 Task: Find connections with filter location Crespo with filter topic #healthy with filter profile language English with filter current company Godrej Consumer Products Limited with filter school Jobs for freshers with filter industry Legal Services with filter service category Date Entry with filter keywords title Cruise Ship Attendant
Action: Mouse moved to (627, 107)
Screenshot: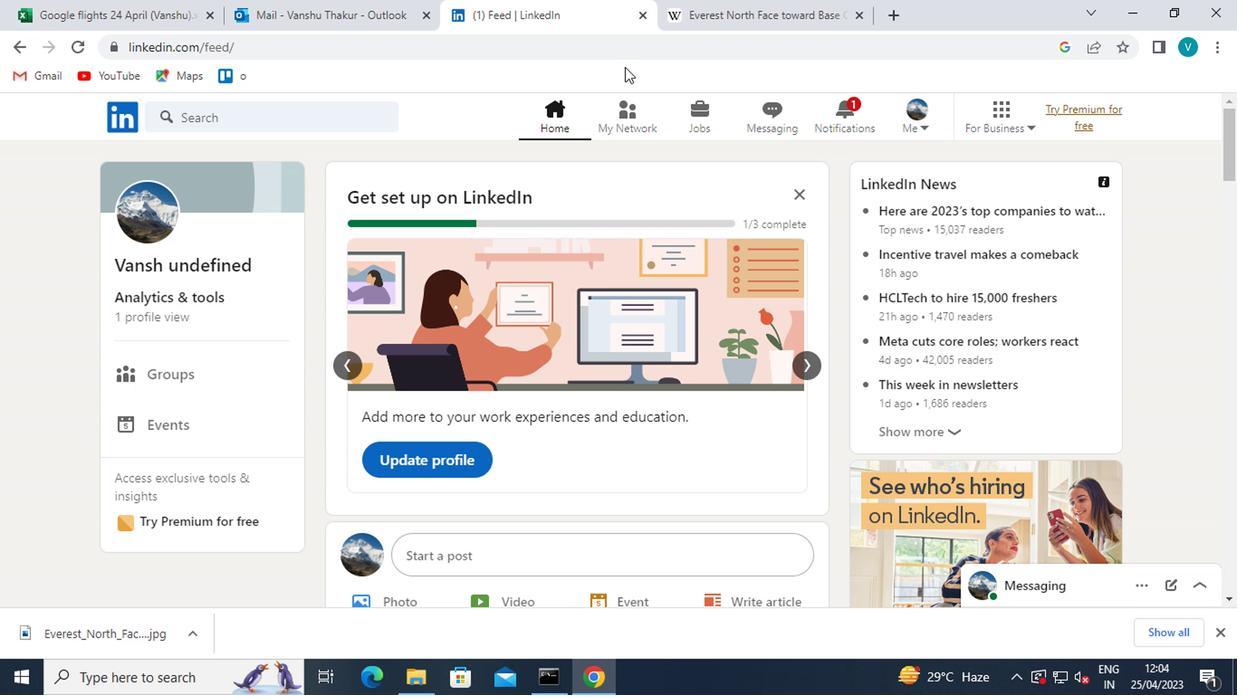 
Action: Mouse pressed left at (627, 107)
Screenshot: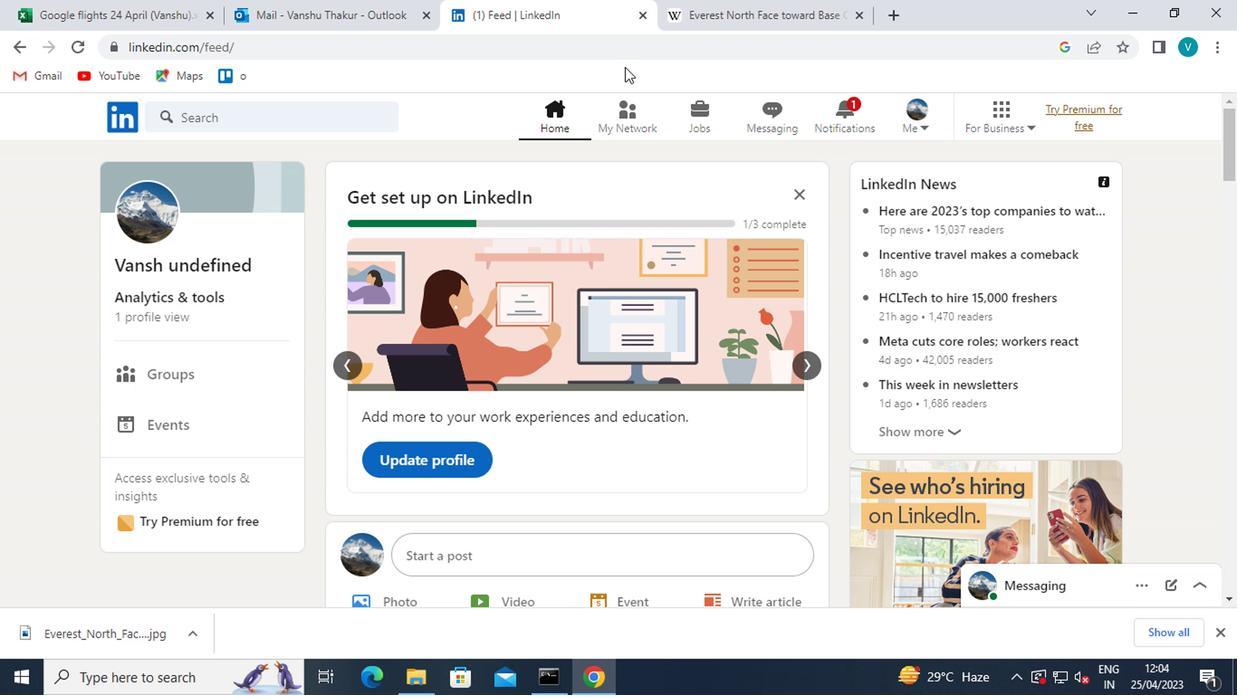
Action: Mouse moved to (221, 215)
Screenshot: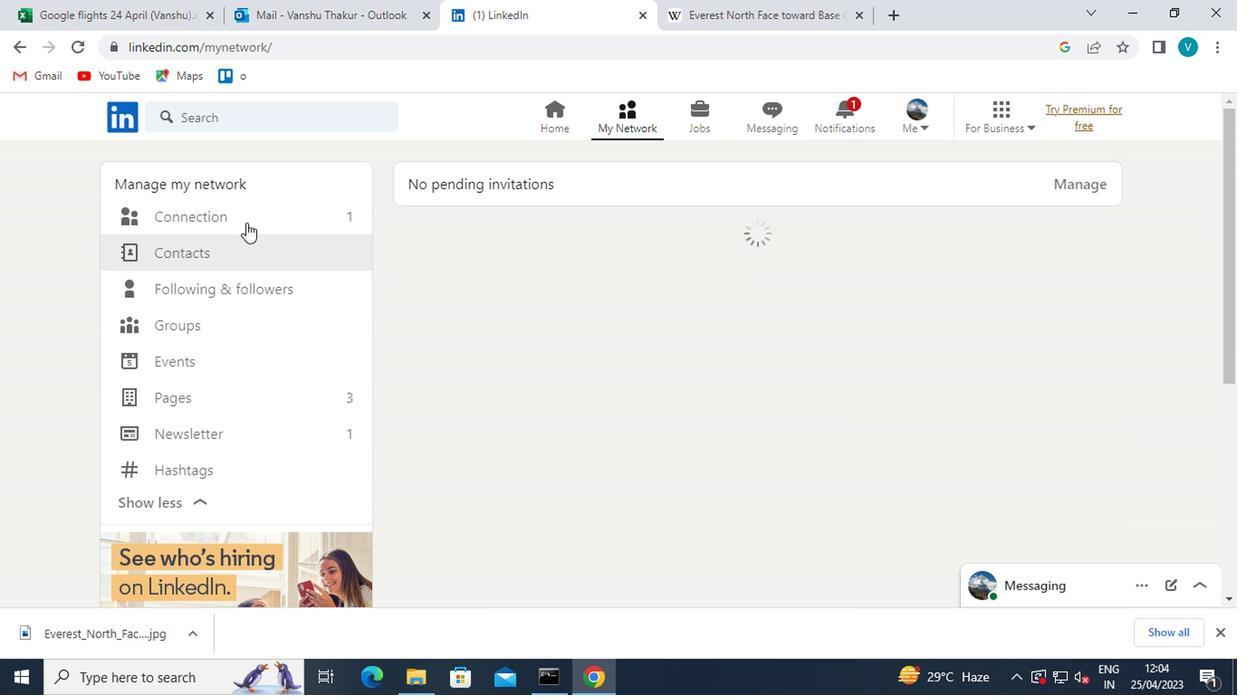 
Action: Mouse pressed left at (221, 215)
Screenshot: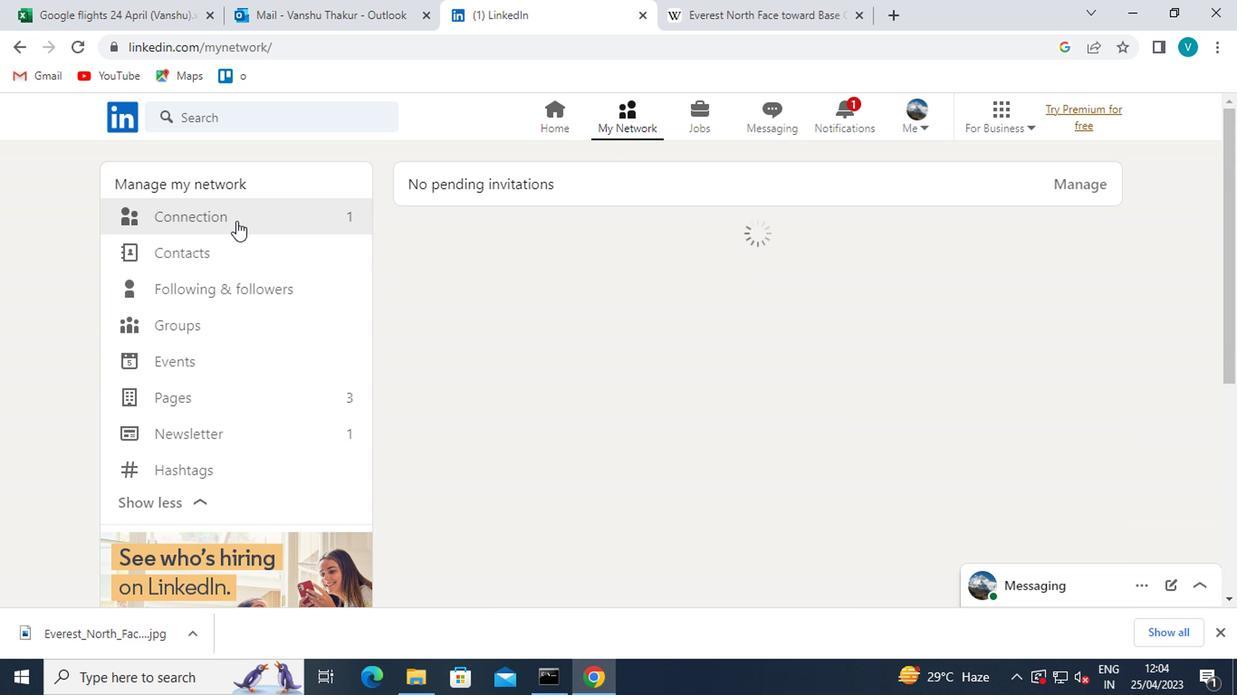 
Action: Mouse moved to (719, 221)
Screenshot: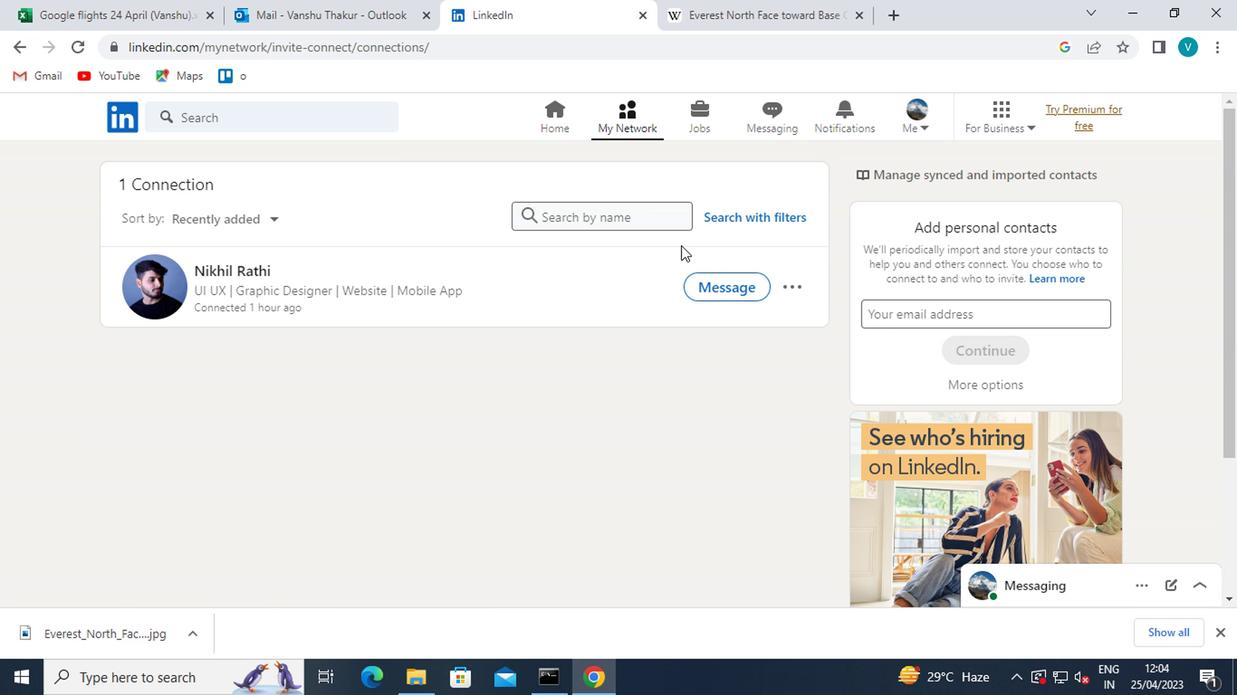 
Action: Mouse pressed left at (719, 221)
Screenshot: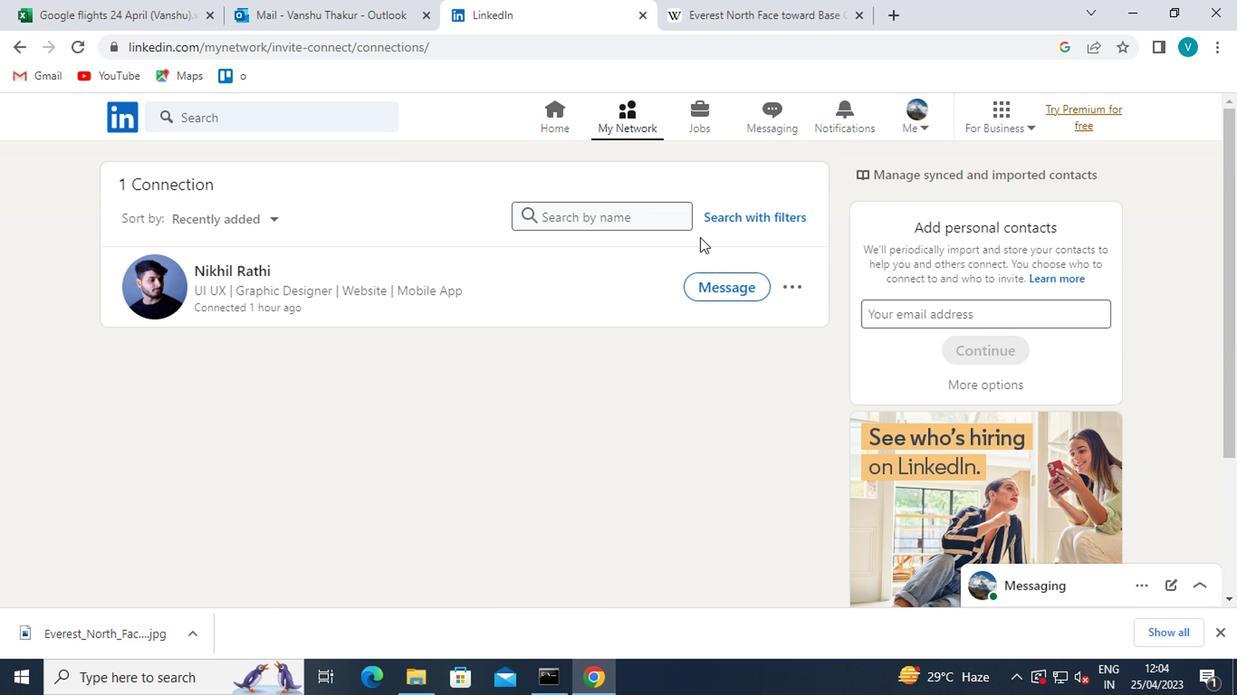 
Action: Mouse moved to (598, 175)
Screenshot: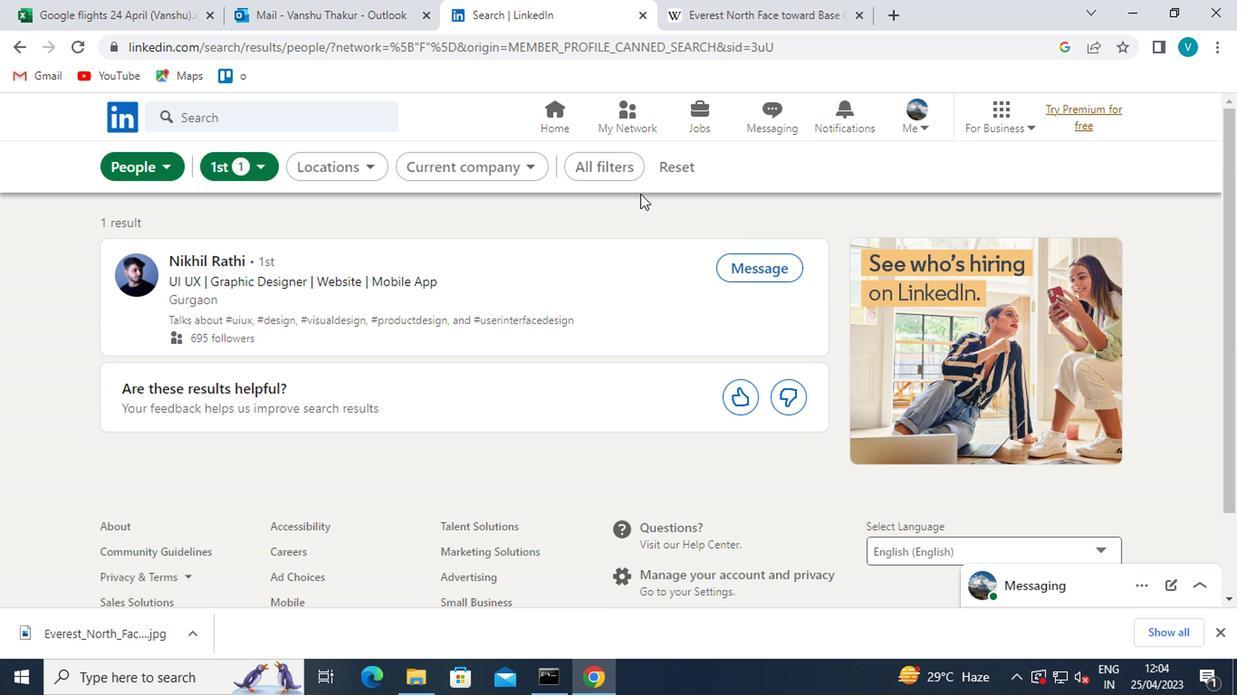 
Action: Mouse pressed left at (598, 175)
Screenshot: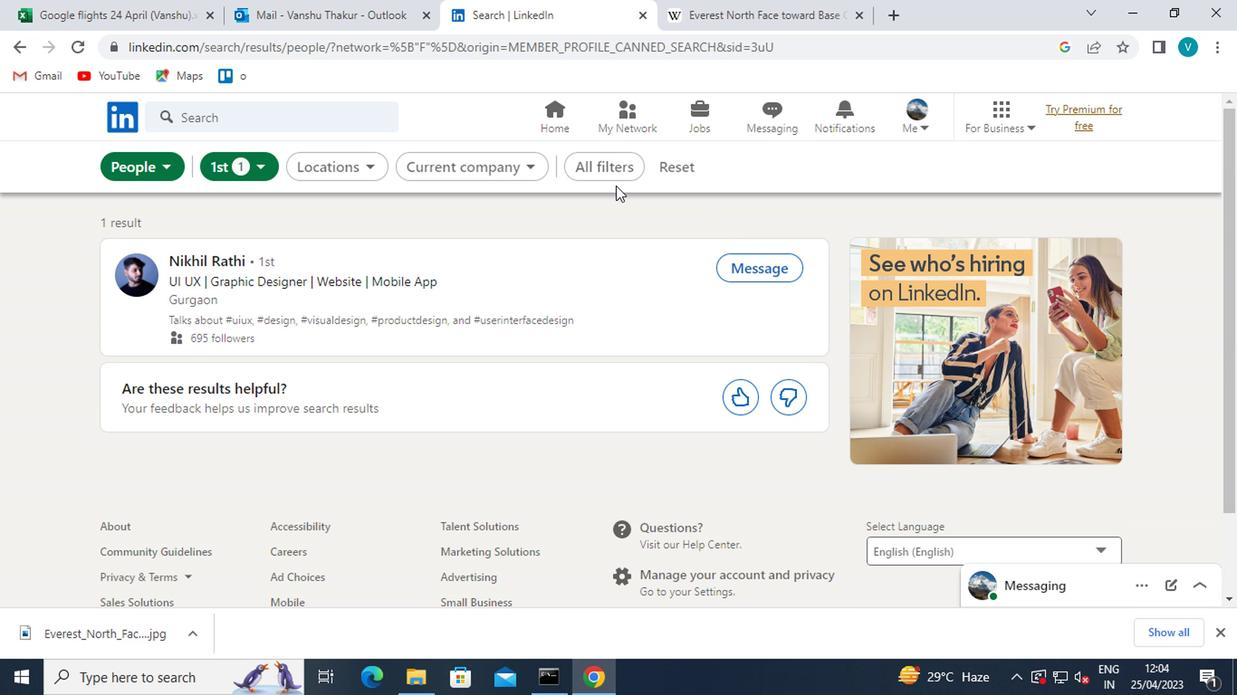 
Action: Mouse moved to (815, 319)
Screenshot: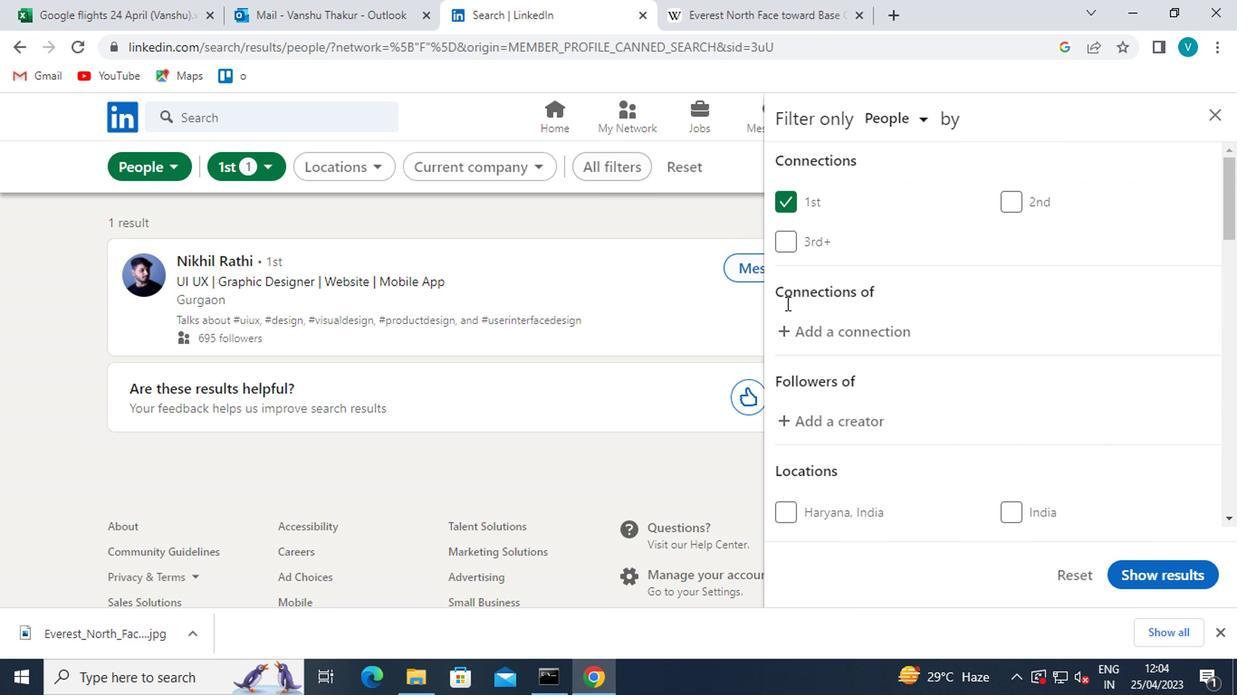 
Action: Mouse scrolled (815, 318) with delta (0, 0)
Screenshot: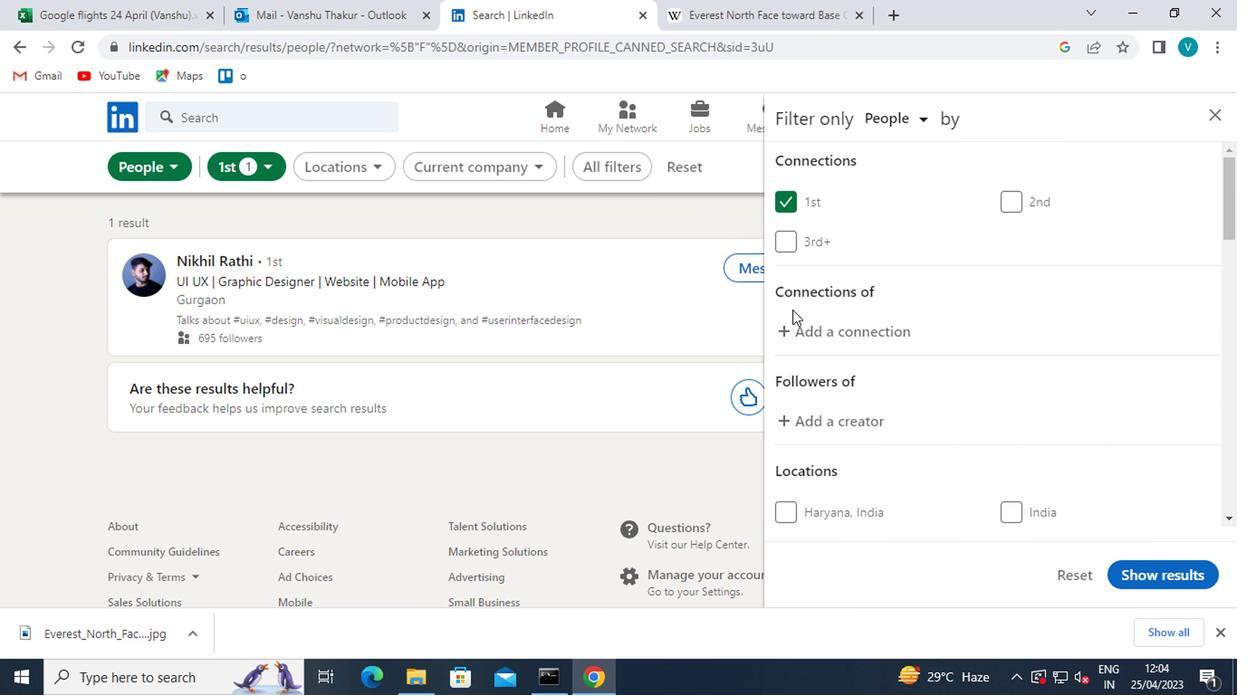 
Action: Mouse scrolled (815, 318) with delta (0, 0)
Screenshot: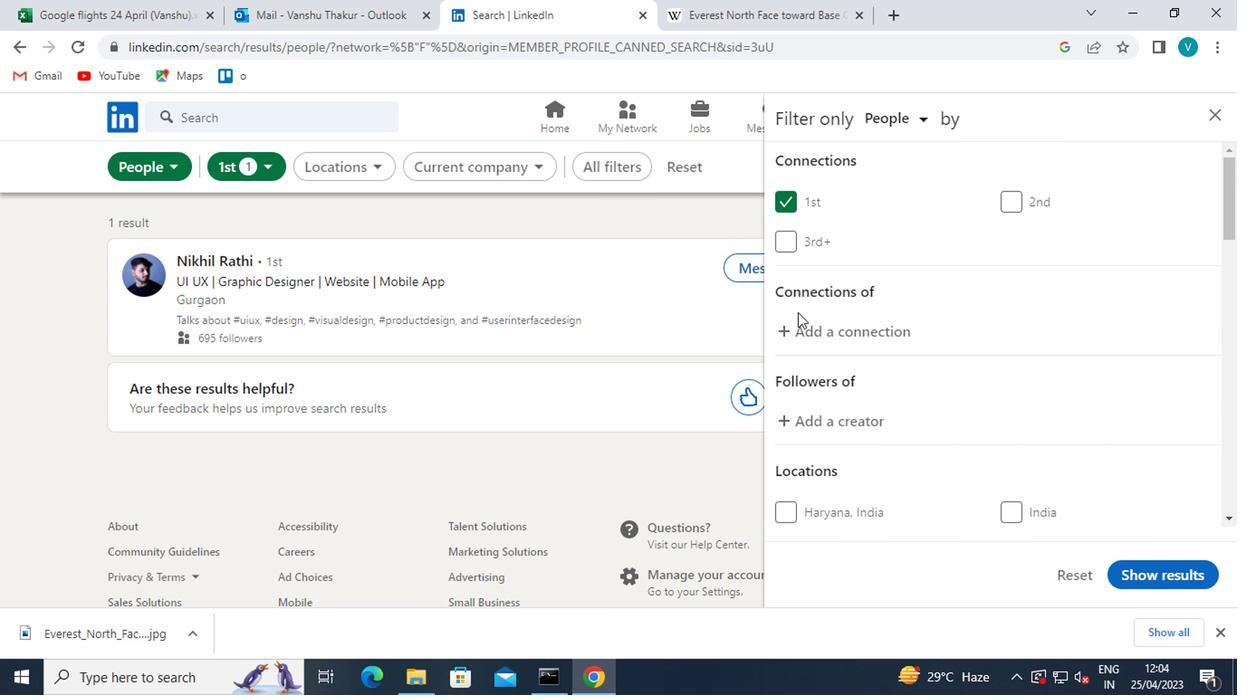 
Action: Mouse moved to (829, 416)
Screenshot: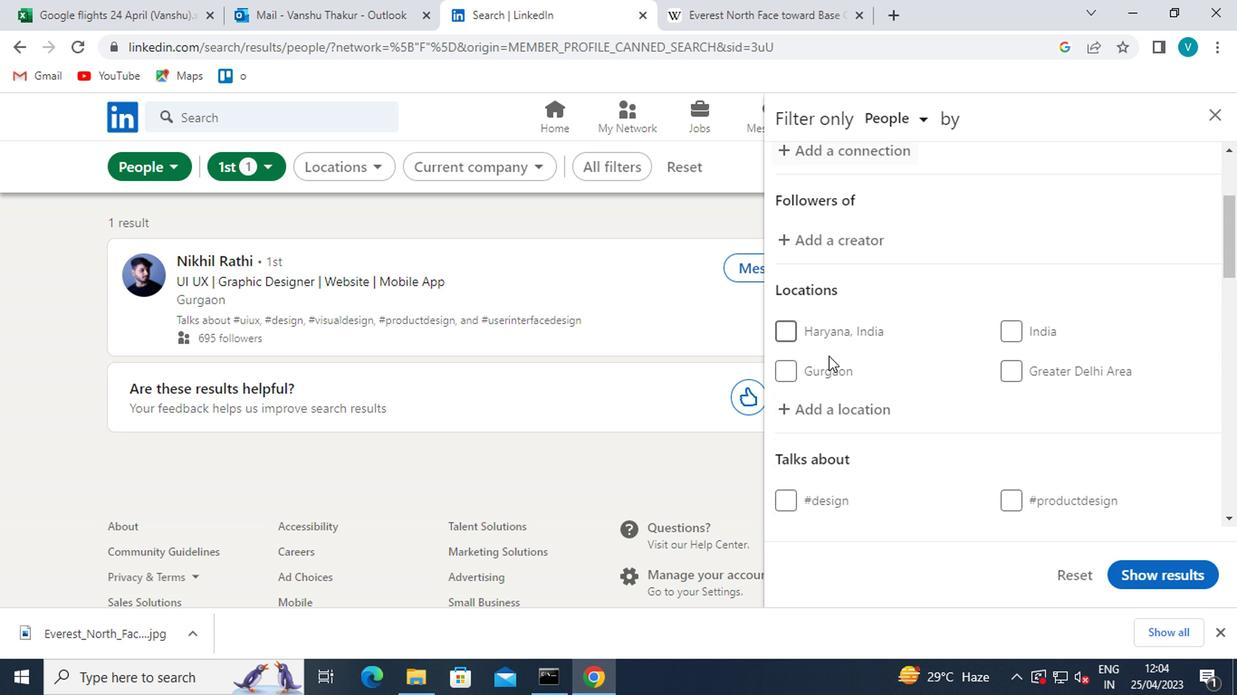
Action: Mouse pressed left at (829, 416)
Screenshot: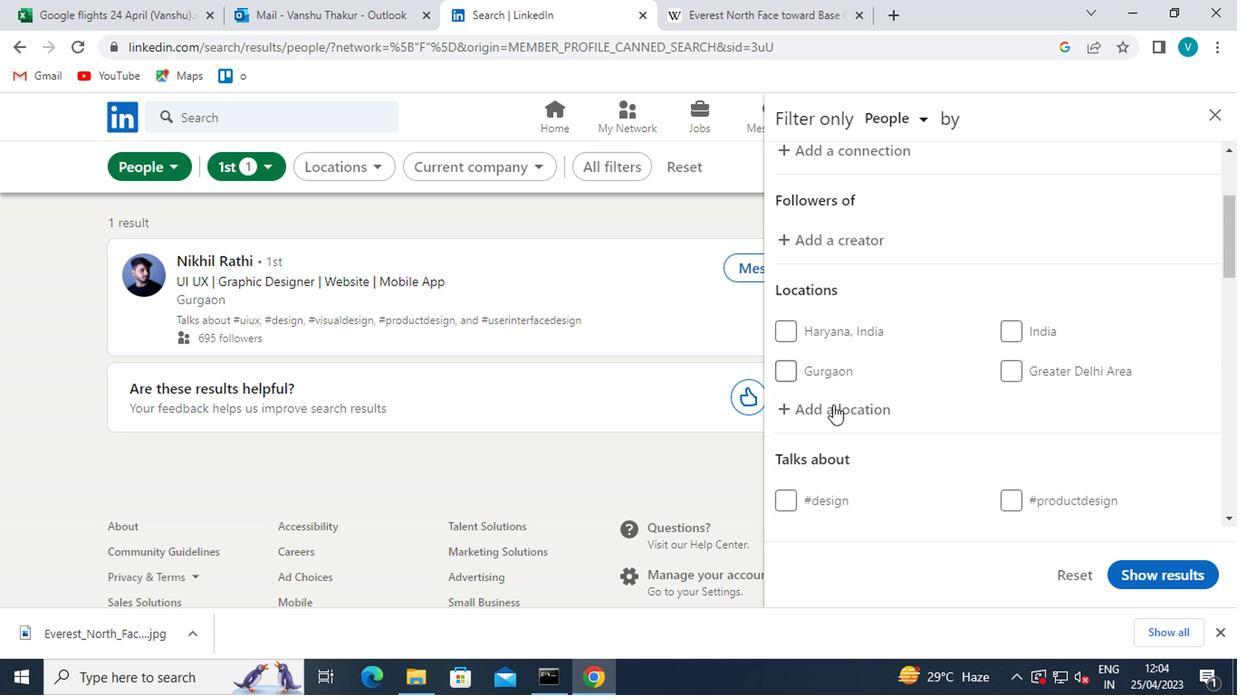 
Action: Key pressed <Key.shift>CRESPO
Screenshot: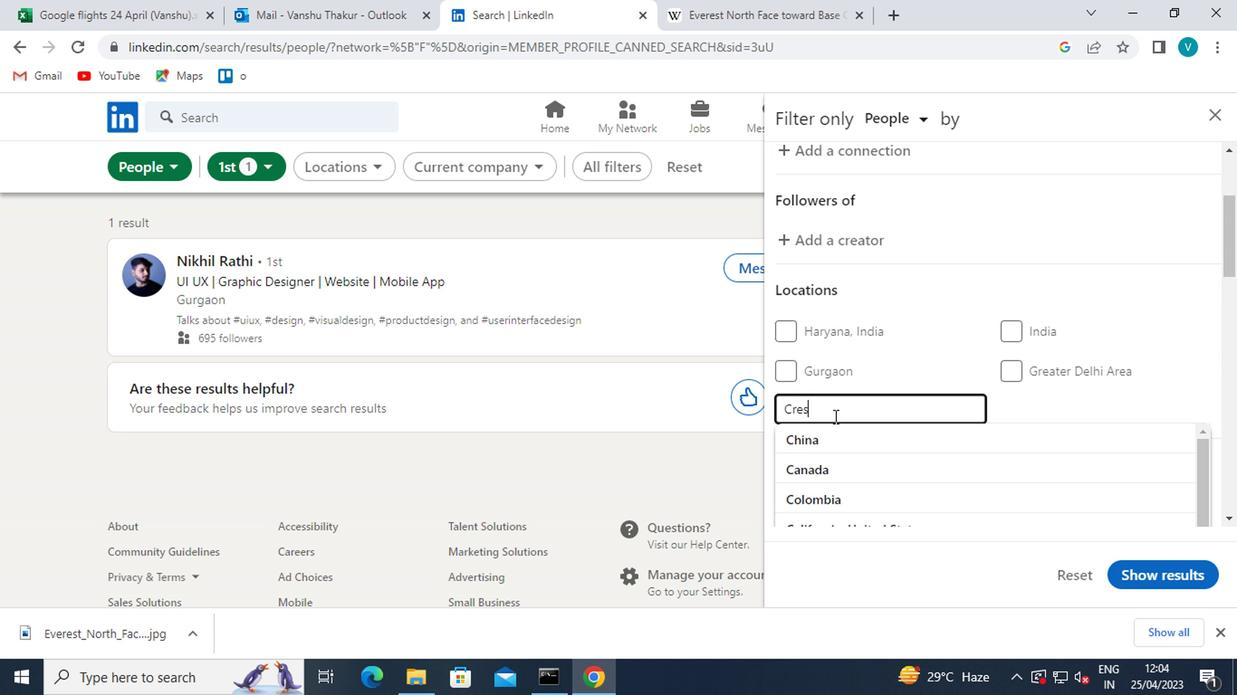 
Action: Mouse moved to (867, 440)
Screenshot: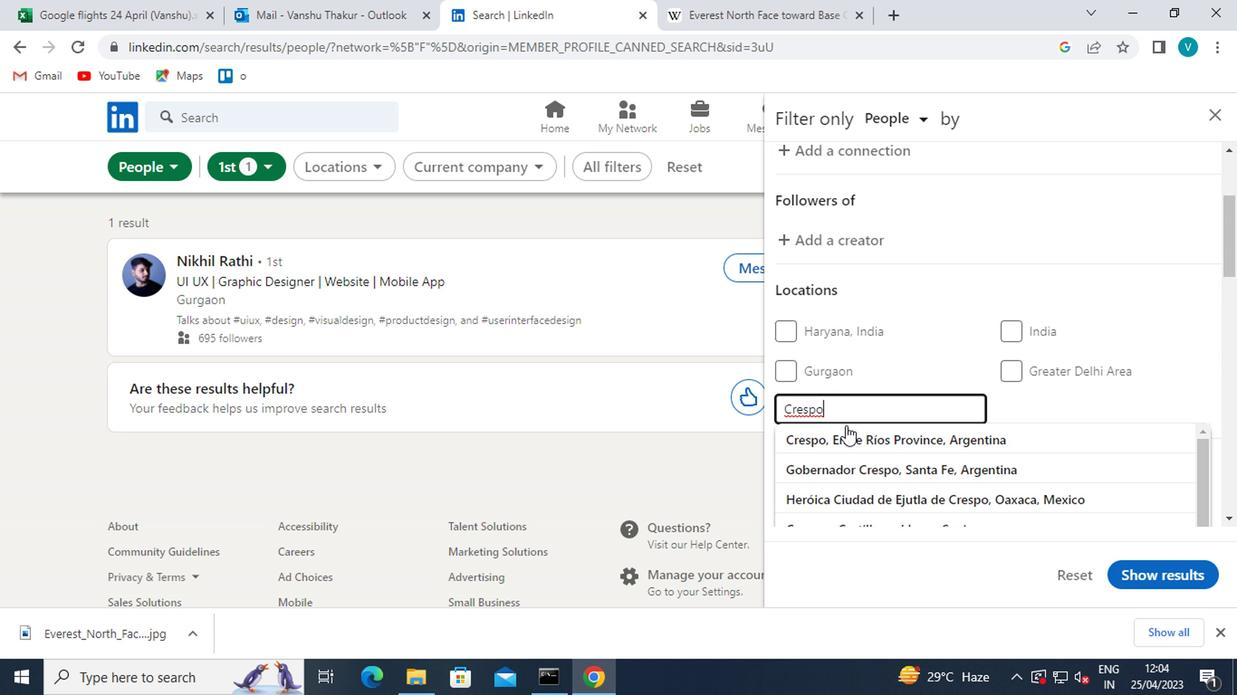 
Action: Mouse pressed left at (867, 440)
Screenshot: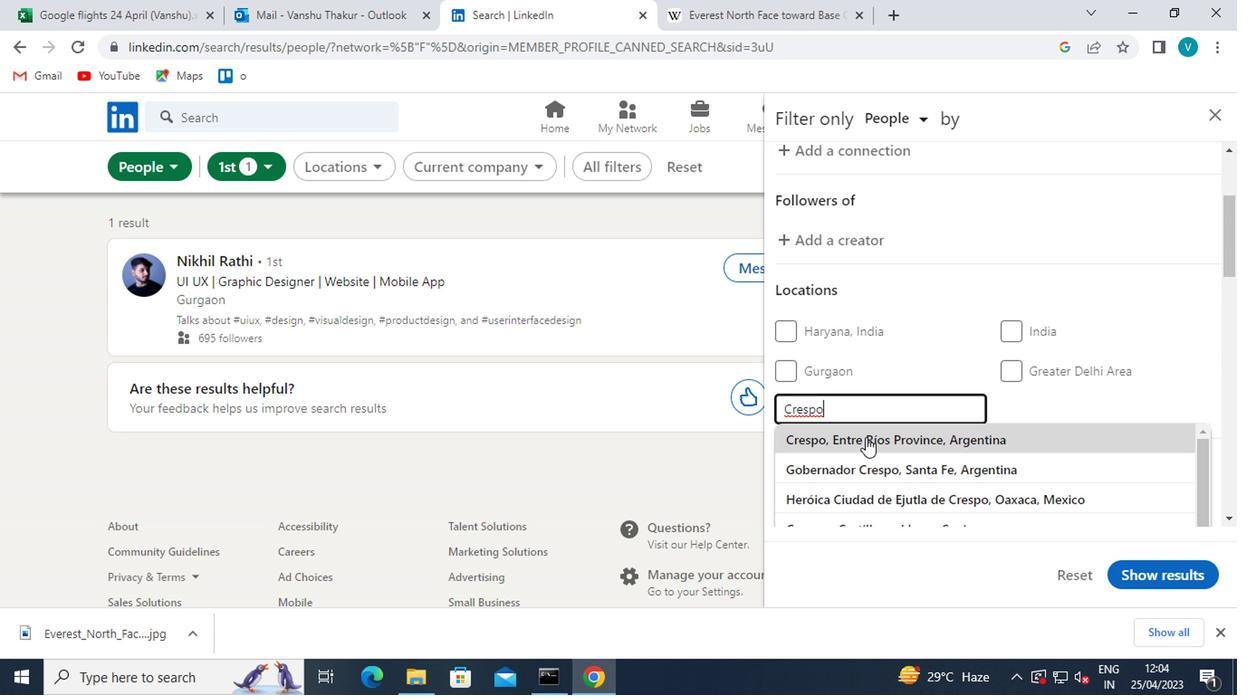 
Action: Mouse moved to (871, 442)
Screenshot: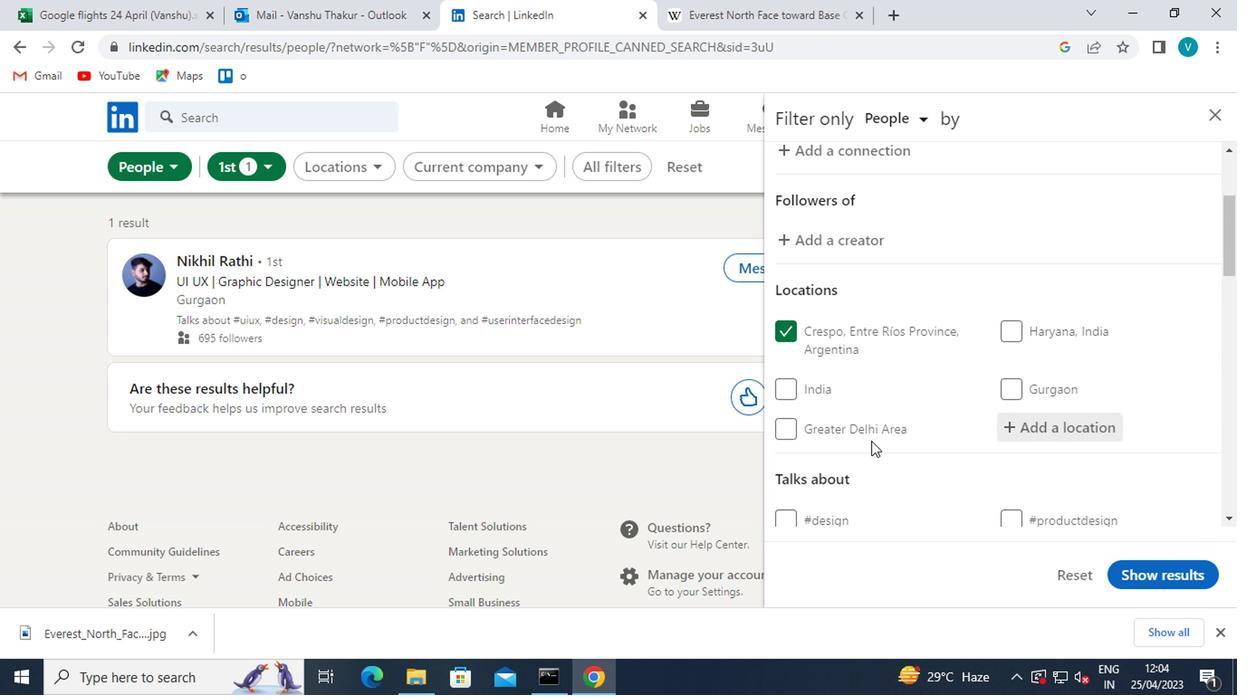 
Action: Mouse scrolled (871, 441) with delta (0, 0)
Screenshot: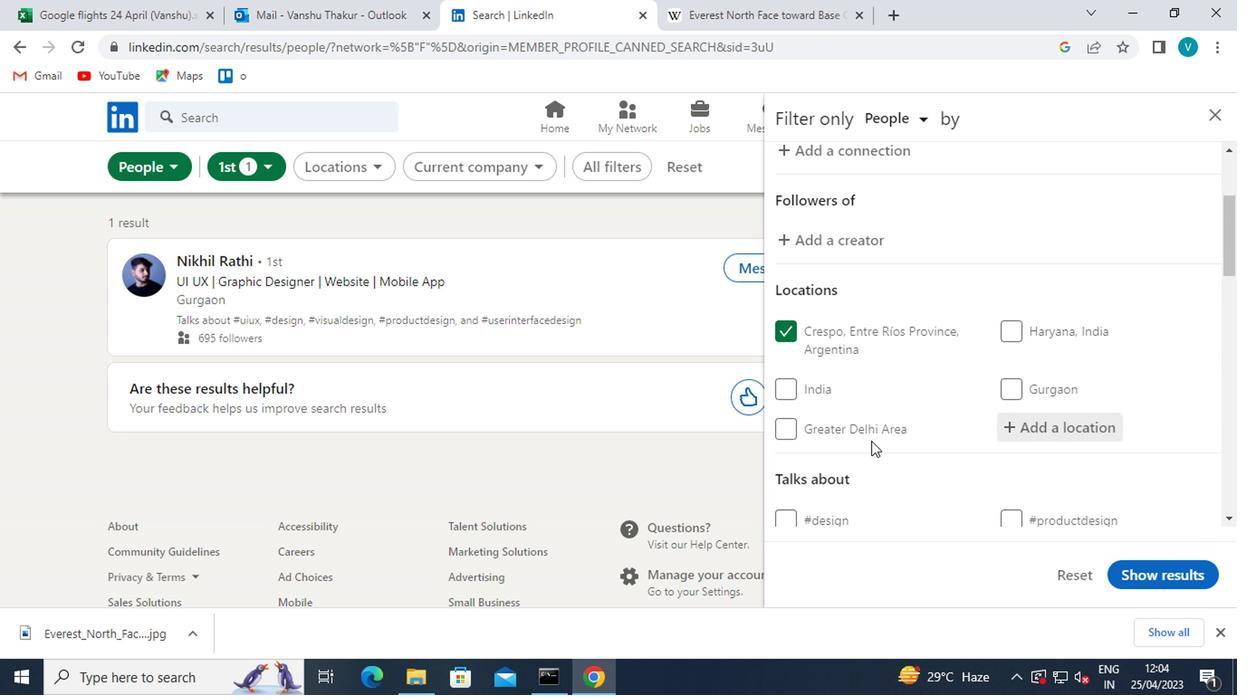 
Action: Mouse moved to (875, 443)
Screenshot: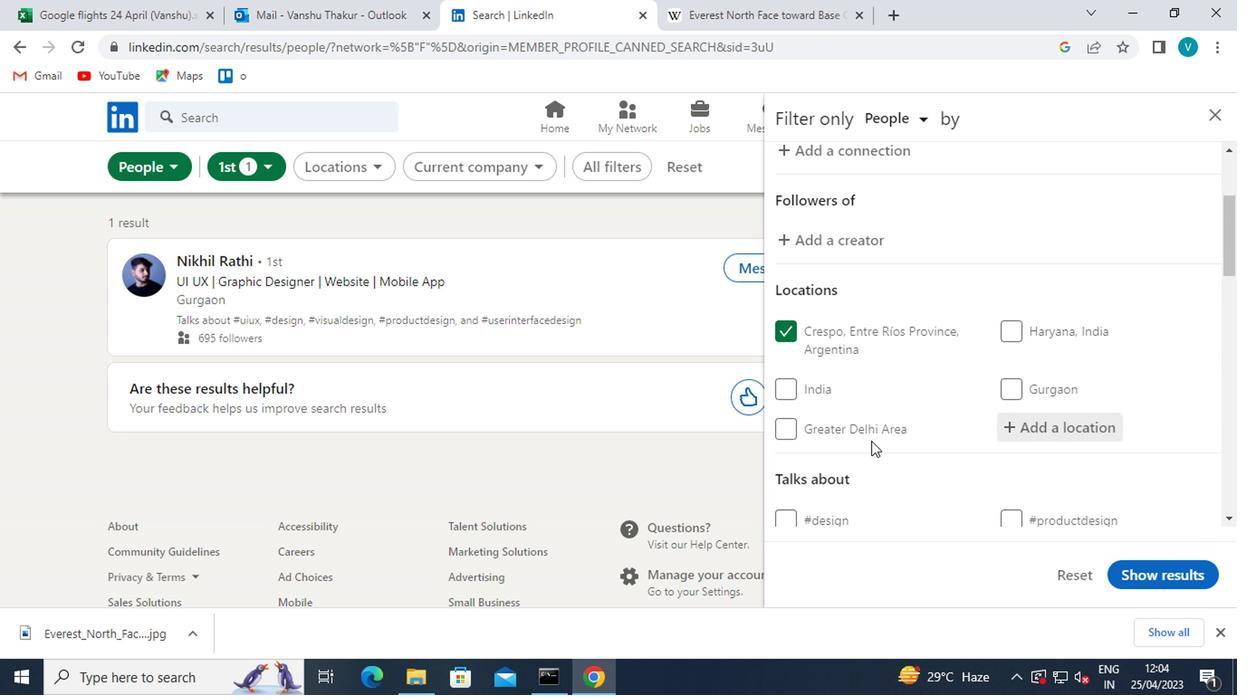 
Action: Mouse scrolled (875, 443) with delta (0, 0)
Screenshot: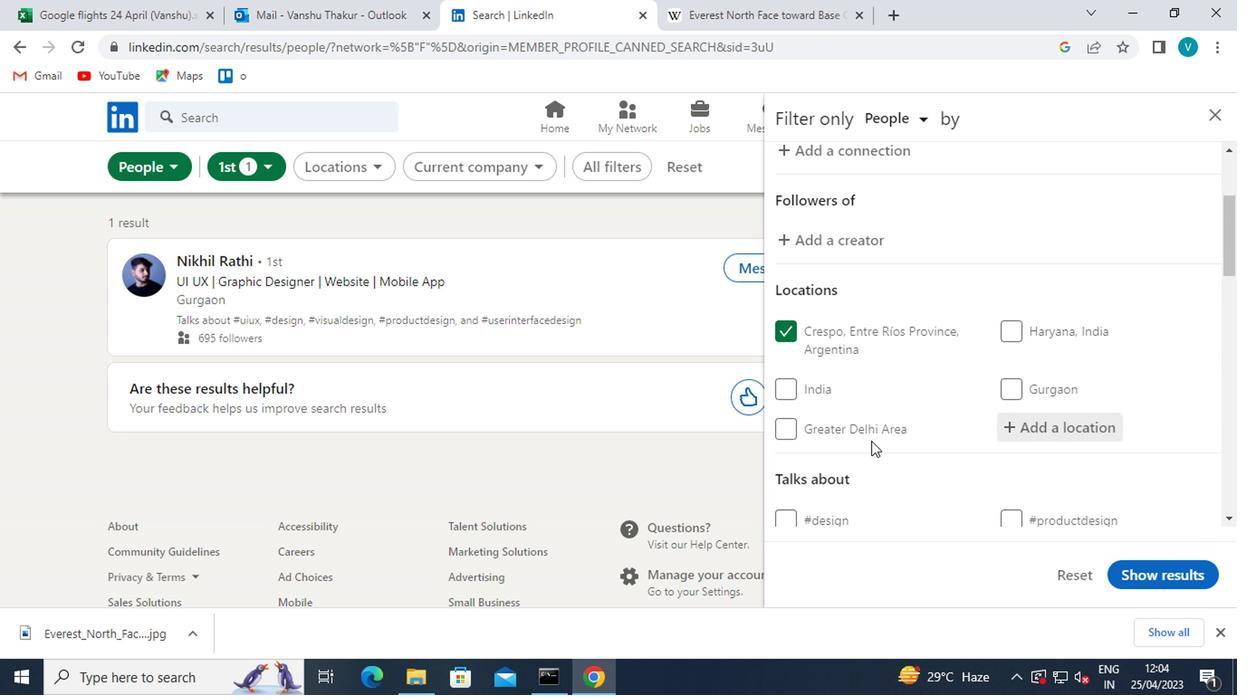 
Action: Mouse moved to (1040, 430)
Screenshot: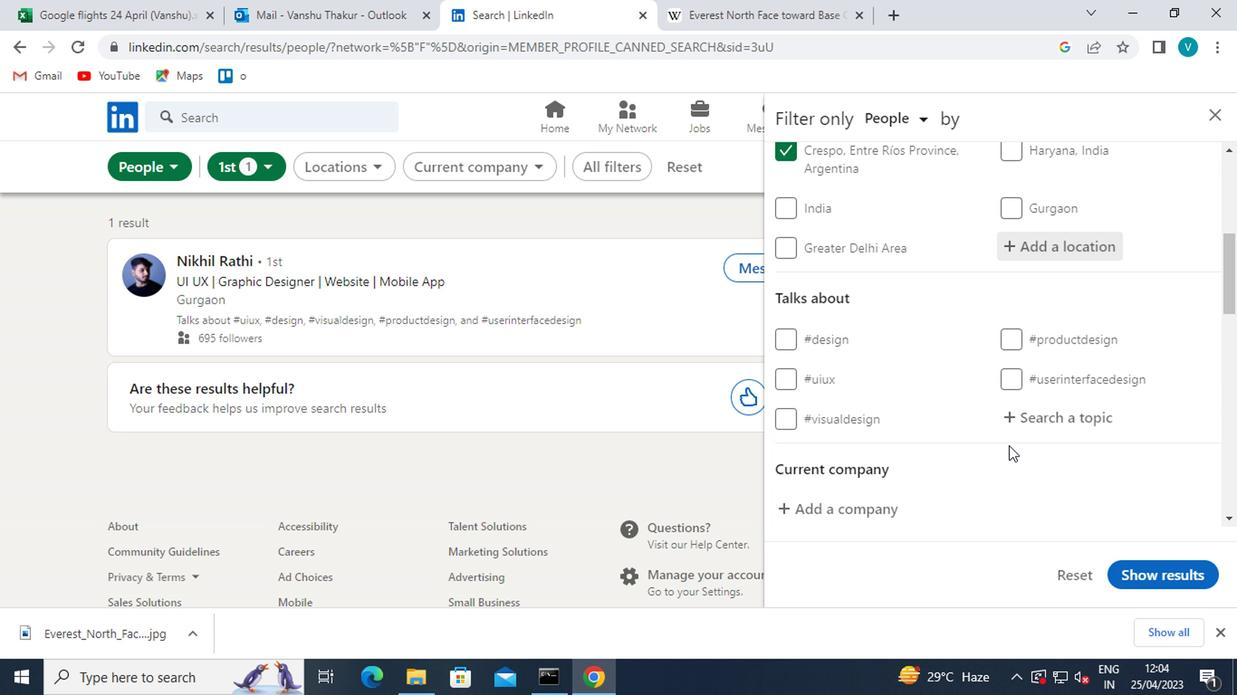 
Action: Mouse pressed left at (1040, 430)
Screenshot: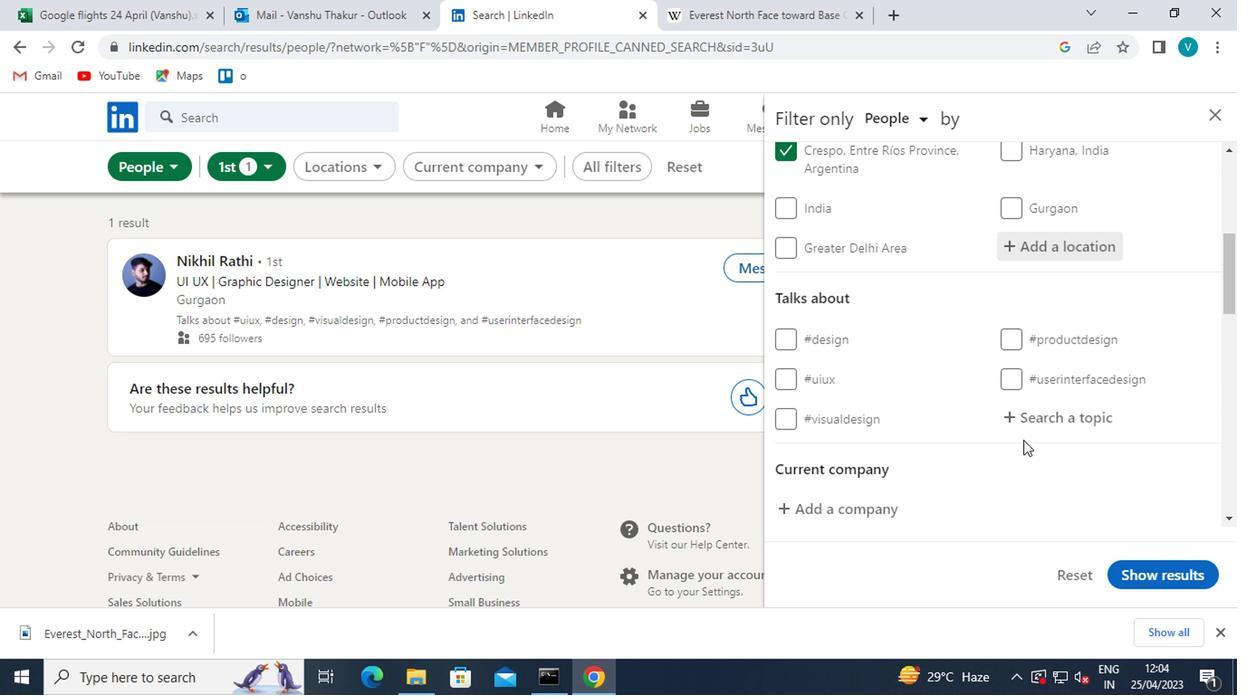 
Action: Mouse moved to (990, 395)
Screenshot: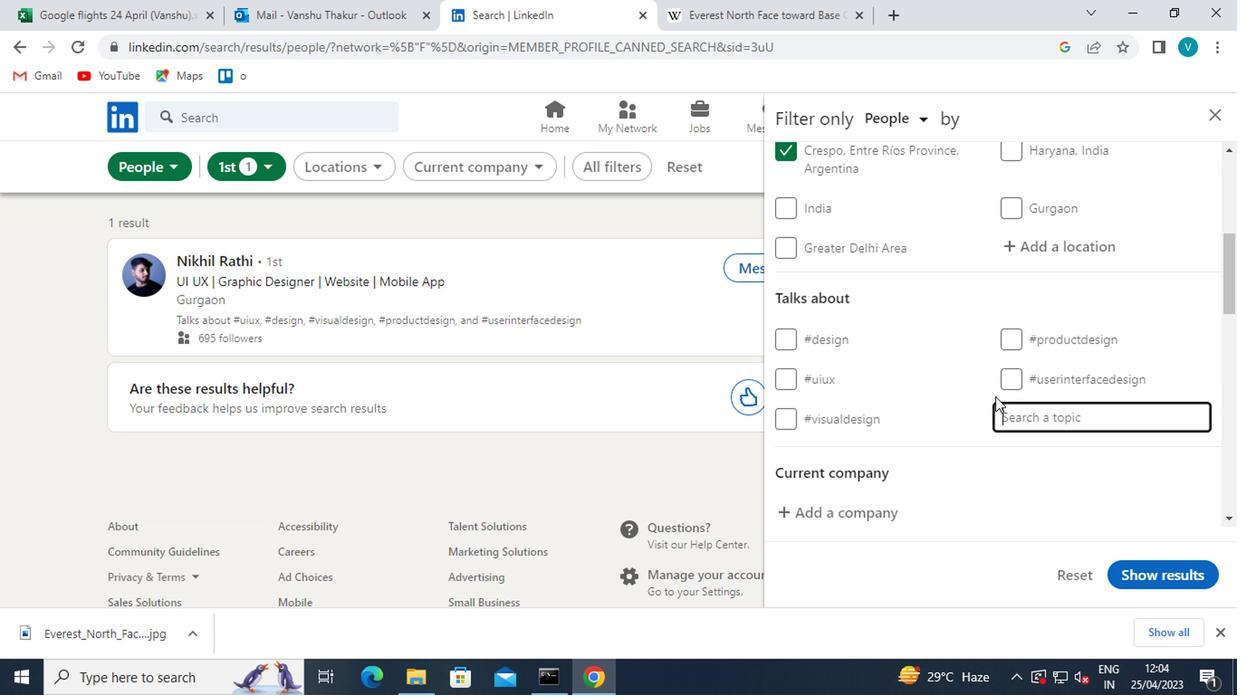 
Action: Key pressed <Key.shift>#HR<Key.backspace>EALTHY
Screenshot: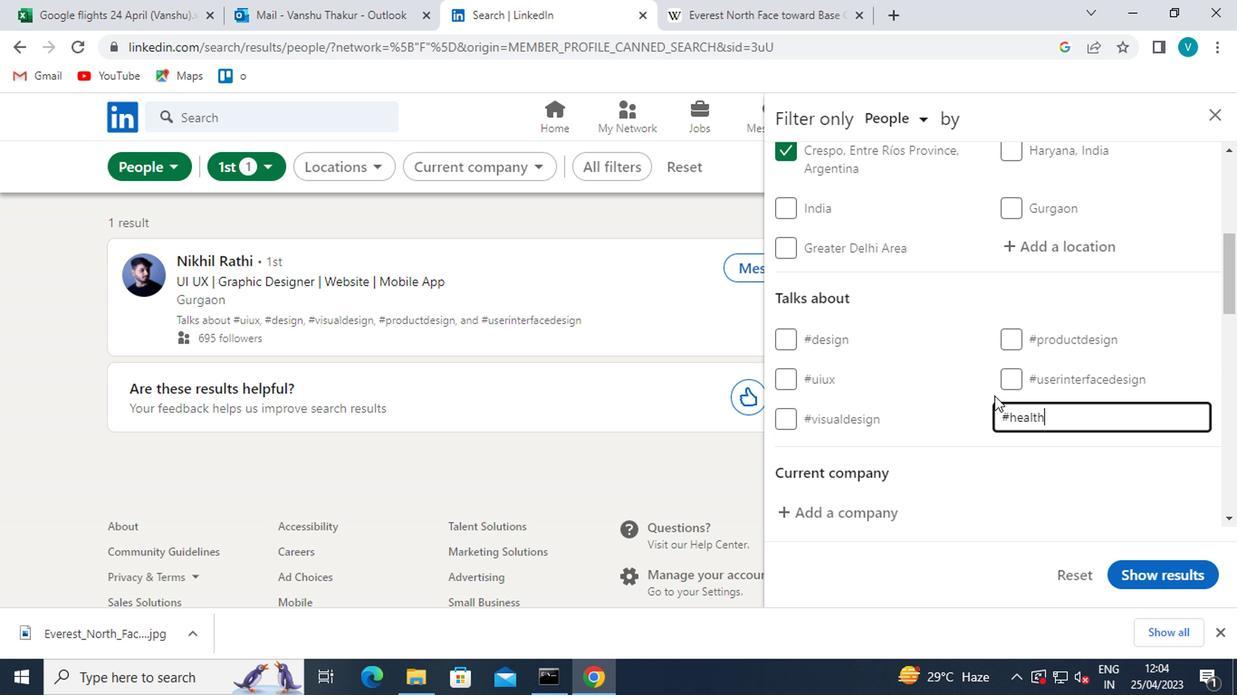 
Action: Mouse moved to (1038, 490)
Screenshot: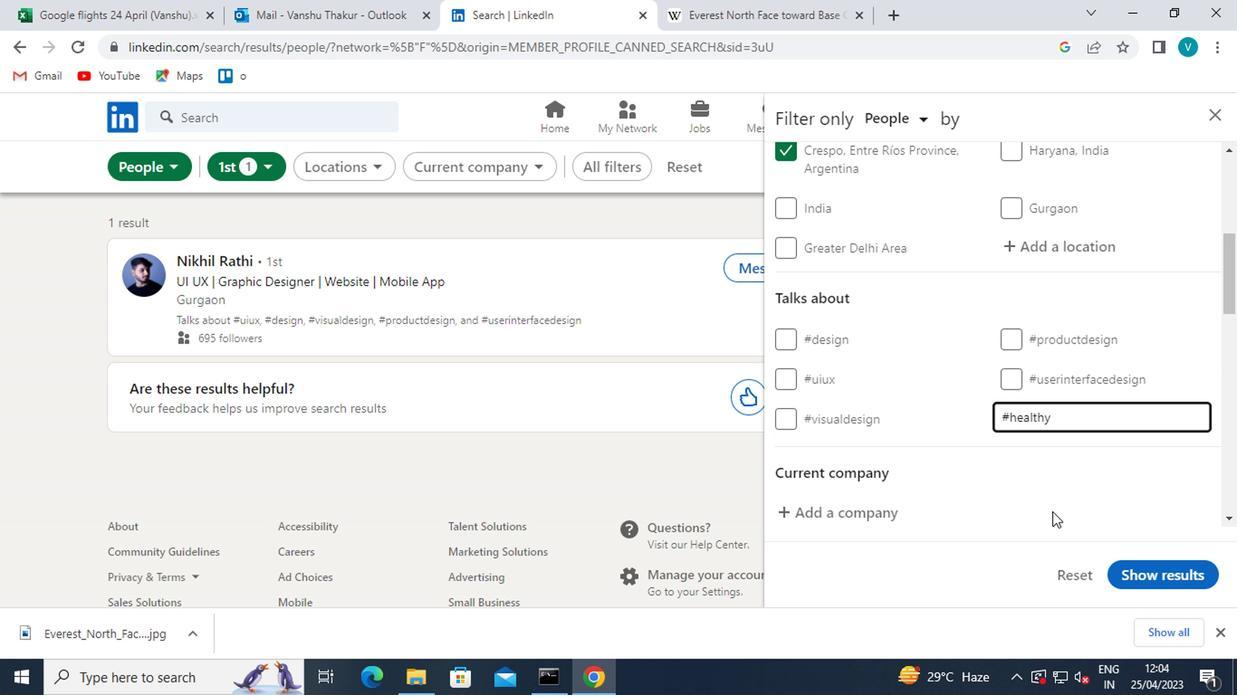 
Action: Mouse pressed left at (1038, 490)
Screenshot: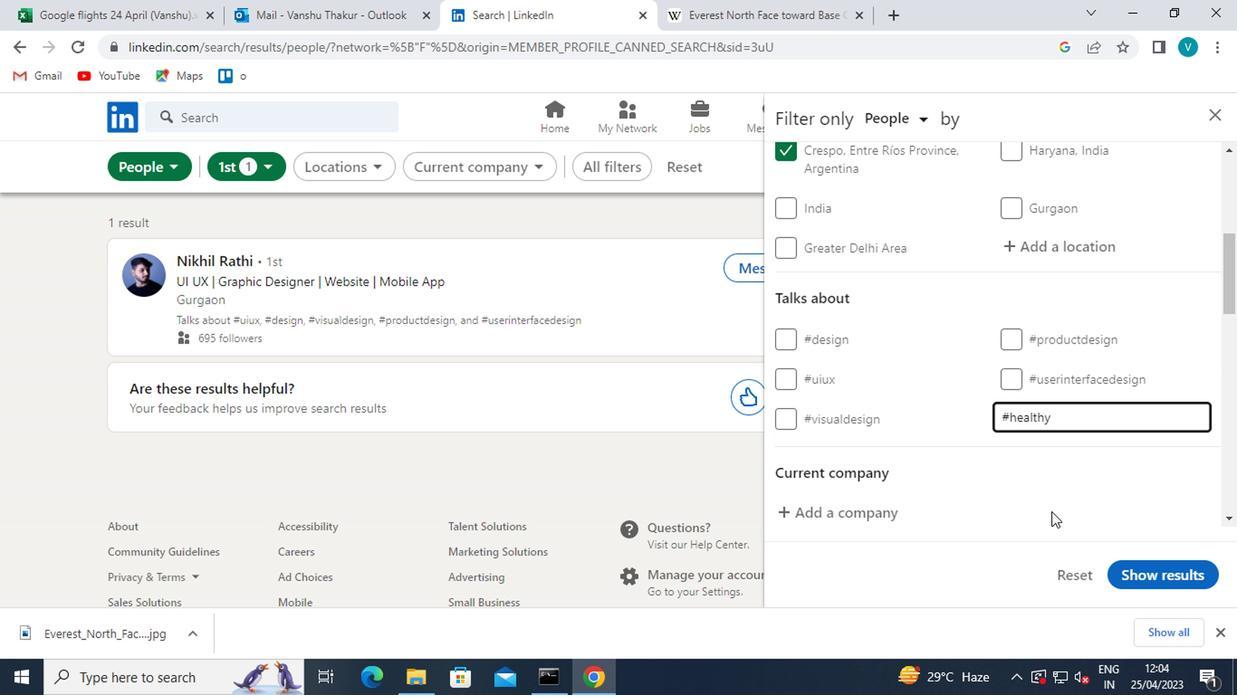 
Action: Mouse moved to (1019, 467)
Screenshot: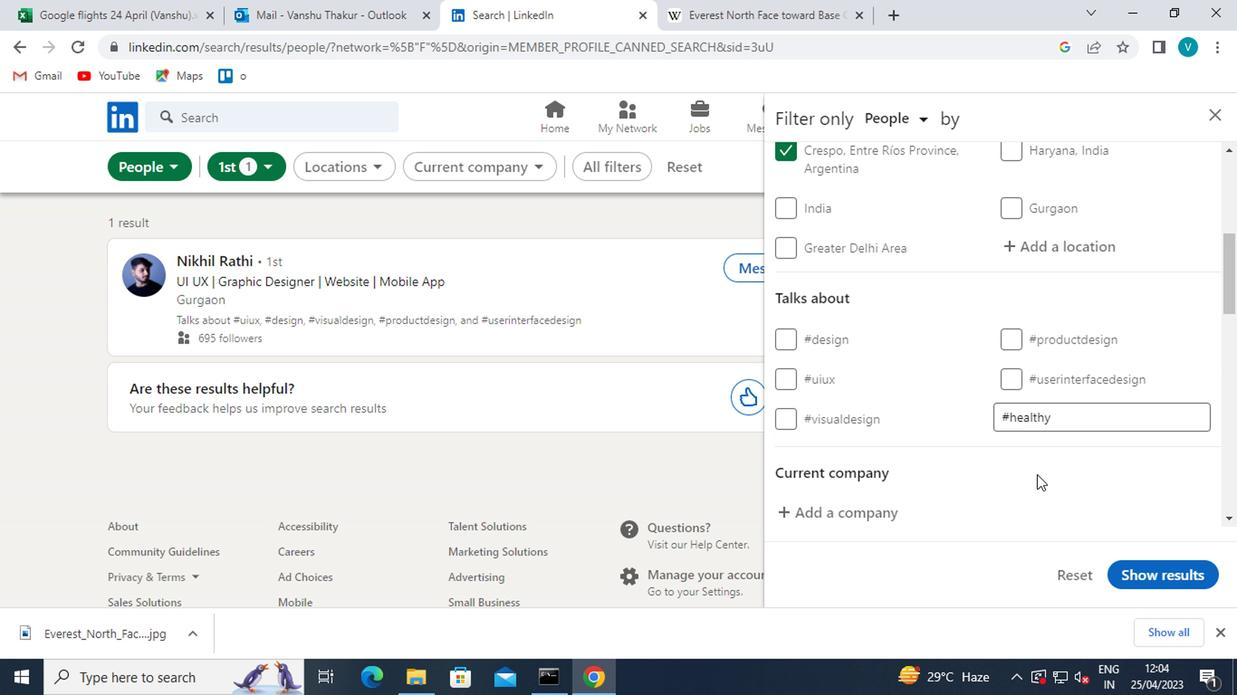 
Action: Mouse scrolled (1019, 466) with delta (0, -1)
Screenshot: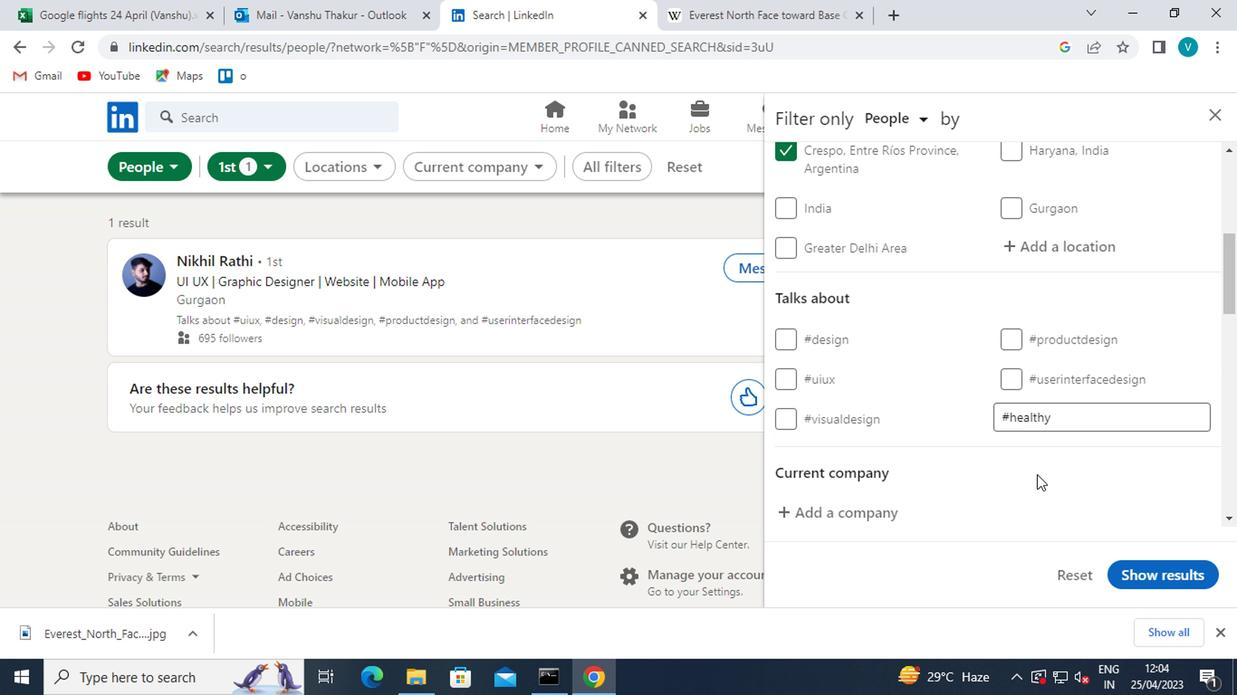 
Action: Mouse moved to (1013, 465)
Screenshot: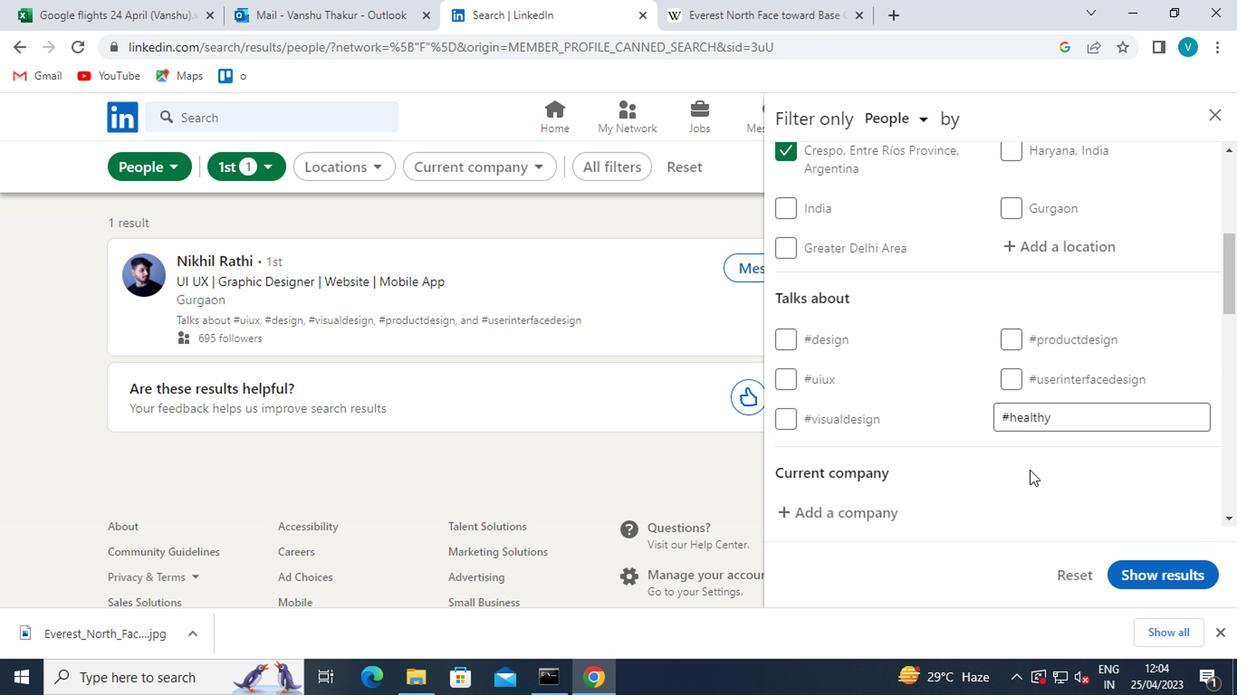 
Action: Mouse scrolled (1013, 463) with delta (0, -1)
Screenshot: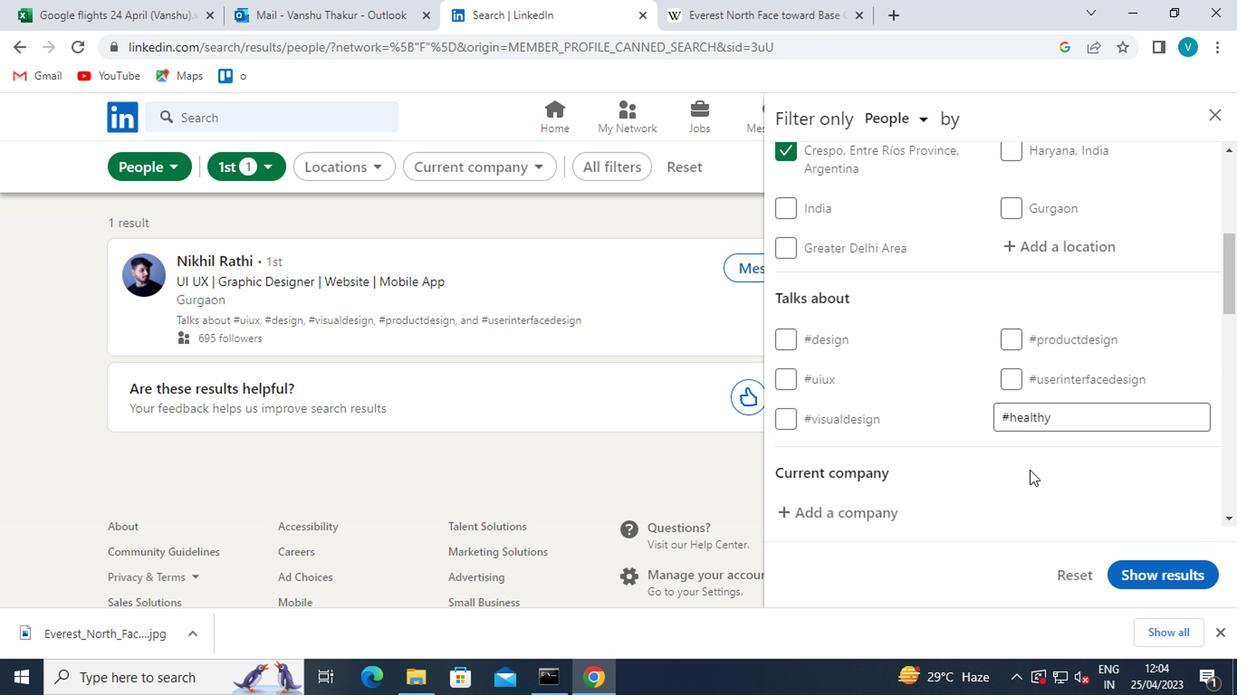 
Action: Mouse moved to (1008, 463)
Screenshot: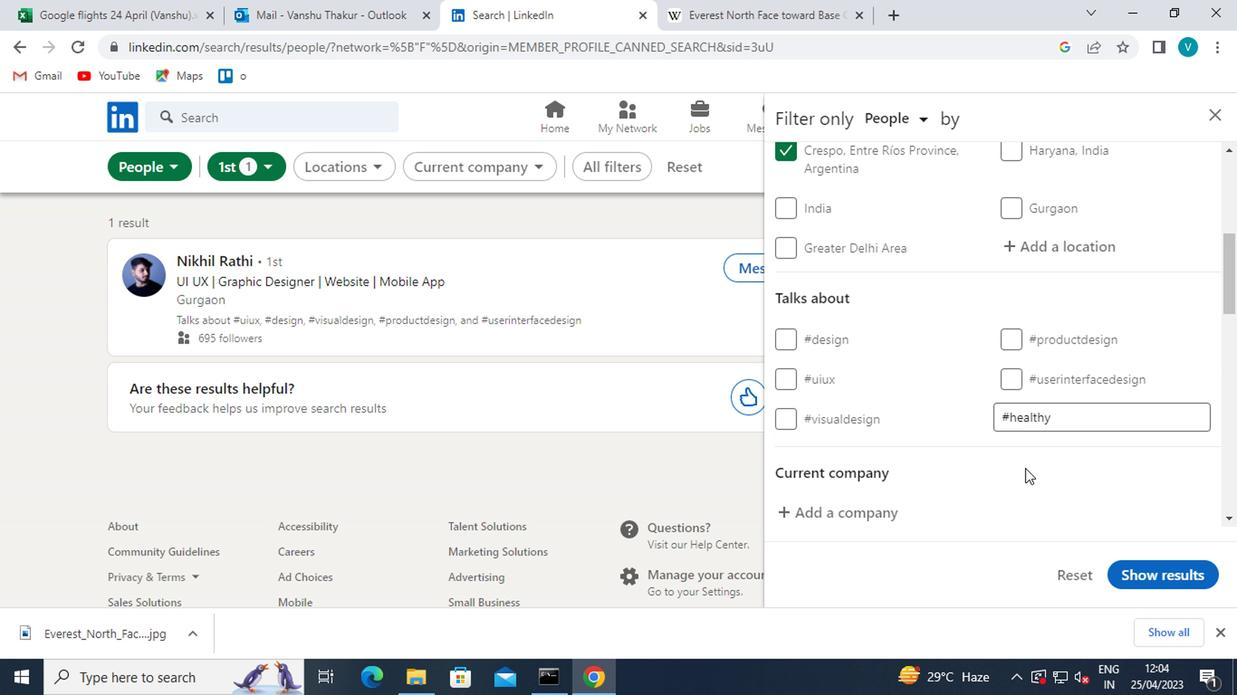 
Action: Mouse scrolled (1008, 463) with delta (0, 0)
Screenshot: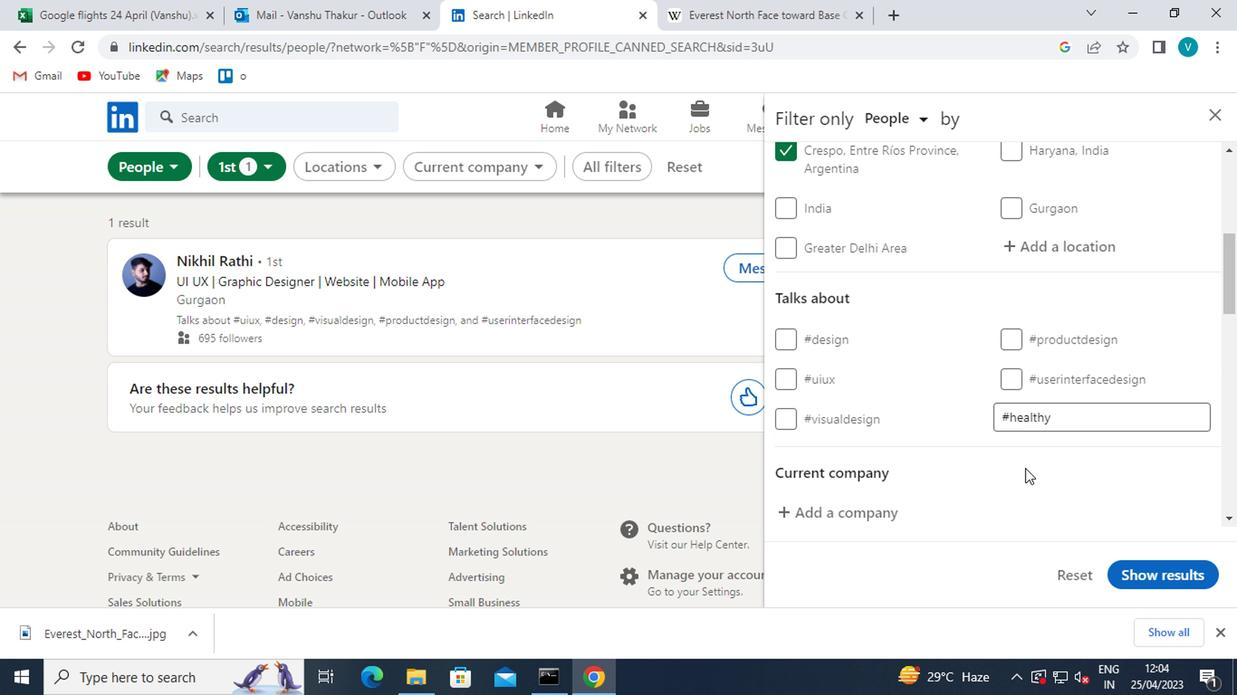 
Action: Mouse moved to (1001, 460)
Screenshot: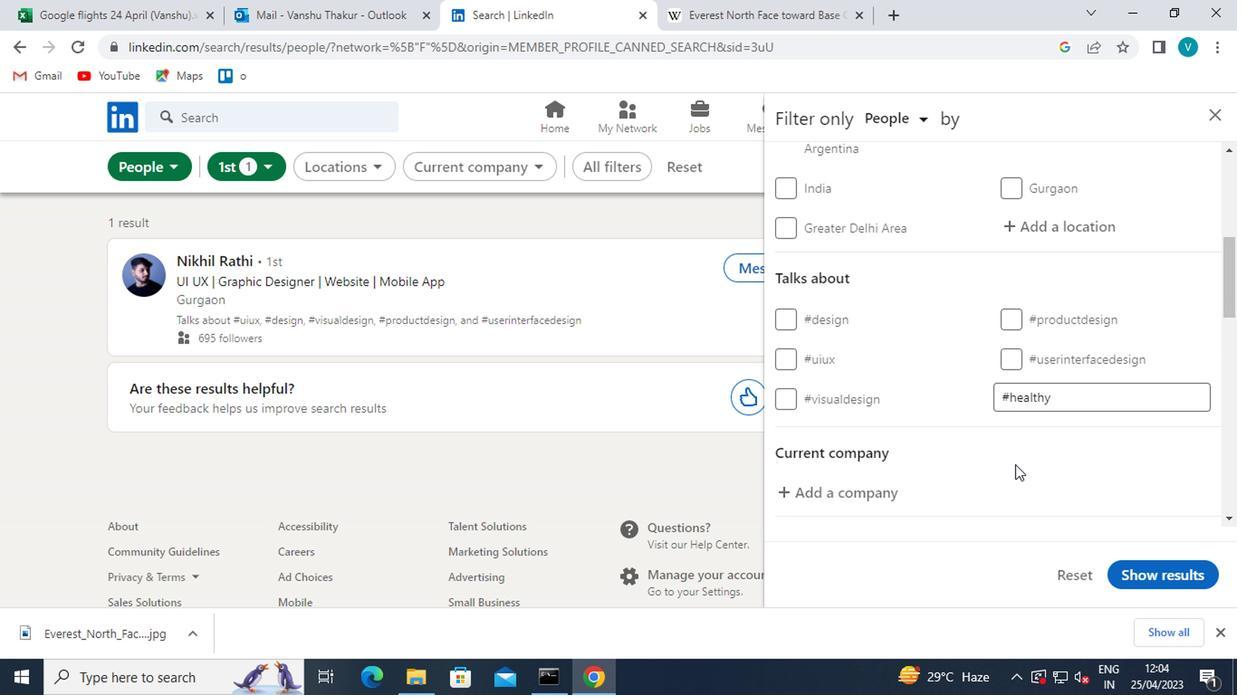 
Action: Mouse scrolled (1001, 459) with delta (0, -1)
Screenshot: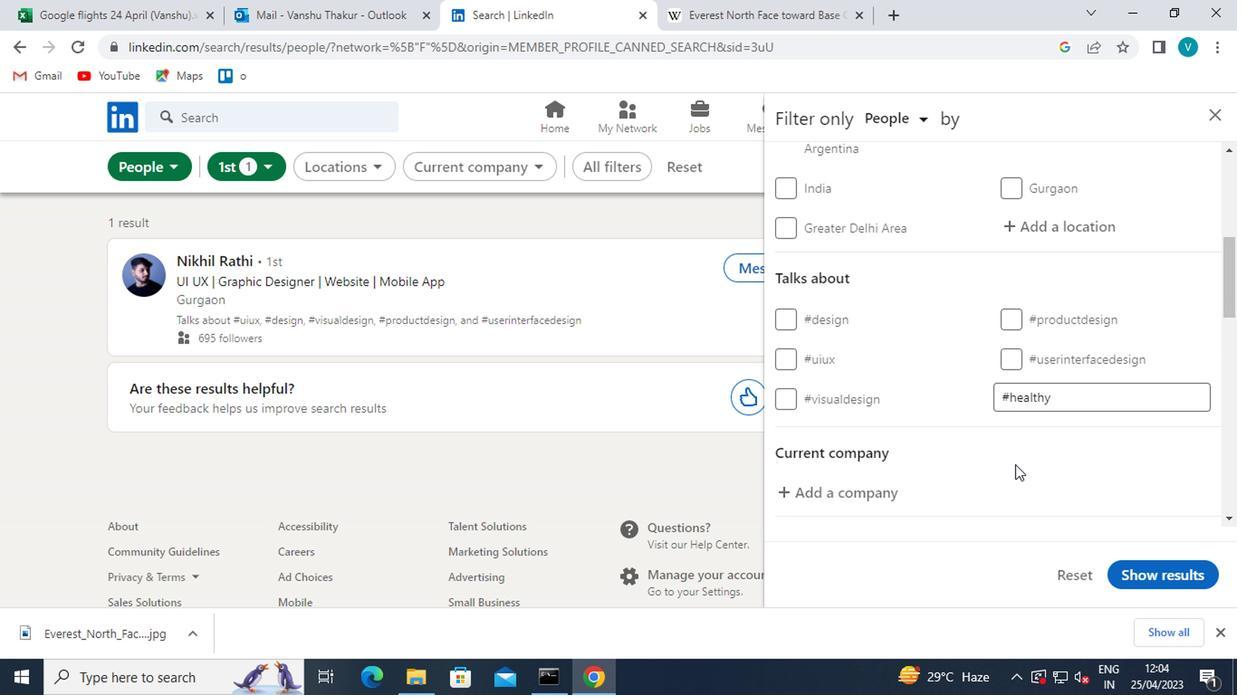 
Action: Mouse moved to (988, 454)
Screenshot: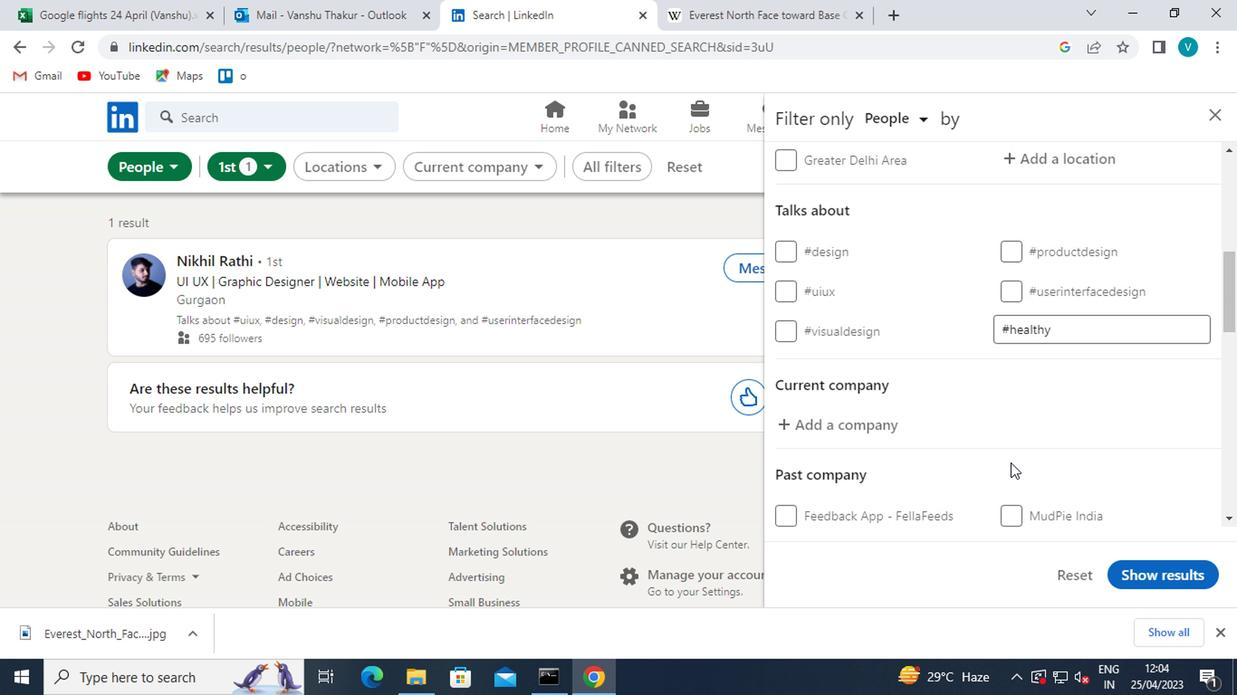 
Action: Mouse scrolled (988, 454) with delta (0, 0)
Screenshot: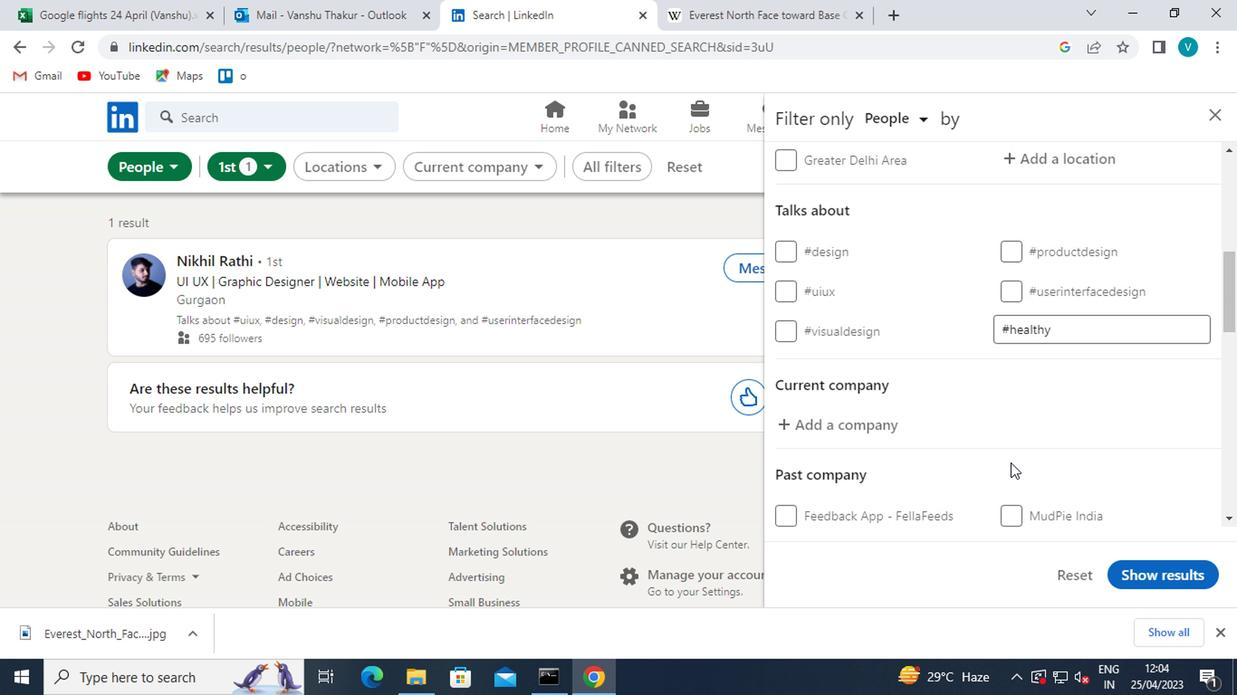 
Action: Mouse moved to (801, 347)
Screenshot: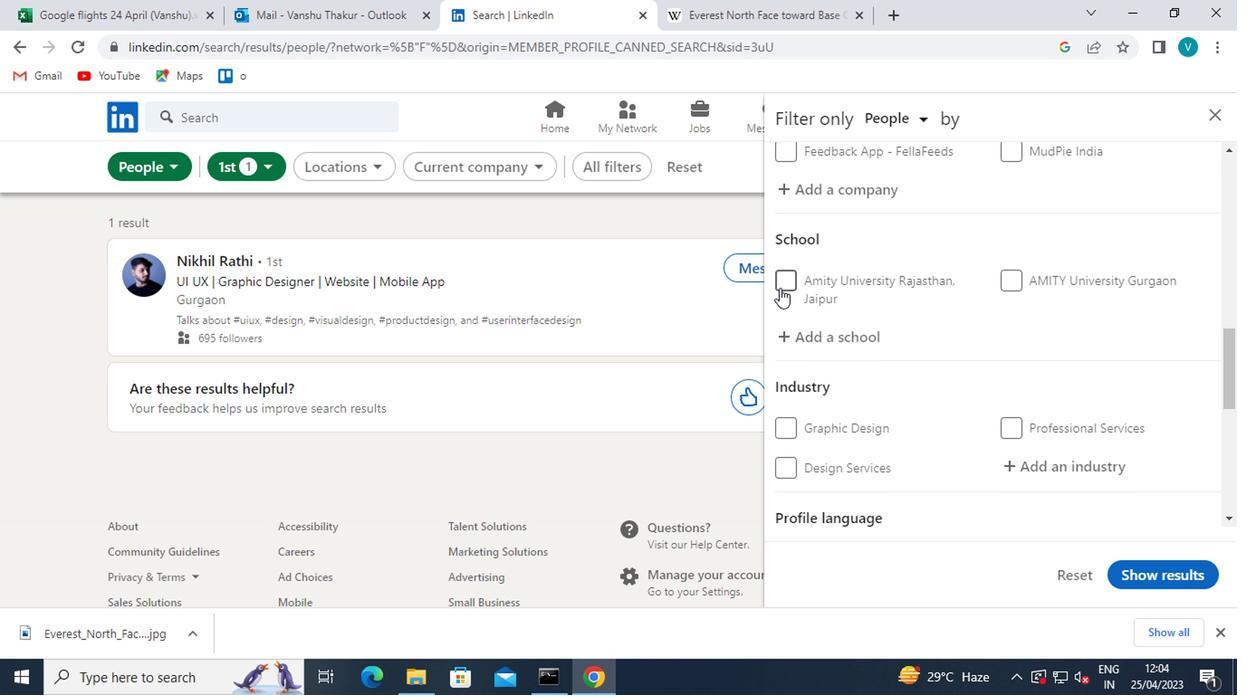 
Action: Mouse scrolled (801, 346) with delta (0, -1)
Screenshot: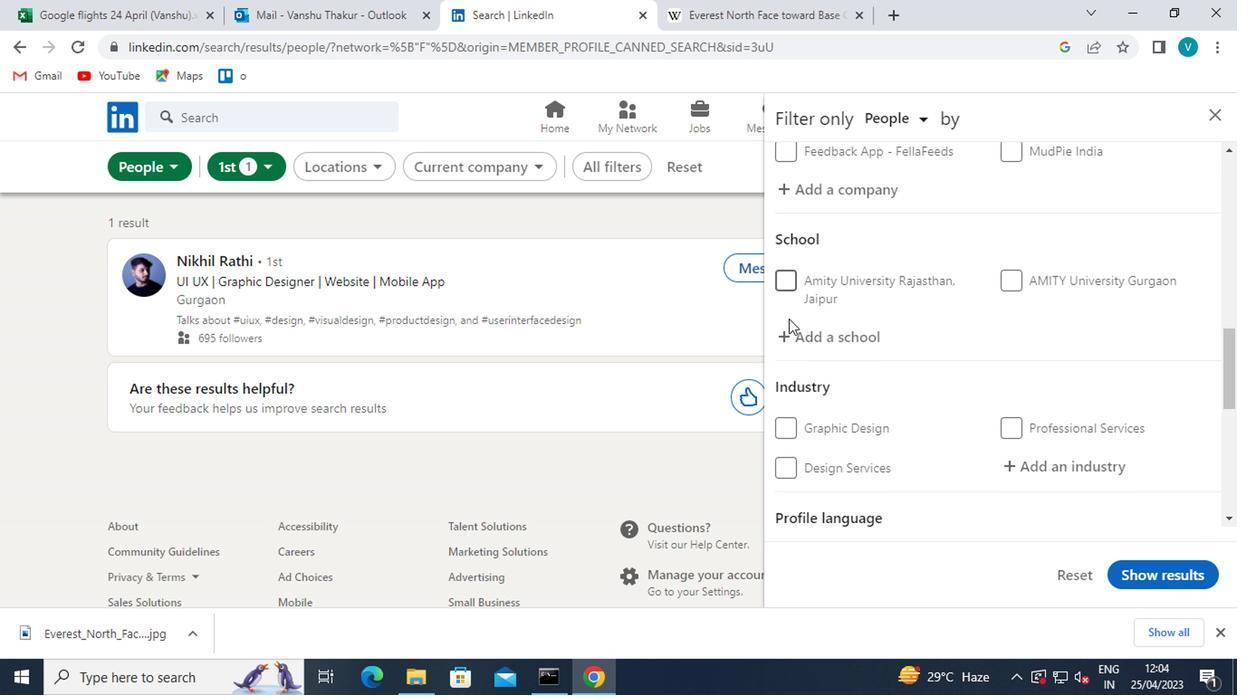 
Action: Mouse moved to (790, 465)
Screenshot: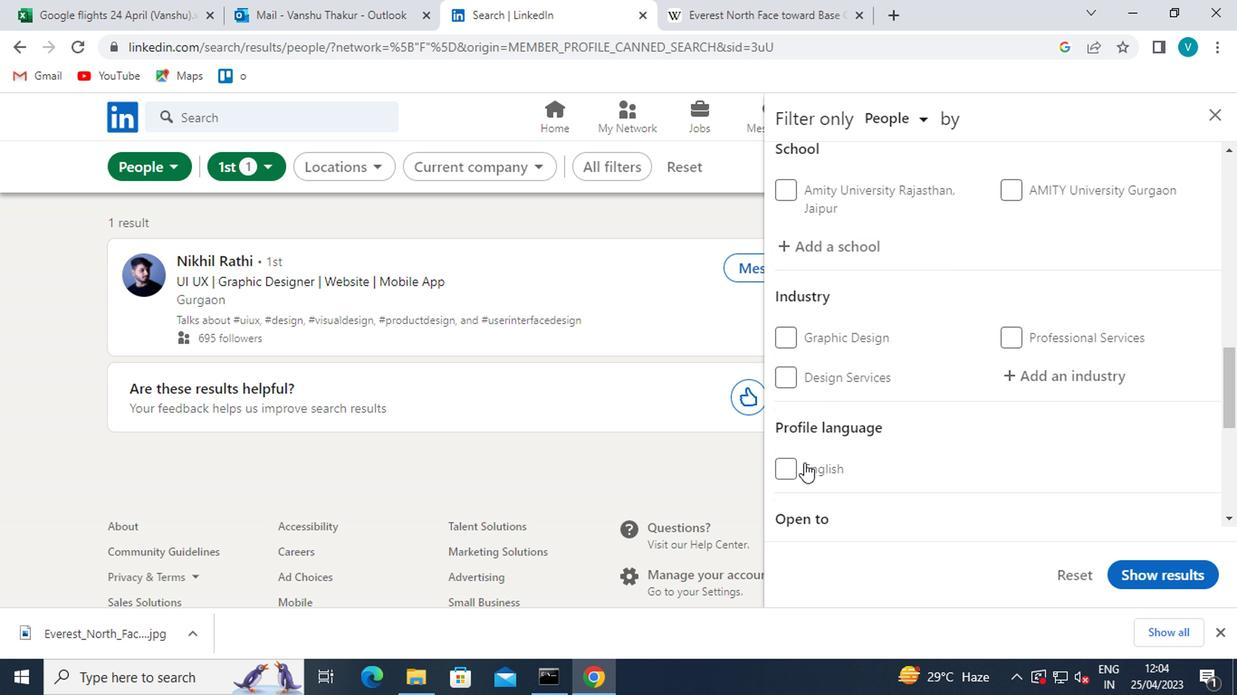 
Action: Mouse pressed left at (790, 465)
Screenshot: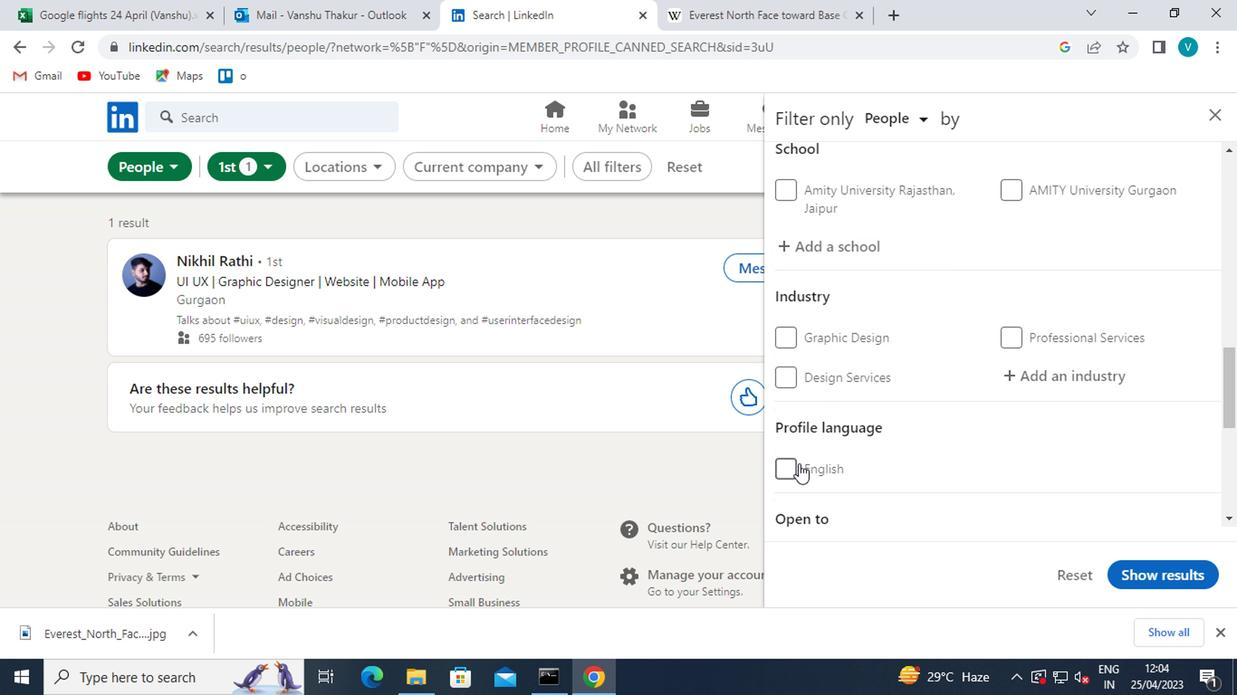 
Action: Mouse moved to (874, 433)
Screenshot: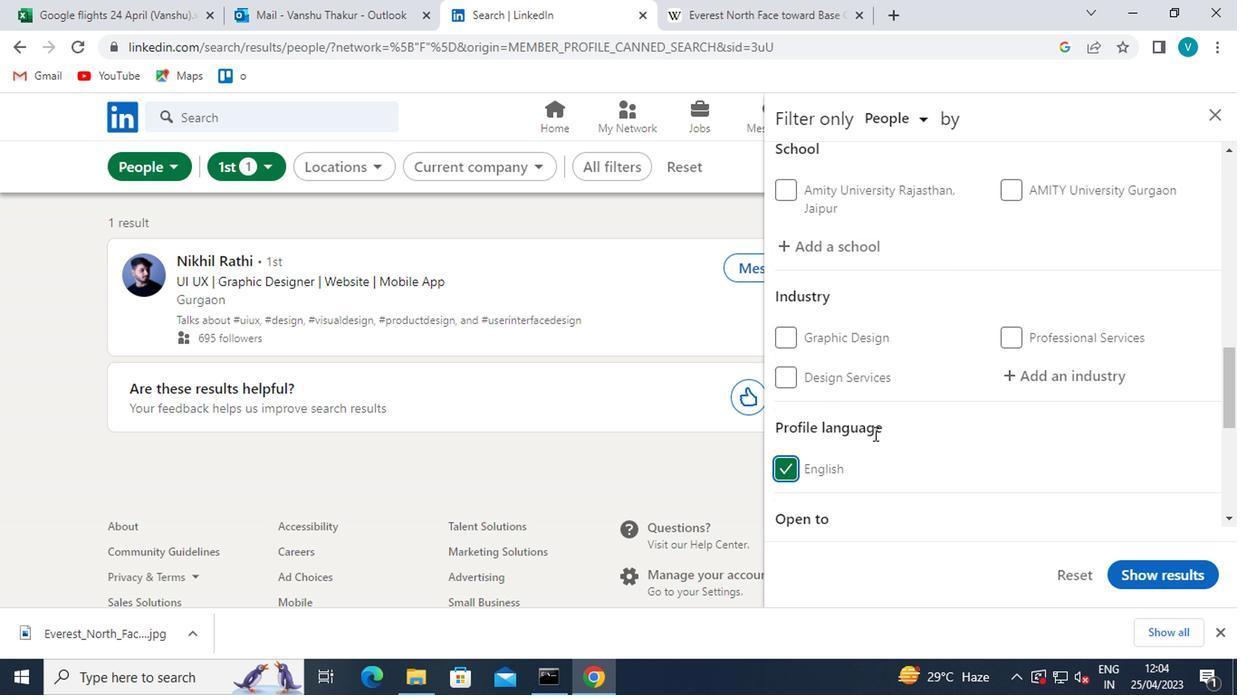 
Action: Mouse scrolled (874, 432) with delta (0, 0)
Screenshot: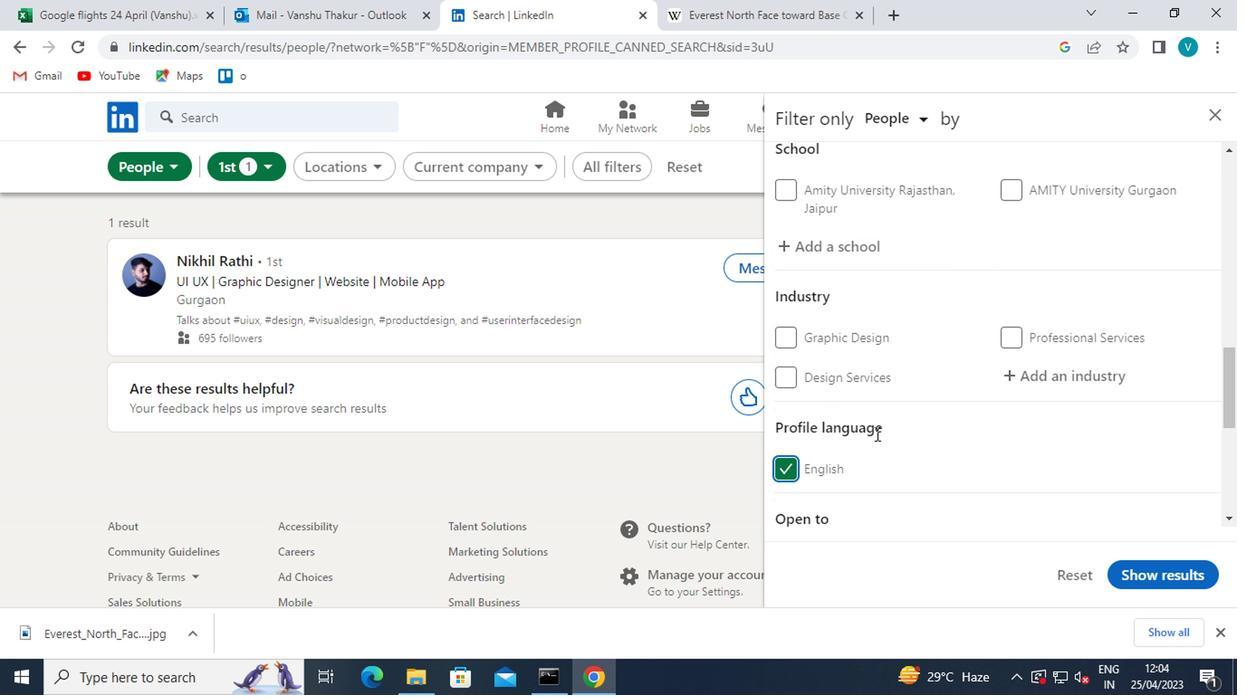 
Action: Mouse moved to (876, 434)
Screenshot: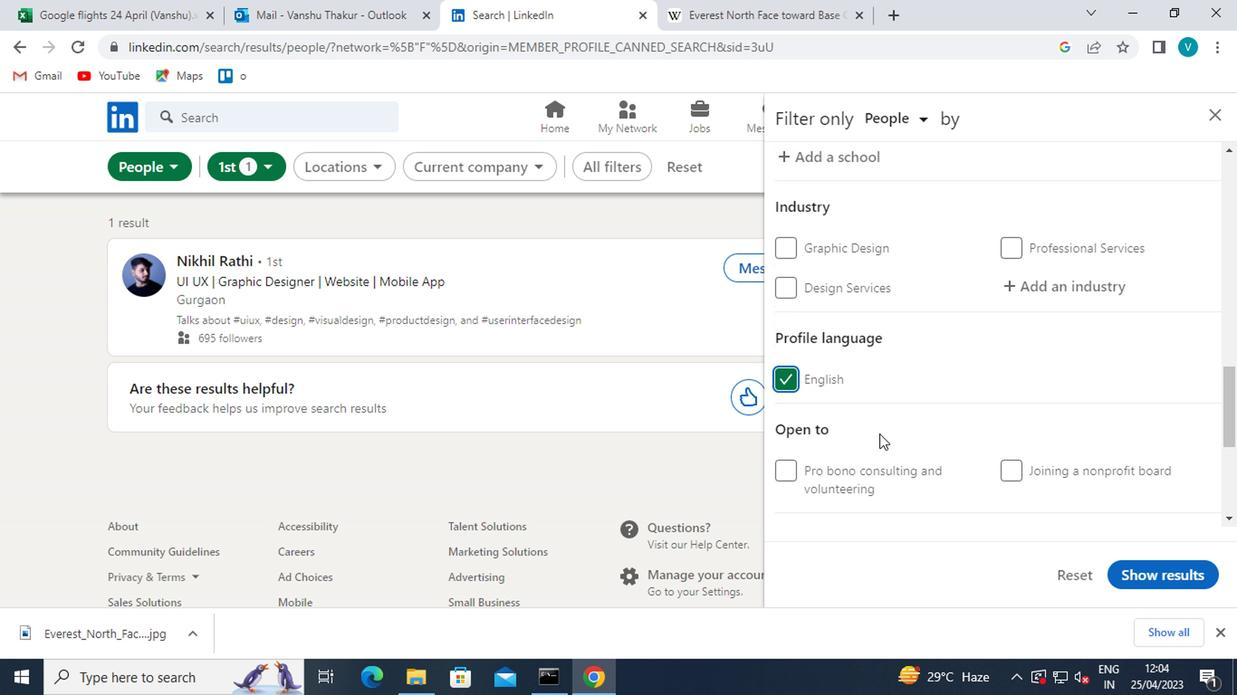 
Action: Mouse scrolled (876, 436) with delta (0, 1)
Screenshot: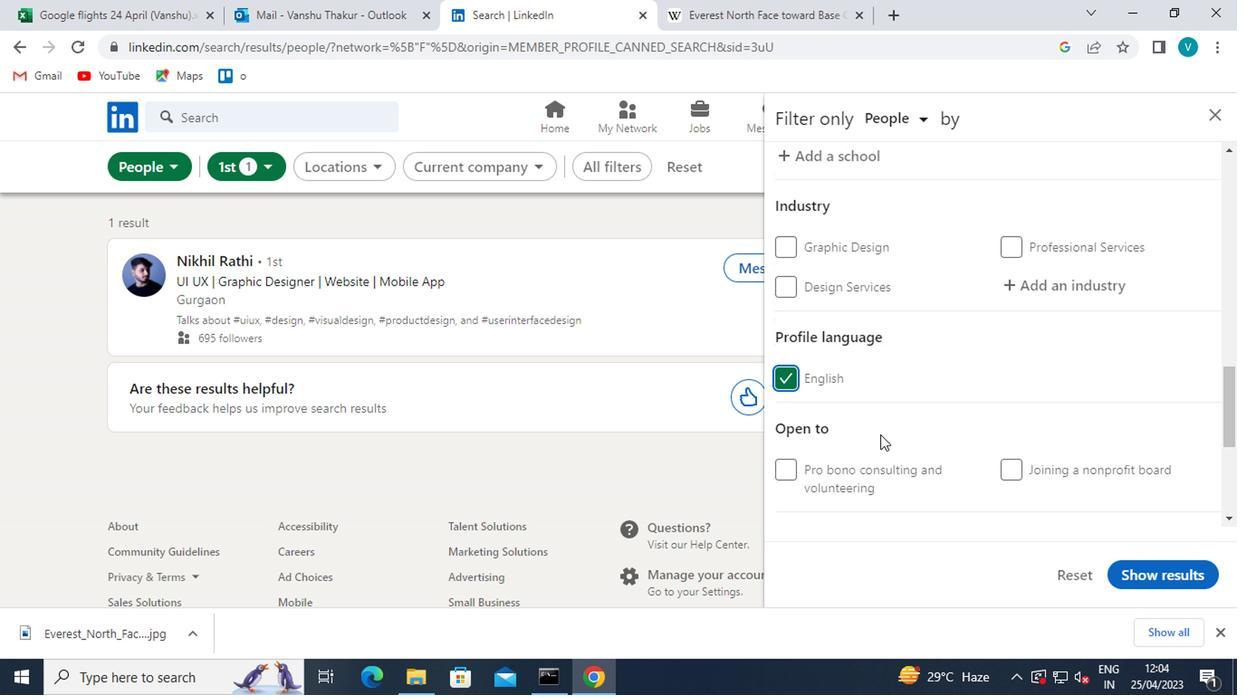 
Action: Mouse scrolled (876, 436) with delta (0, 1)
Screenshot: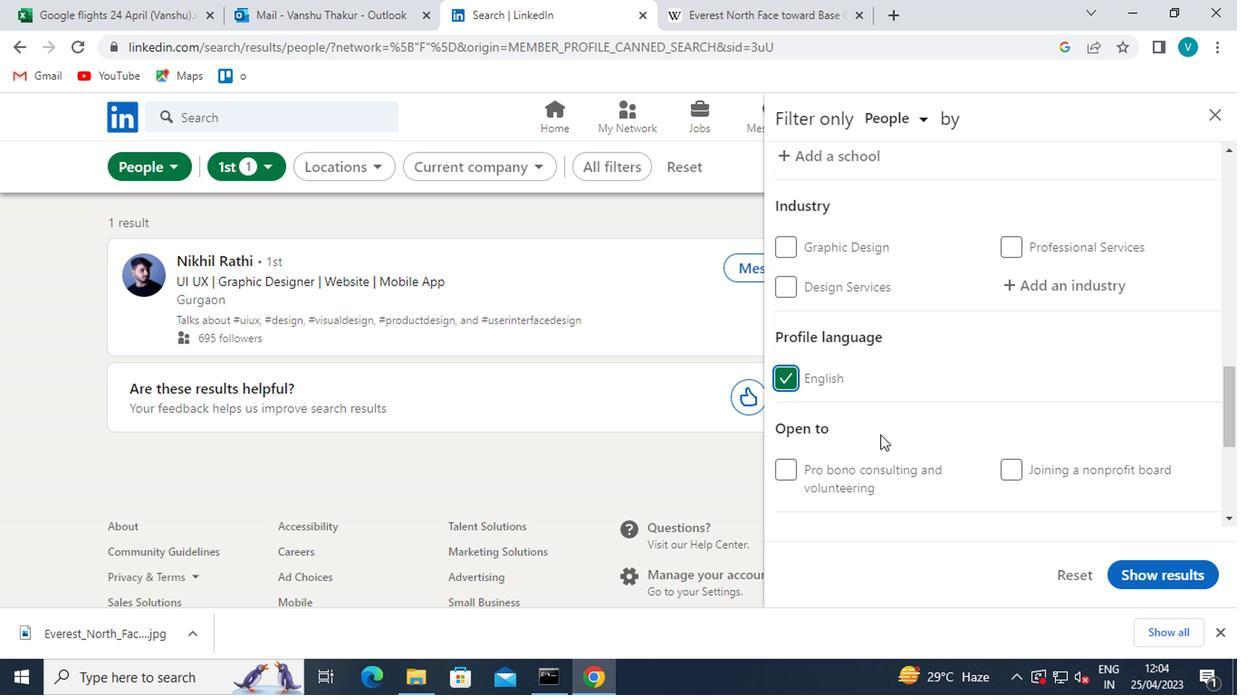 
Action: Mouse scrolled (876, 436) with delta (0, 1)
Screenshot: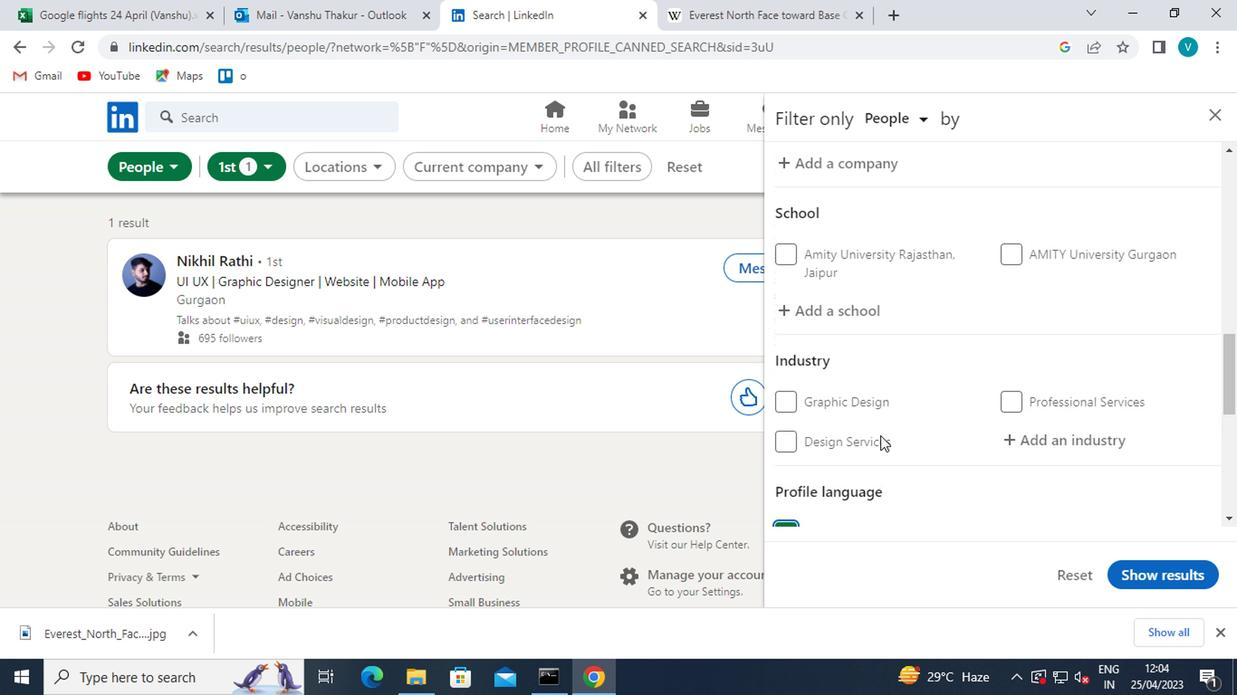 
Action: Mouse moved to (848, 355)
Screenshot: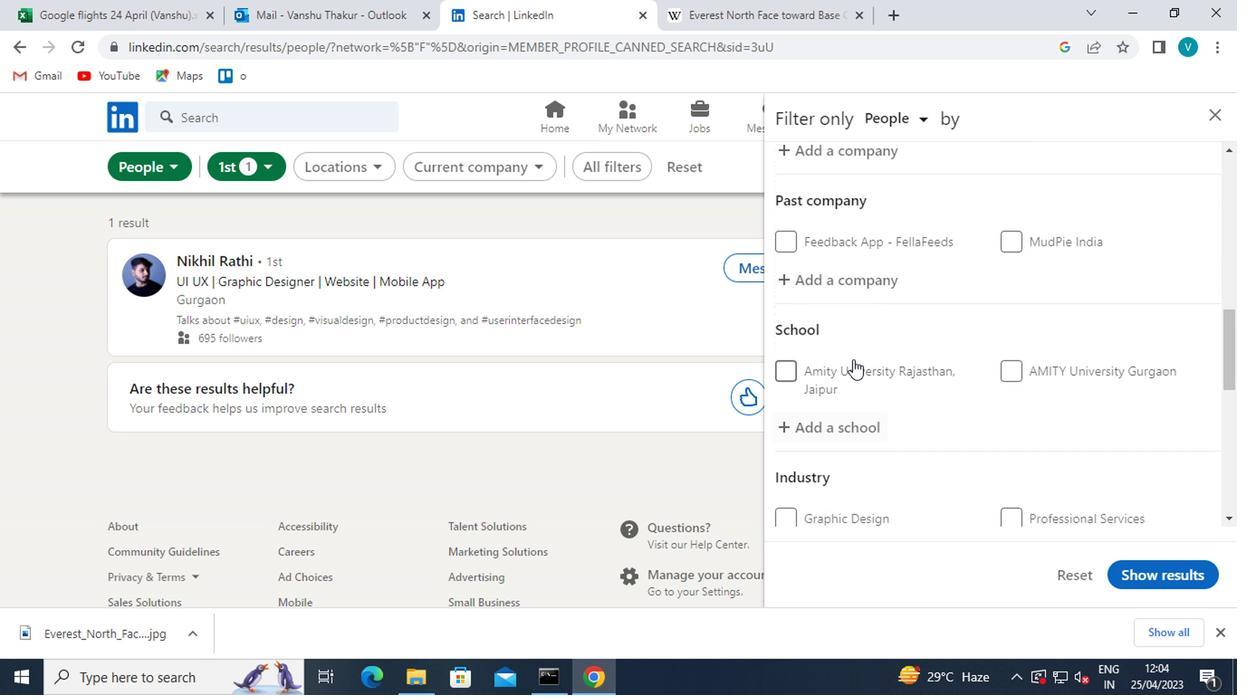 
Action: Mouse scrolled (848, 356) with delta (0, 1)
Screenshot: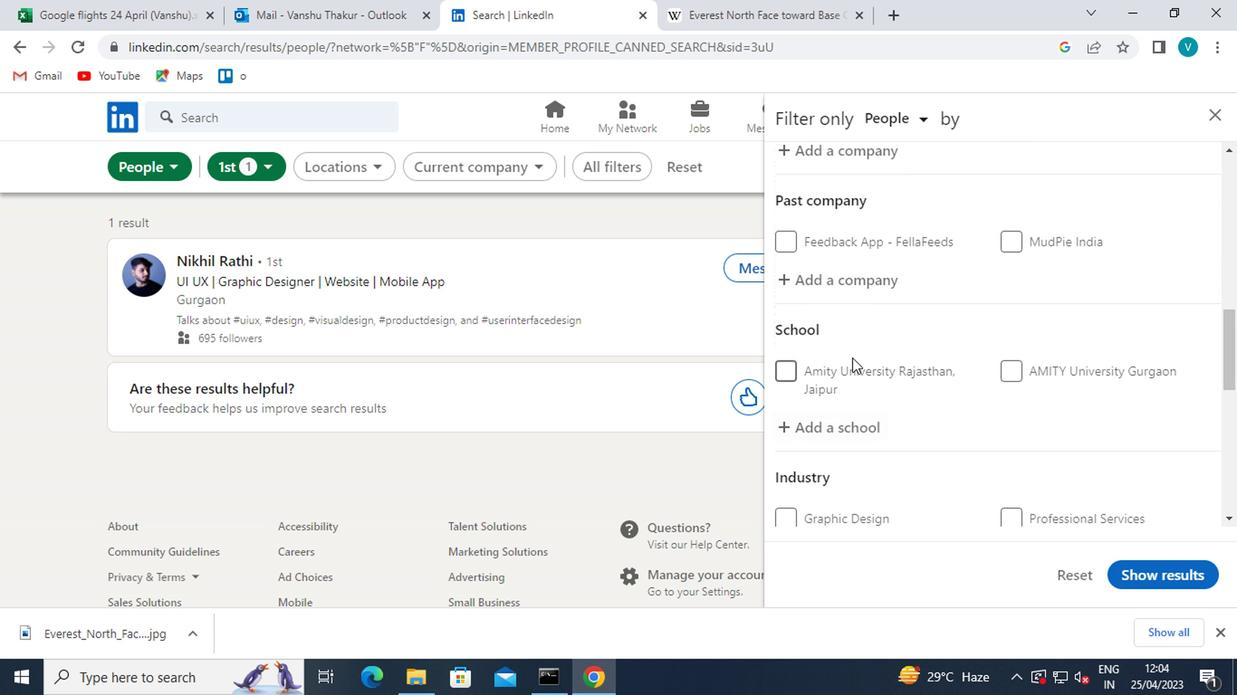 
Action: Mouse scrolled (848, 356) with delta (0, 1)
Screenshot: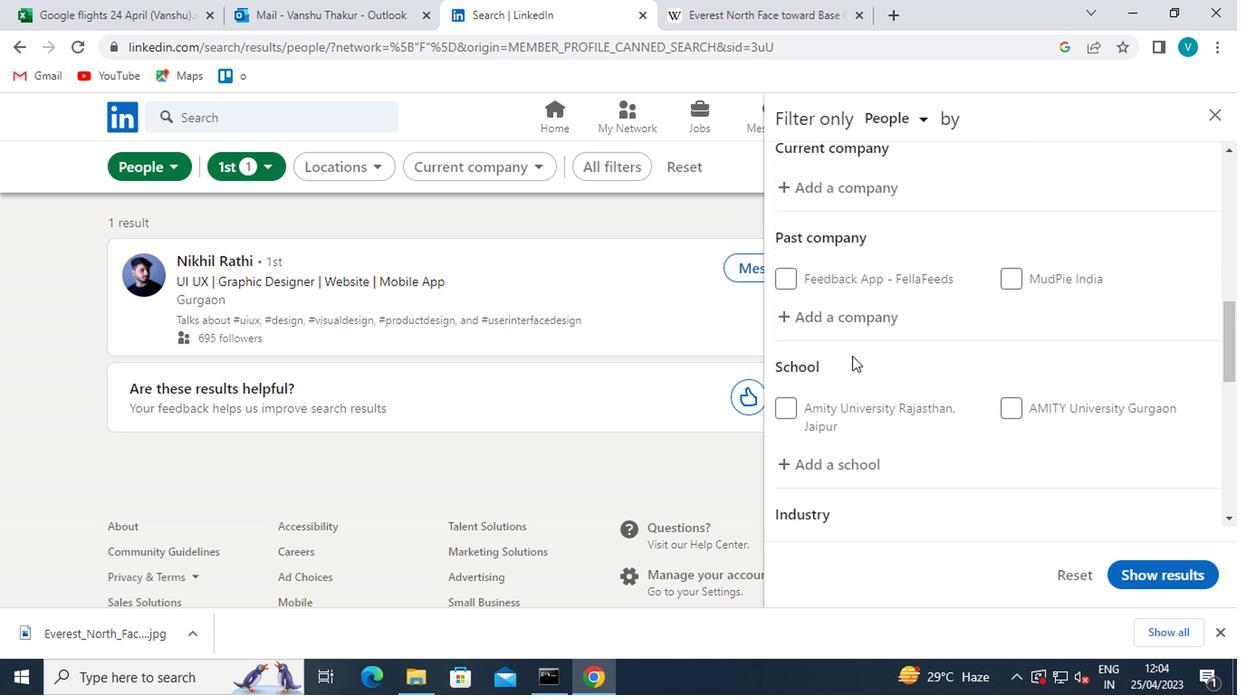 
Action: Mouse moved to (851, 334)
Screenshot: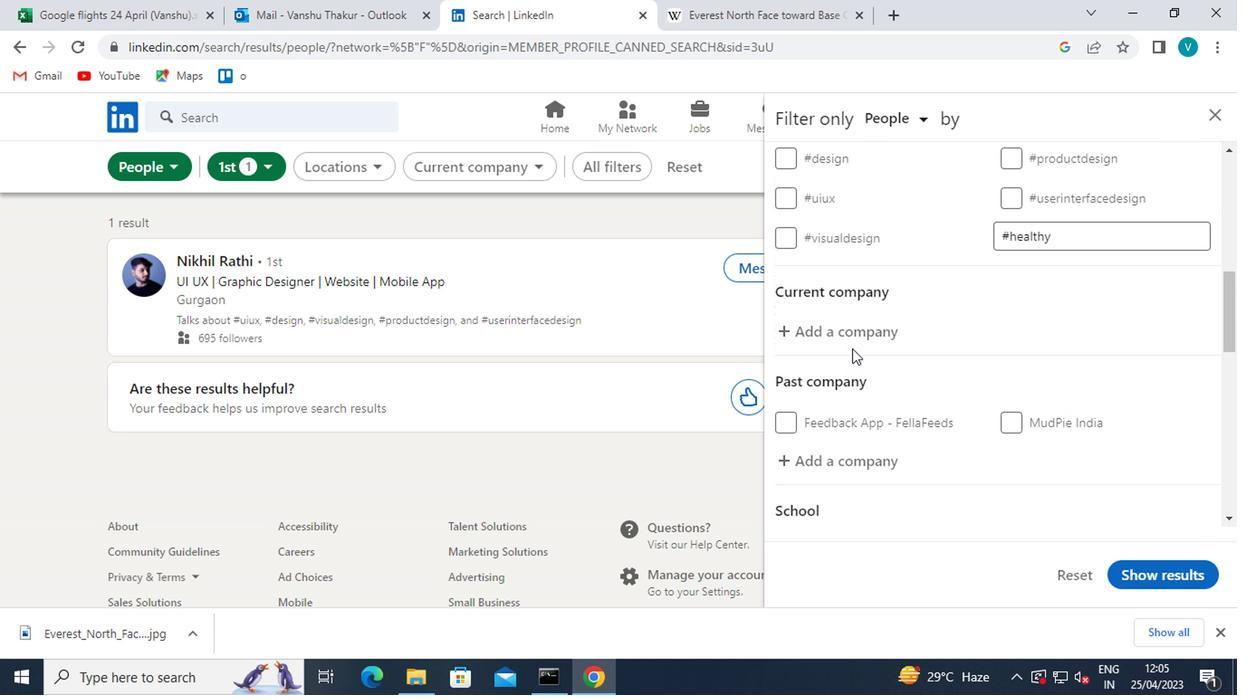 
Action: Mouse pressed left at (851, 334)
Screenshot: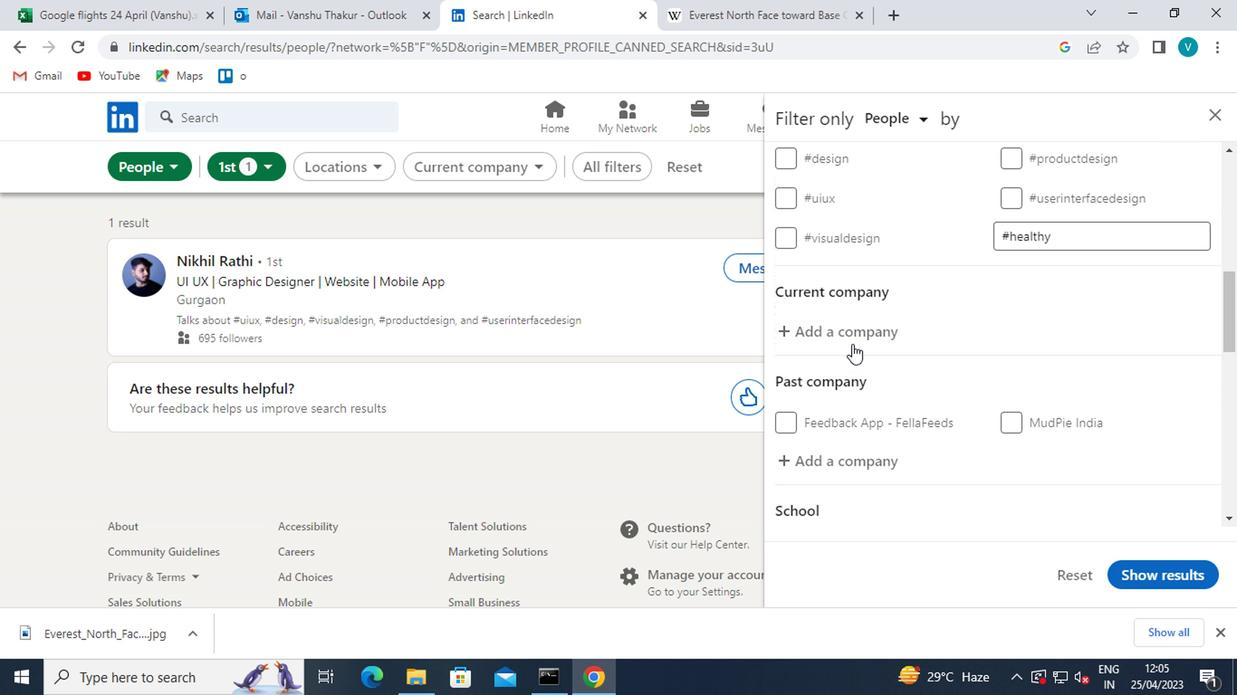 
Action: Key pressed <Key.shift>GODREJ<Key.space><Key.shift>CONSU
Screenshot: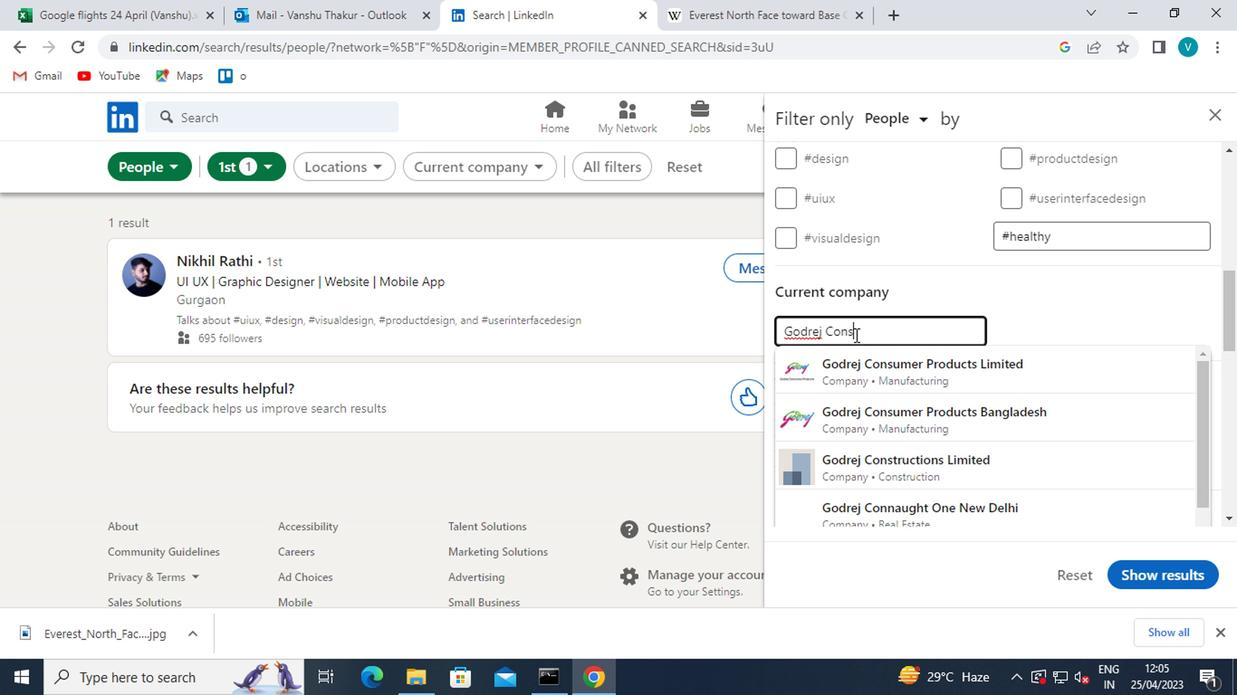 
Action: Mouse moved to (891, 361)
Screenshot: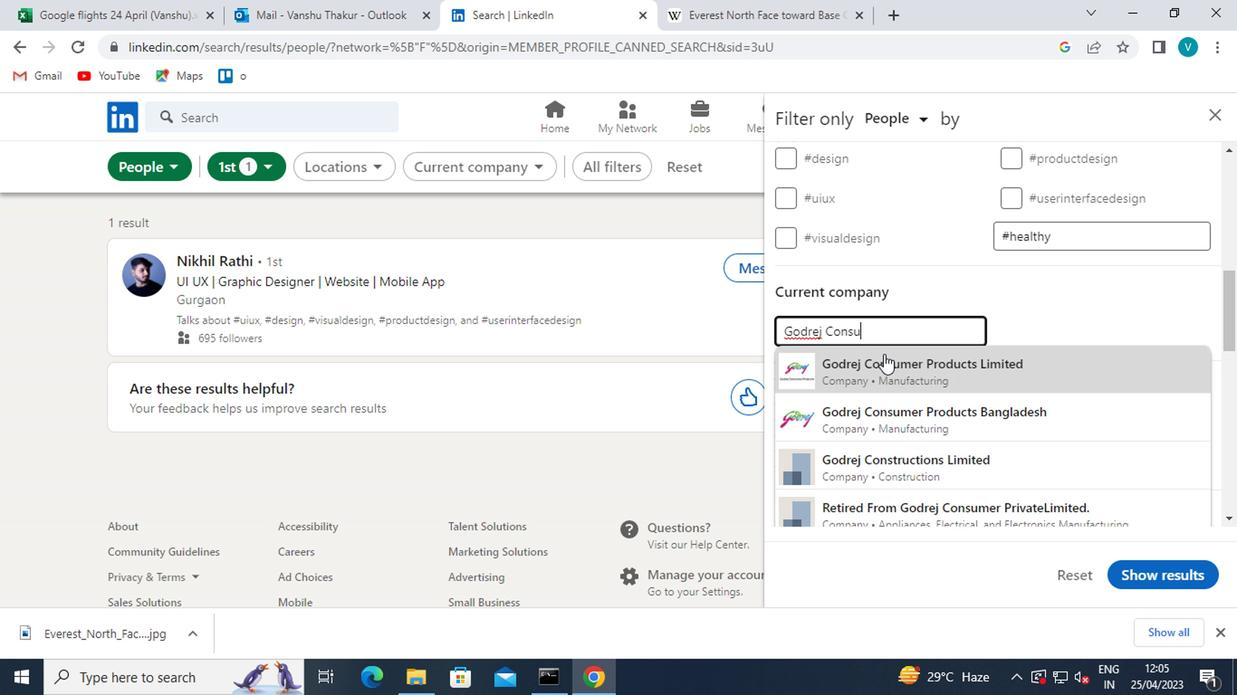 
Action: Mouse pressed left at (891, 361)
Screenshot: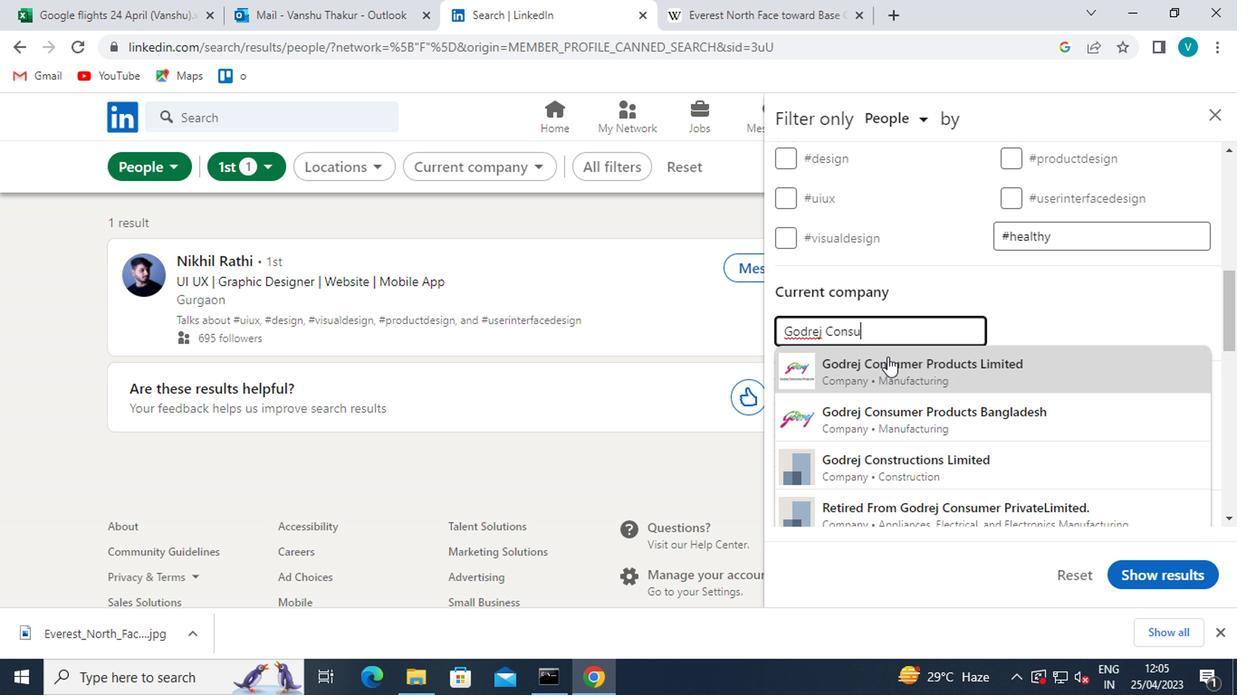 
Action: Mouse moved to (965, 363)
Screenshot: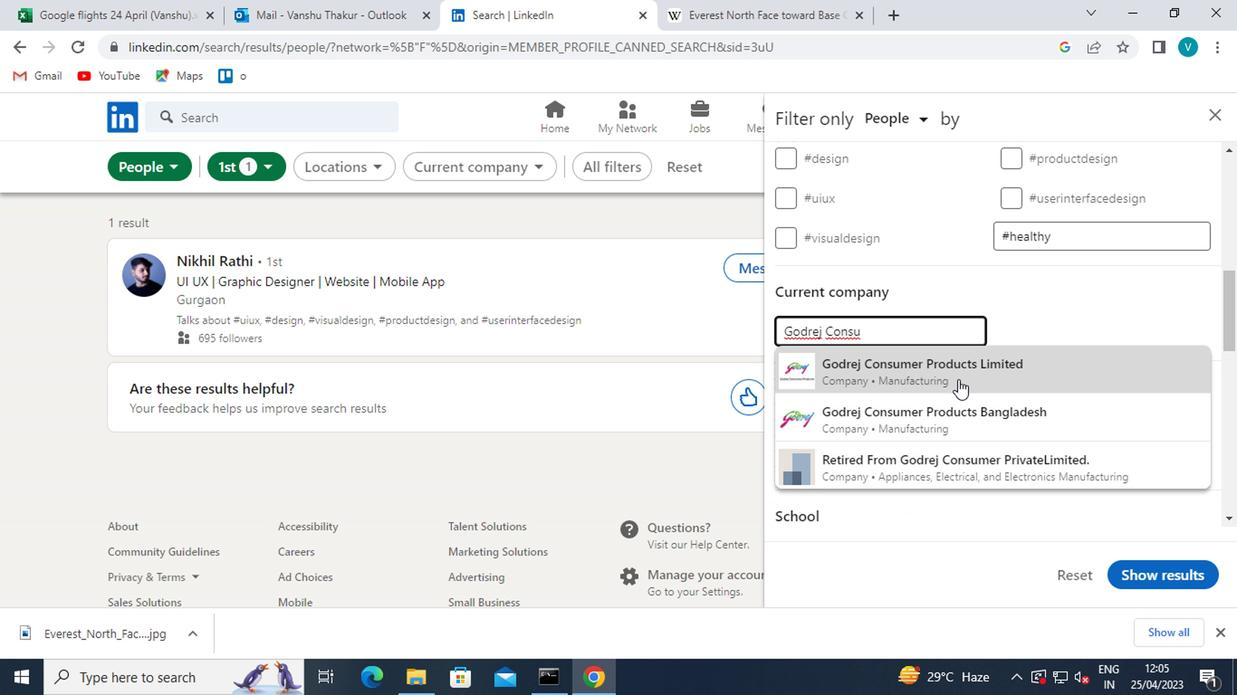 
Action: Mouse pressed left at (965, 363)
Screenshot: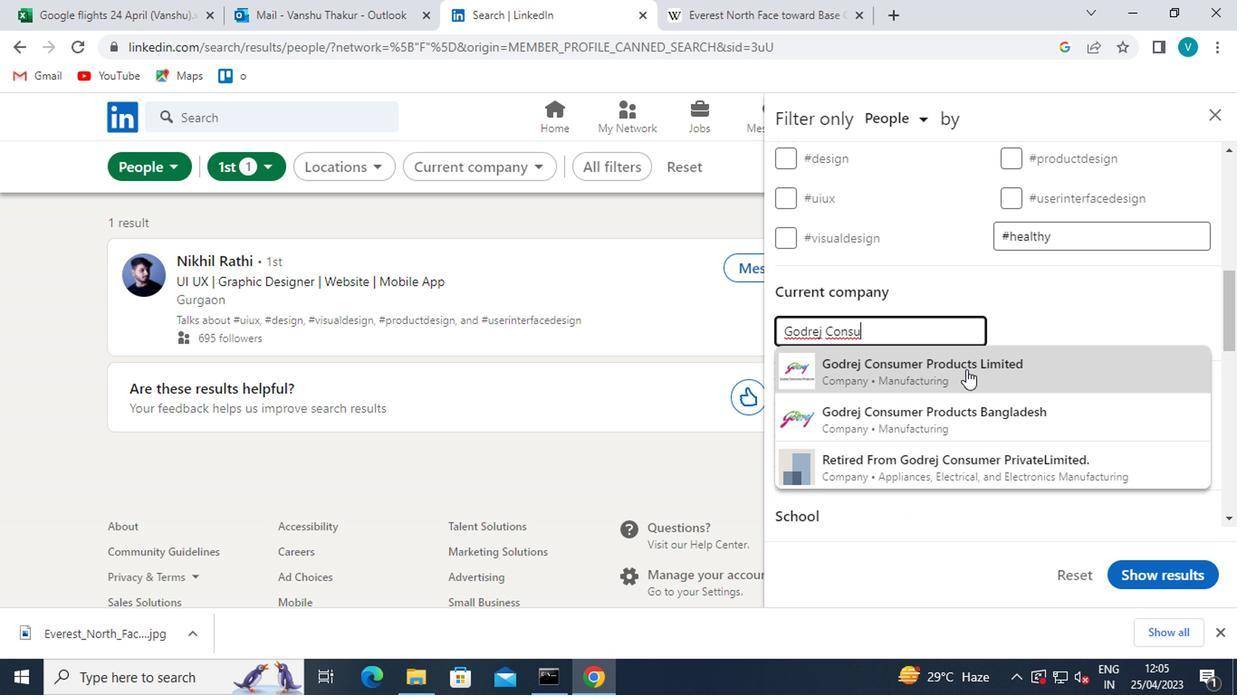 
Action: Mouse moved to (965, 366)
Screenshot: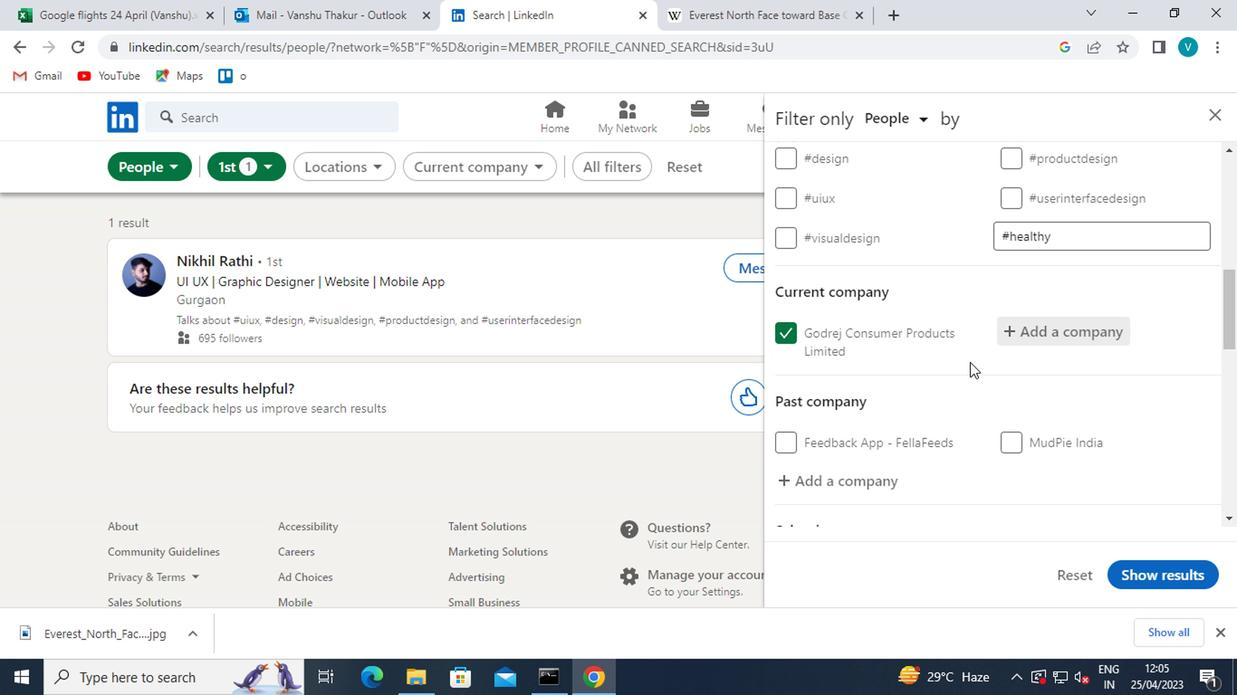 
Action: Mouse scrolled (965, 365) with delta (0, 0)
Screenshot: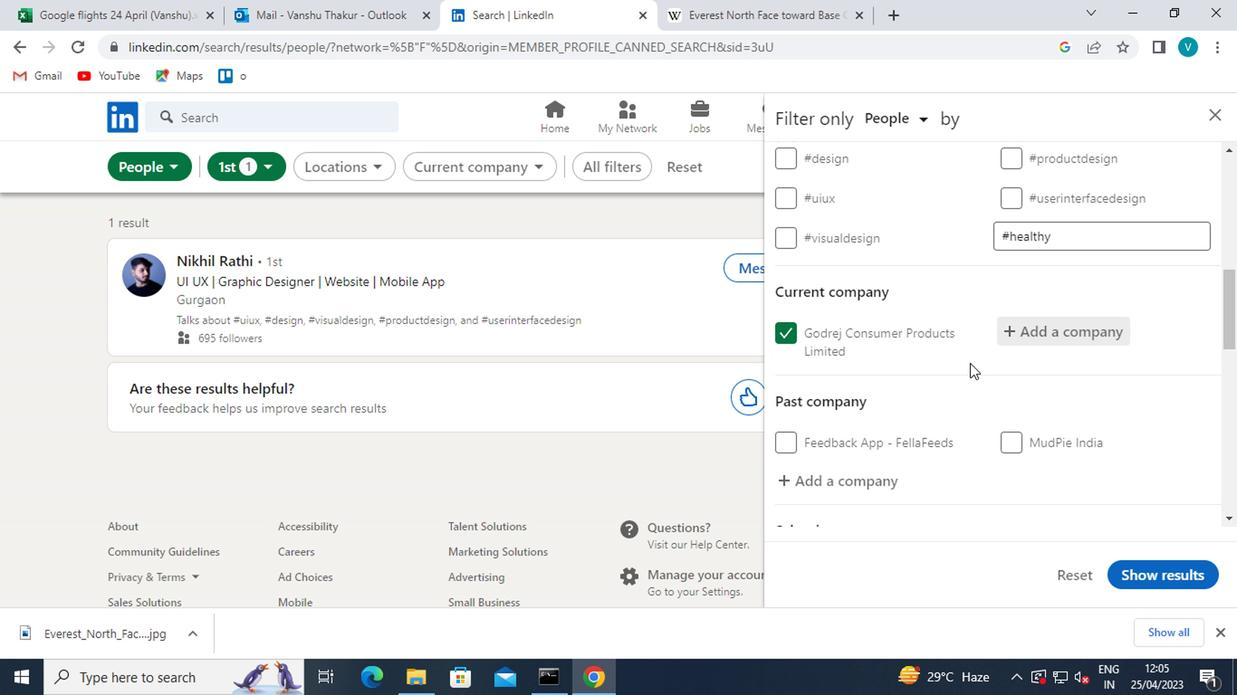 
Action: Mouse moved to (965, 369)
Screenshot: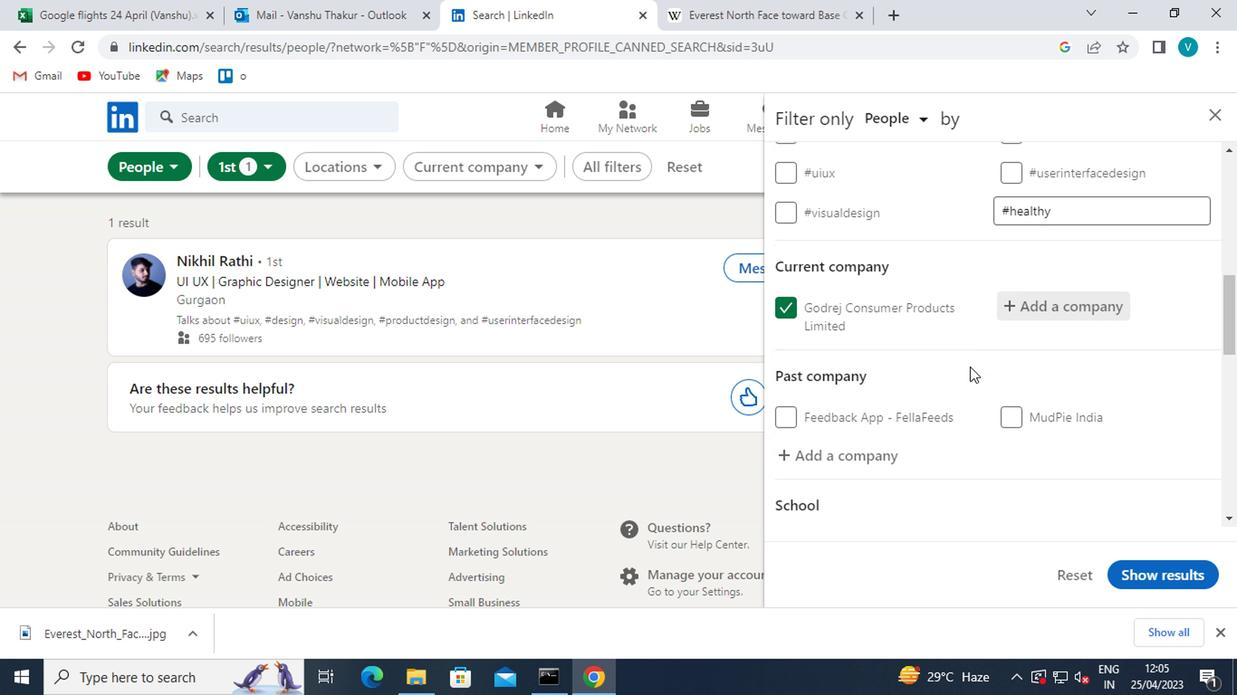 
Action: Mouse scrolled (965, 368) with delta (0, -1)
Screenshot: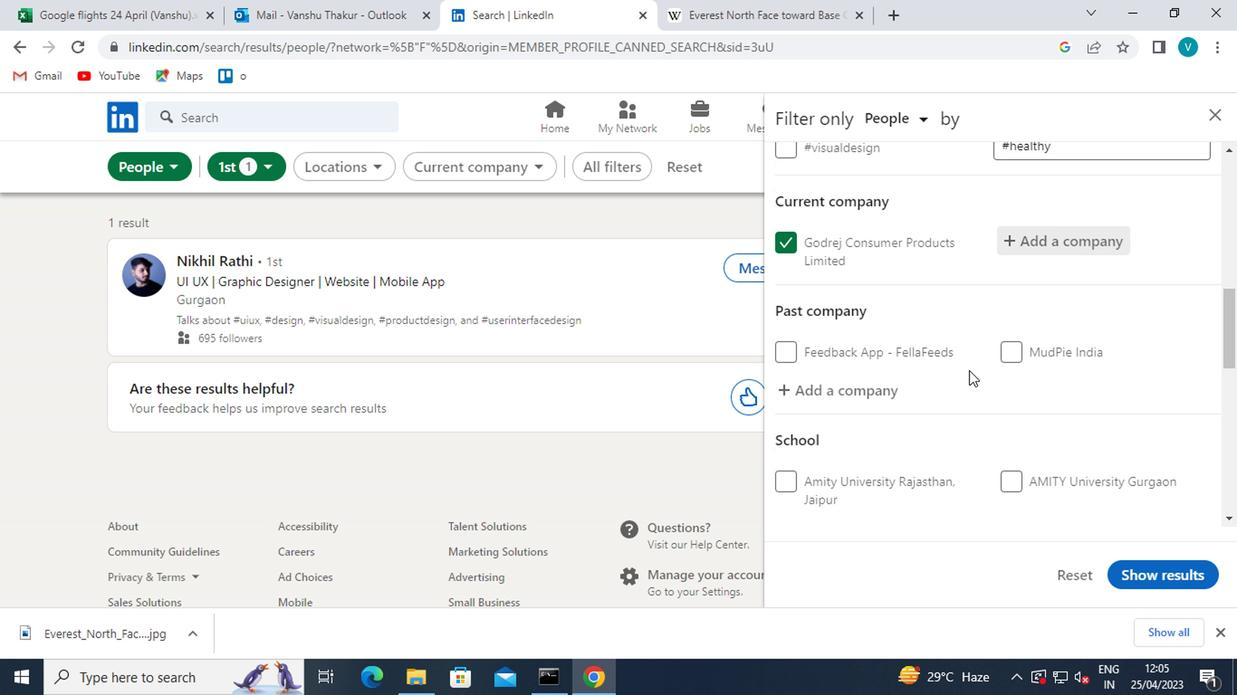 
Action: Mouse scrolled (965, 368) with delta (0, -1)
Screenshot: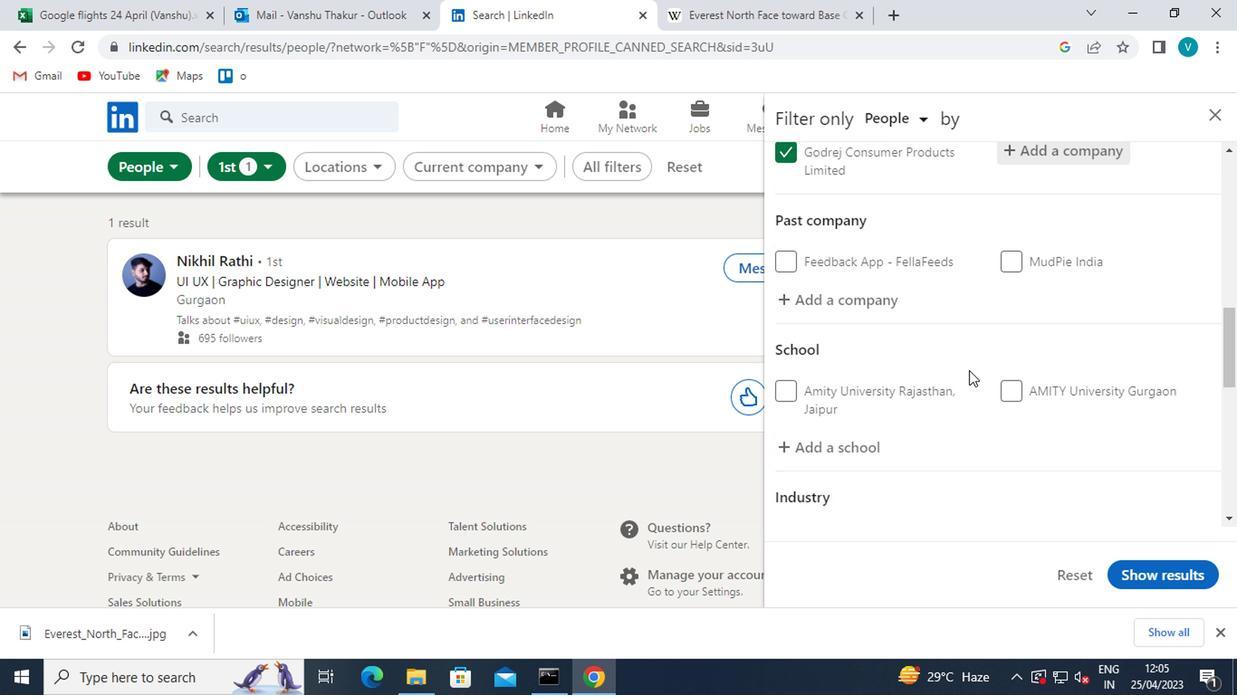 
Action: Mouse moved to (817, 358)
Screenshot: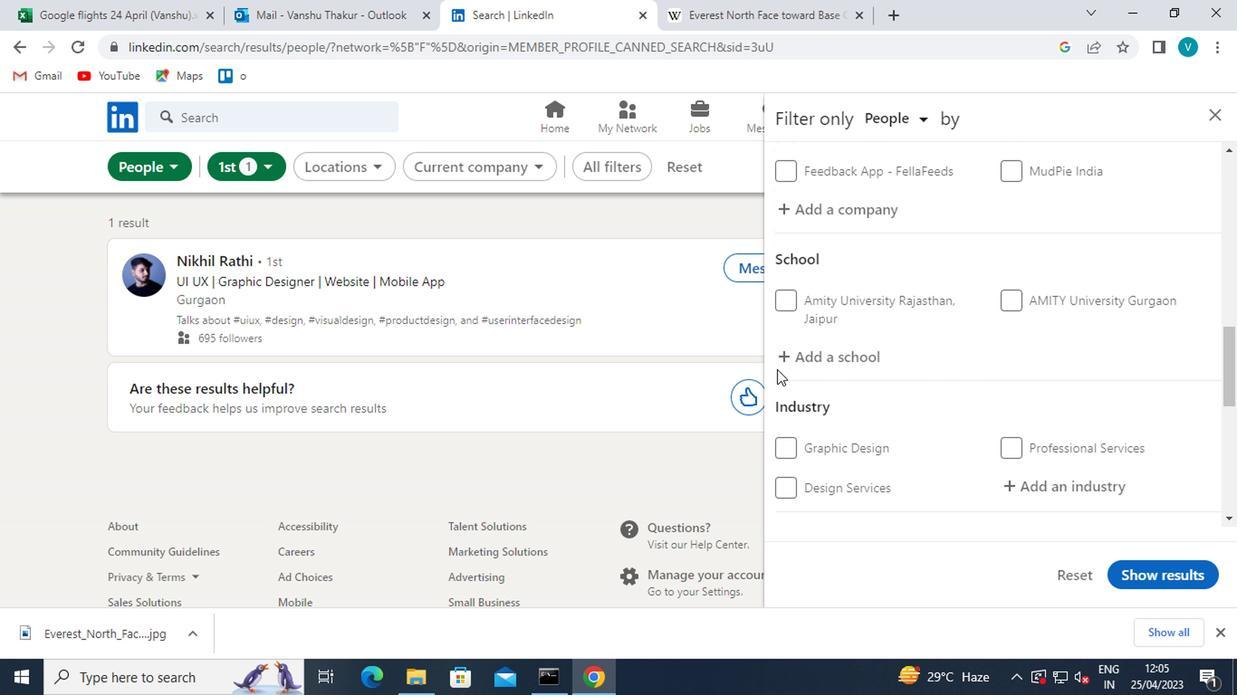 
Action: Mouse pressed left at (817, 358)
Screenshot: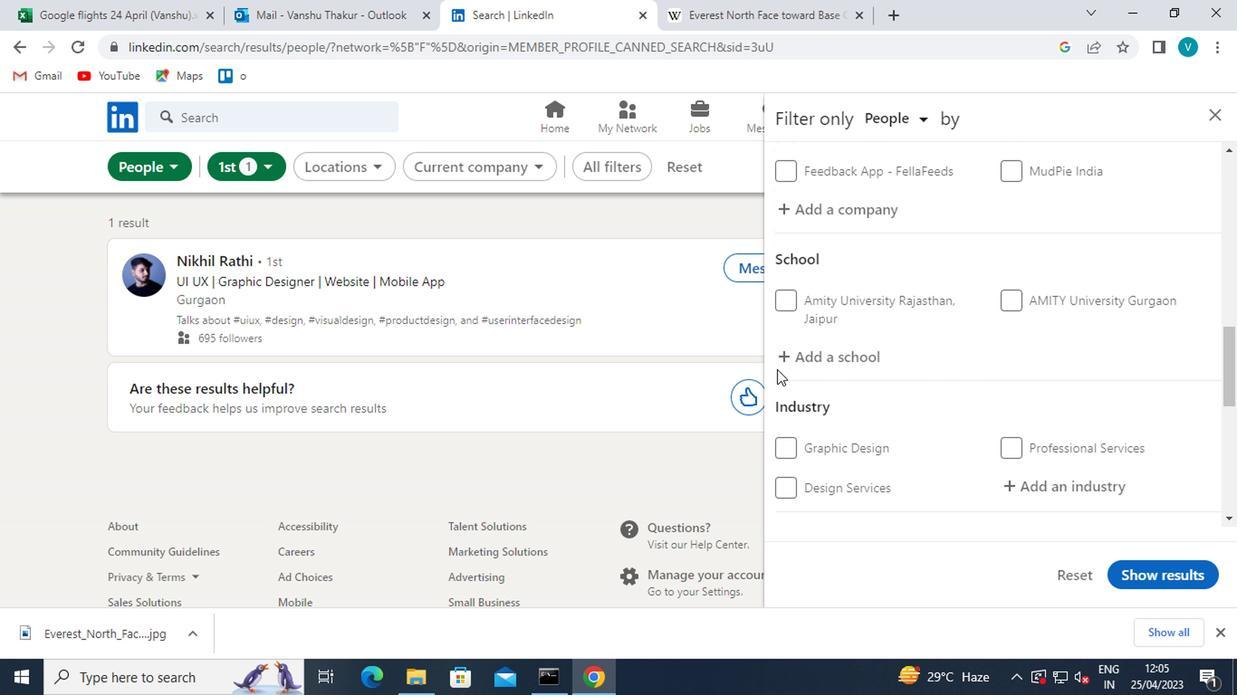 
Action: Mouse moved to (818, 358)
Screenshot: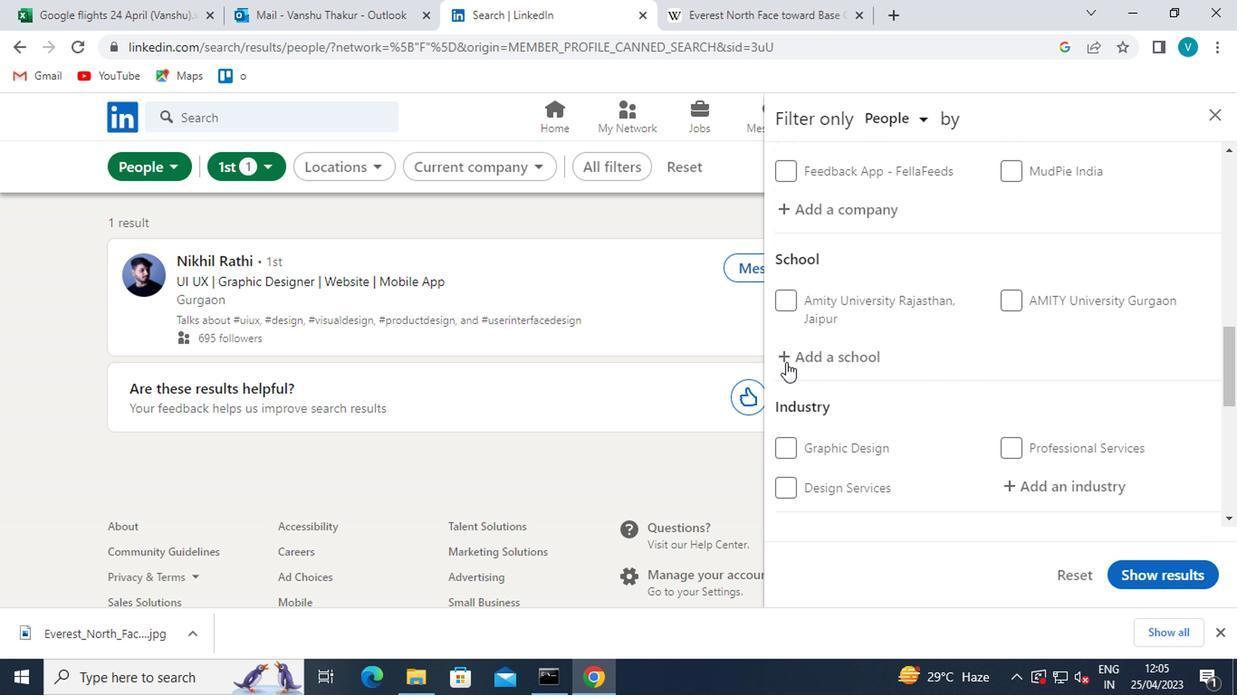 
Action: Mouse pressed left at (818, 358)
Screenshot: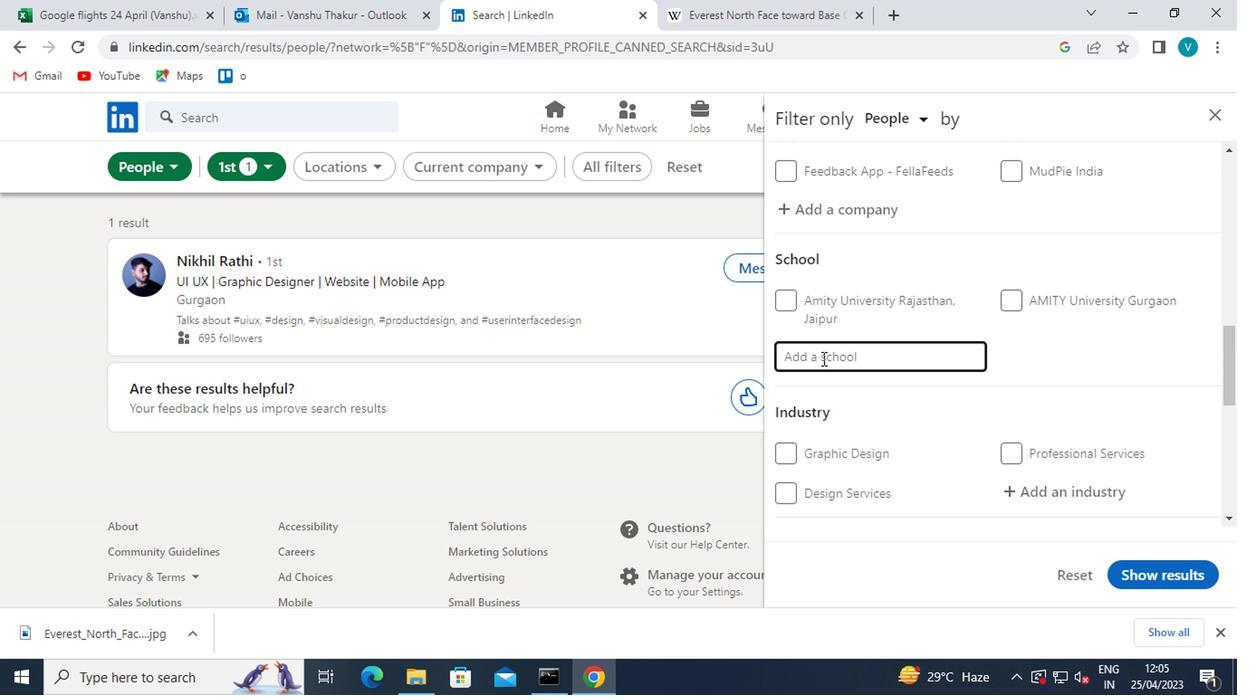 
Action: Key pressed <Key.shift>JOBS<Key.space>FOR<Key.space>
Screenshot: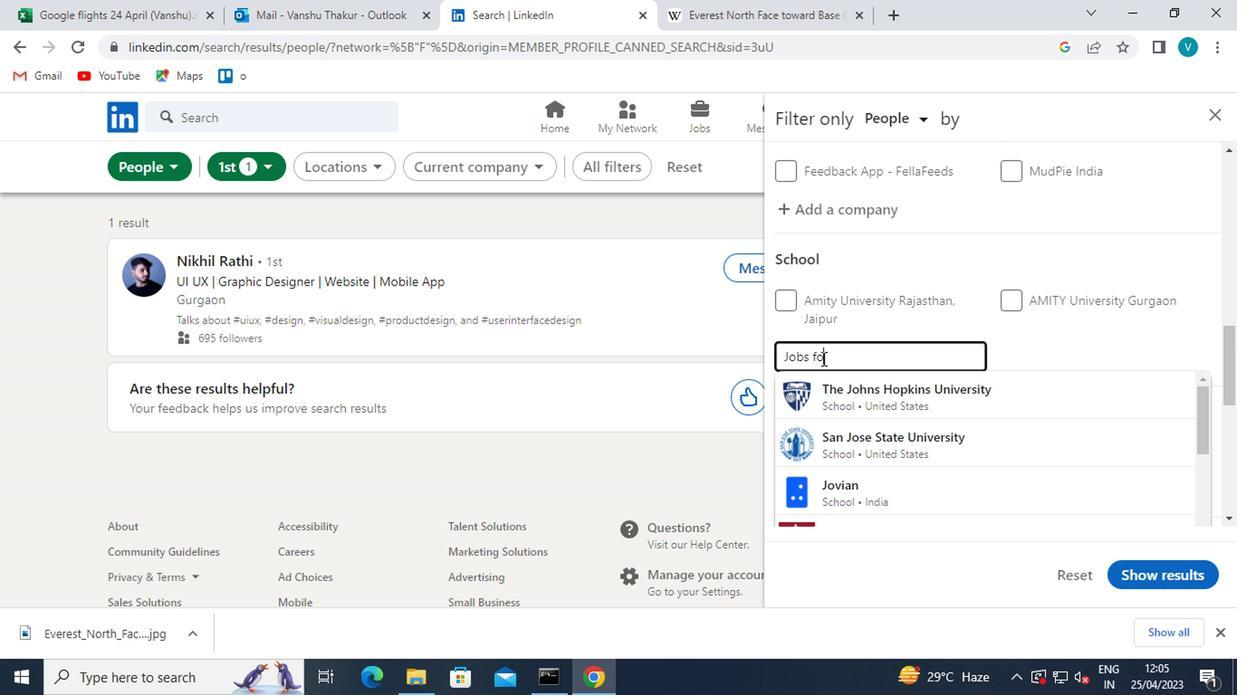 
Action: Mouse moved to (884, 373)
Screenshot: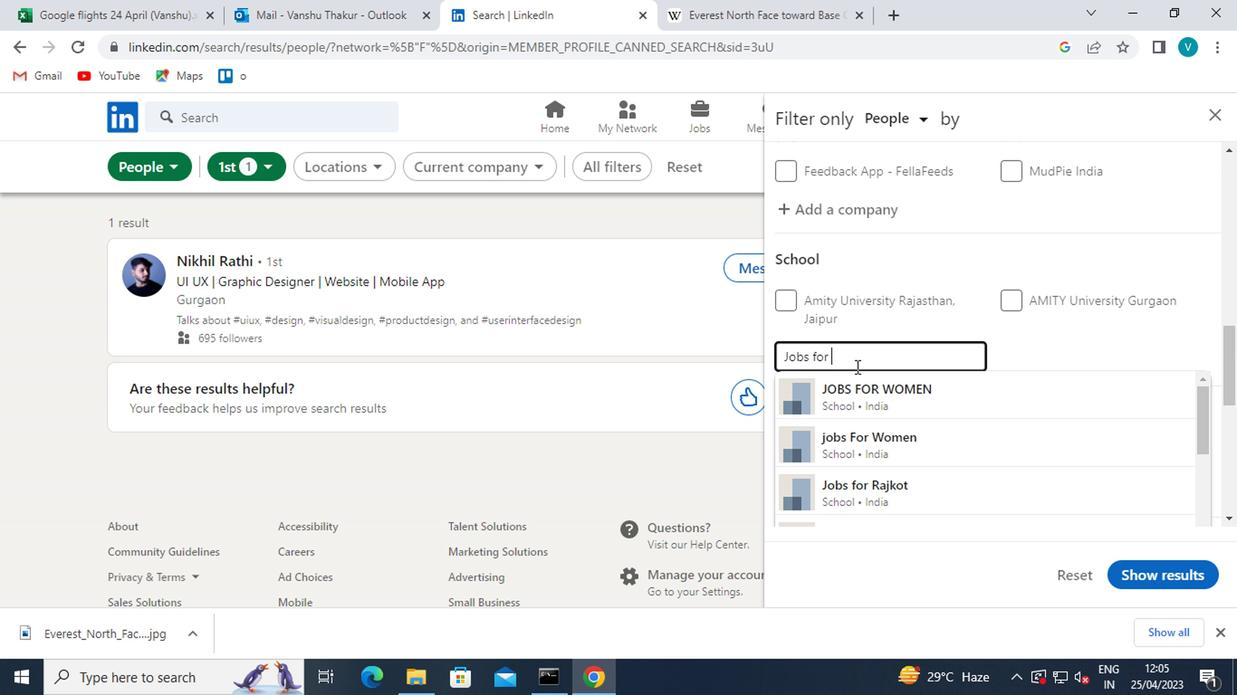 
Action: Key pressed <Key.shift>FRE
Screenshot: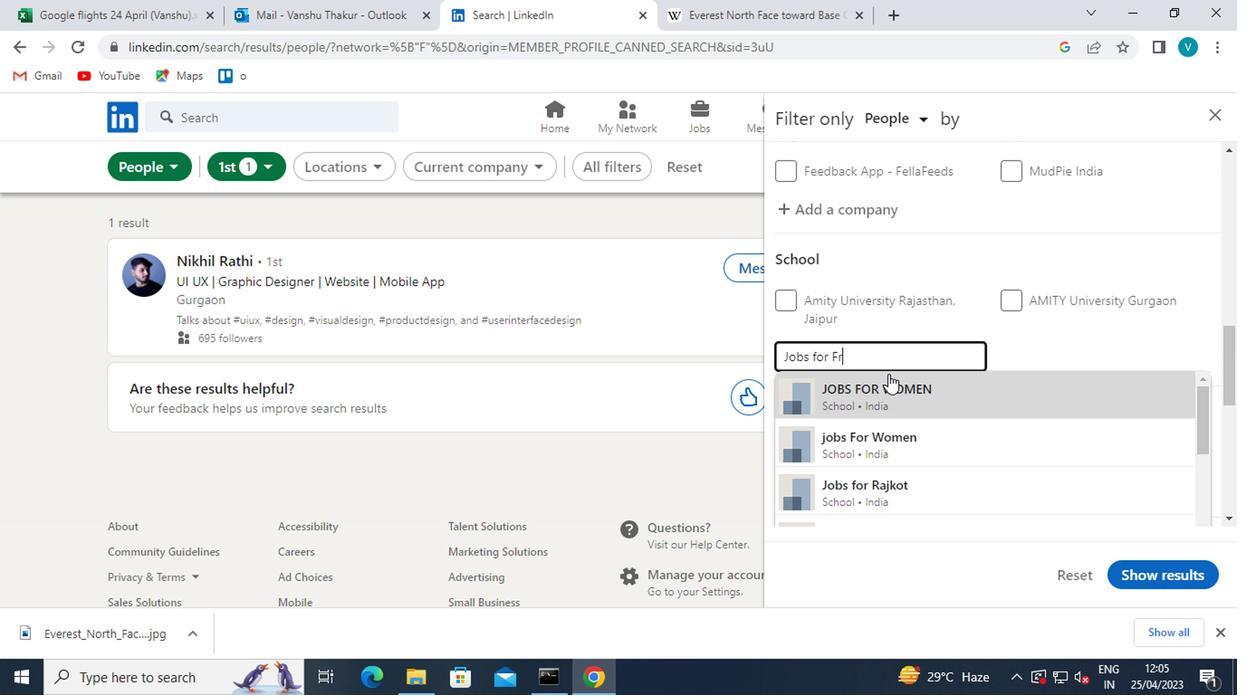 
Action: Mouse moved to (891, 432)
Screenshot: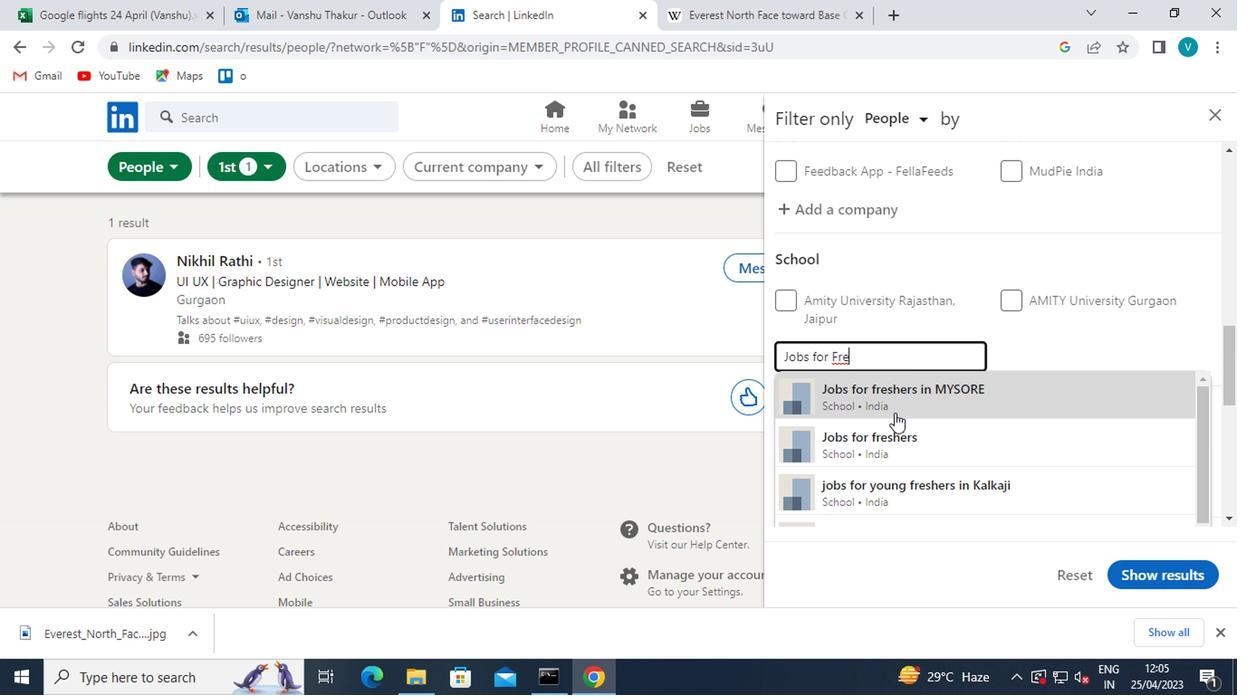 
Action: Mouse pressed left at (891, 432)
Screenshot: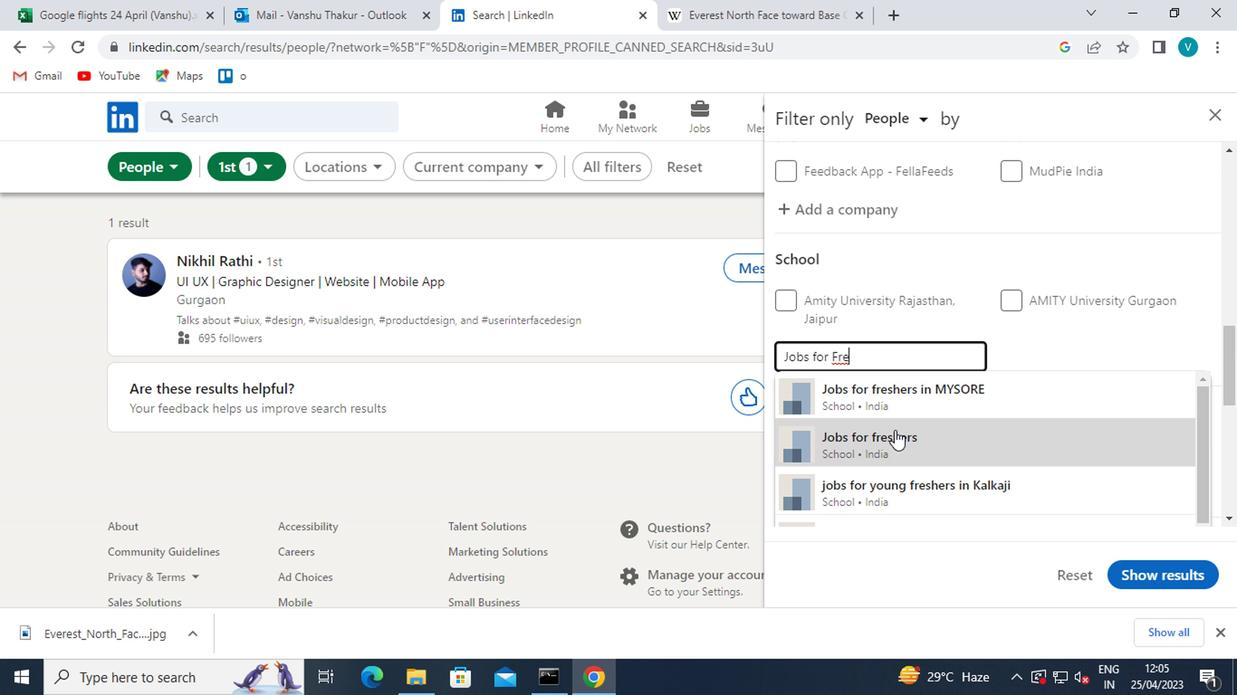 
Action: Mouse moved to (938, 424)
Screenshot: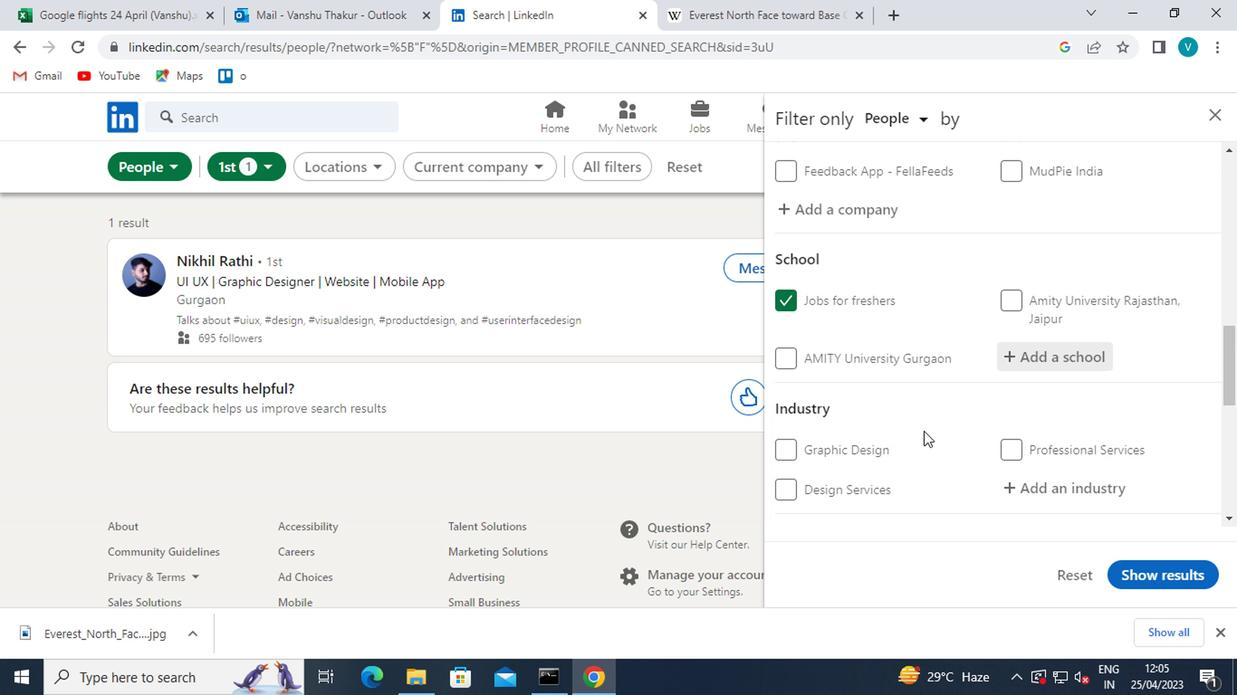 
Action: Mouse scrolled (938, 423) with delta (0, 0)
Screenshot: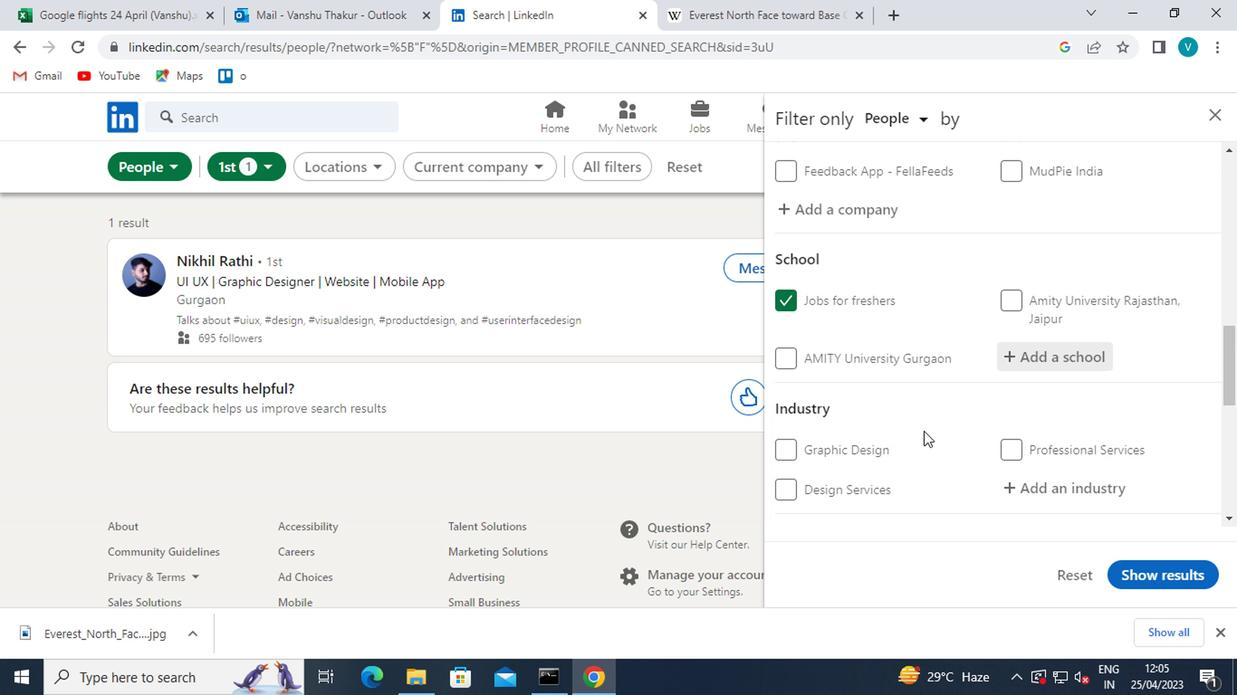 
Action: Mouse moved to (967, 424)
Screenshot: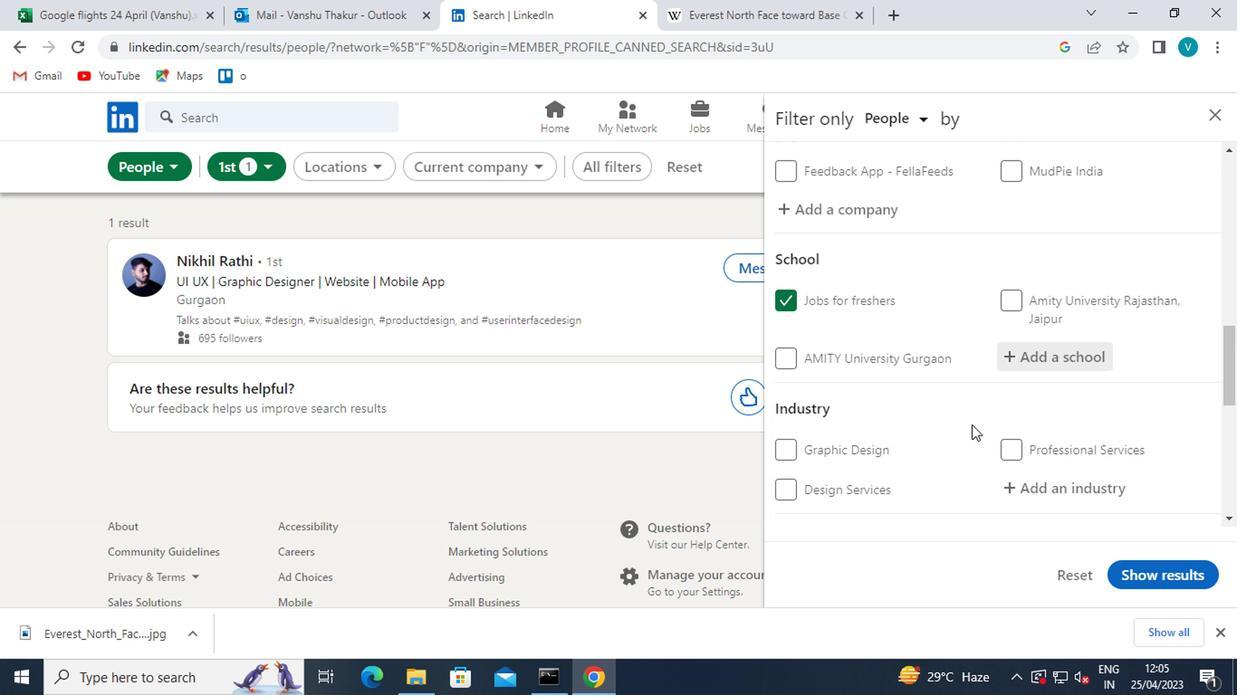 
Action: Mouse scrolled (967, 423) with delta (0, 0)
Screenshot: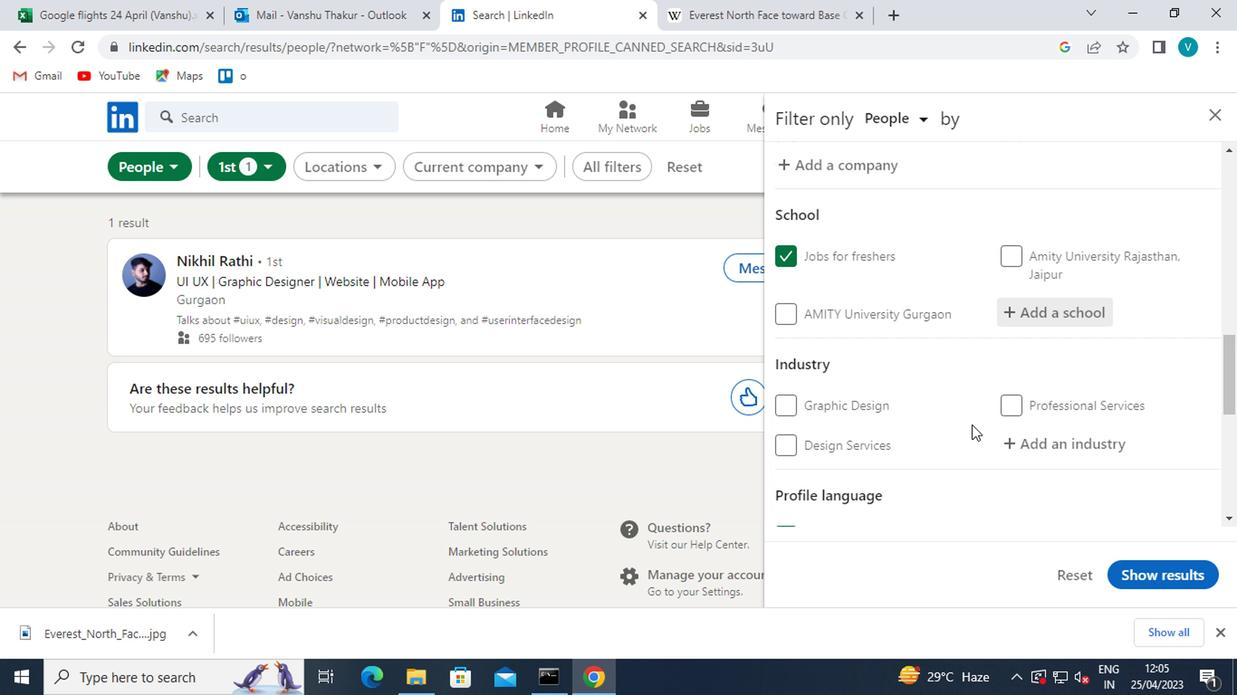
Action: Mouse moved to (1029, 305)
Screenshot: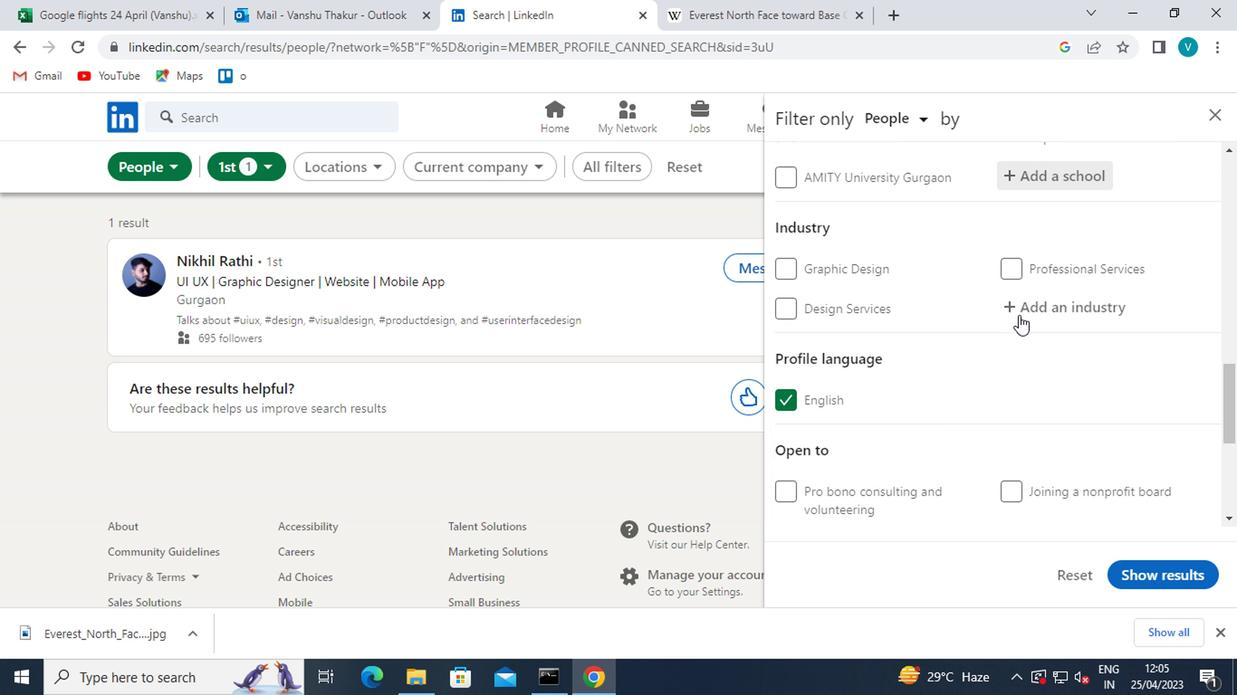 
Action: Mouse pressed left at (1029, 305)
Screenshot: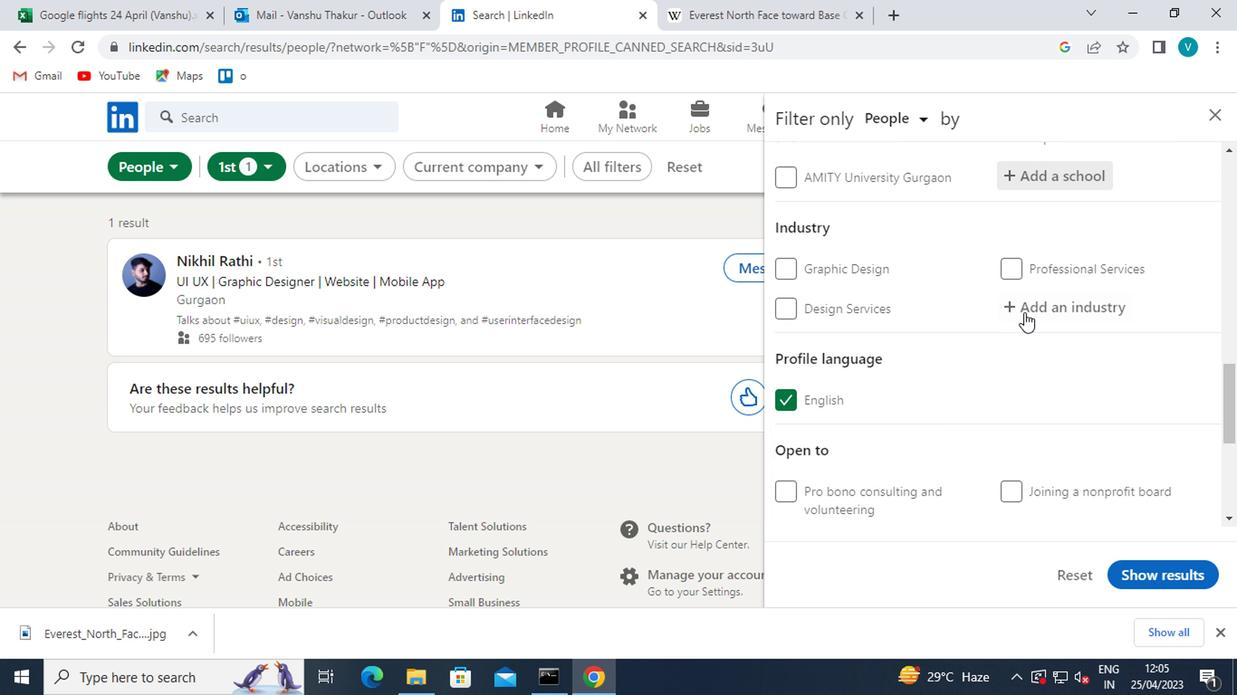 
Action: Mouse moved to (951, 258)
Screenshot: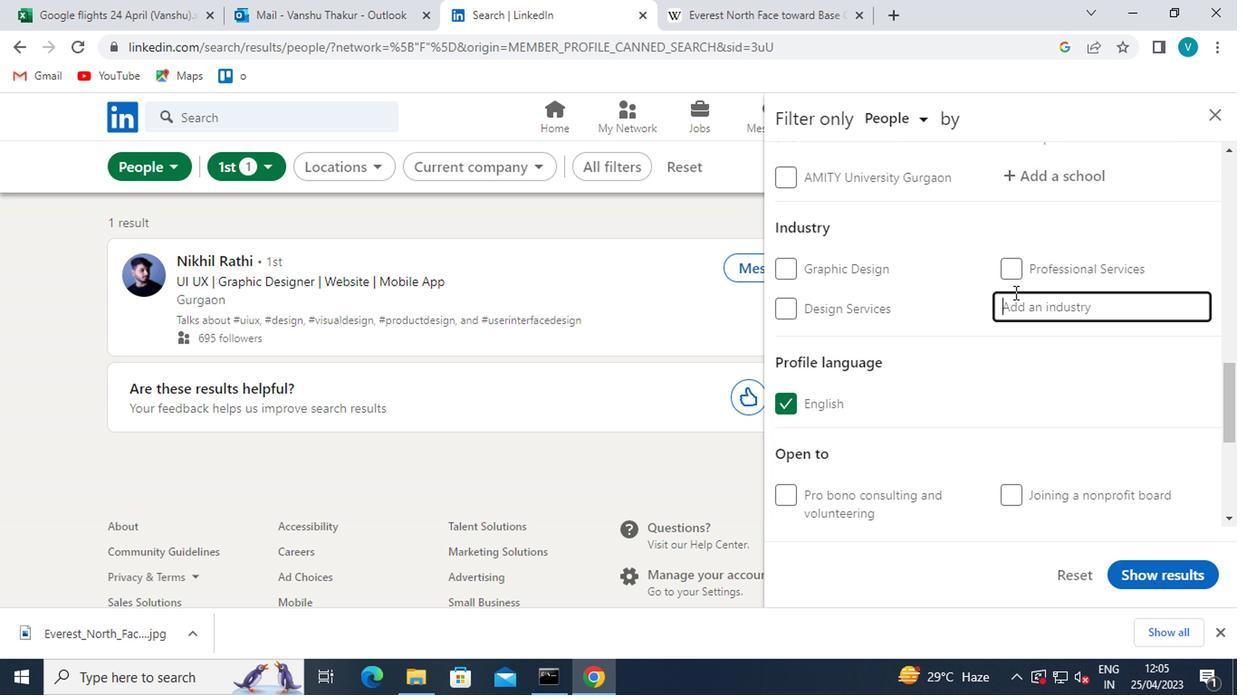 
Action: Key pressed <Key.shift>LEGAL<Key.space>
Screenshot: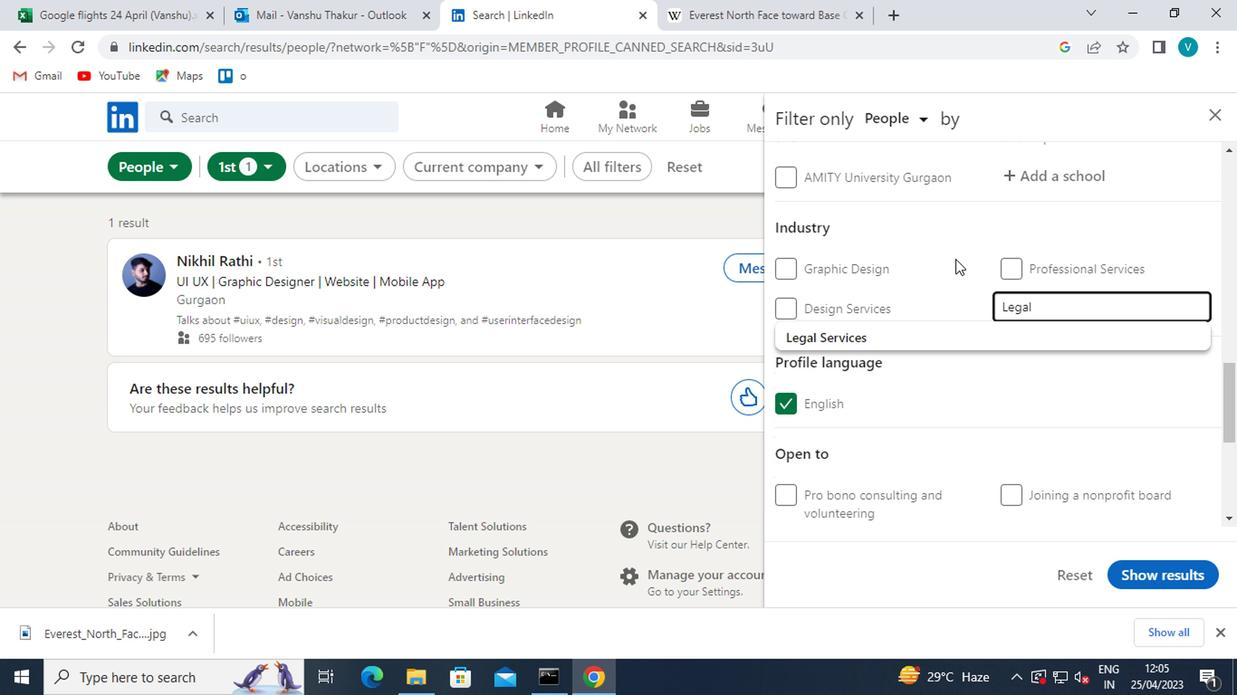 
Action: Mouse moved to (872, 339)
Screenshot: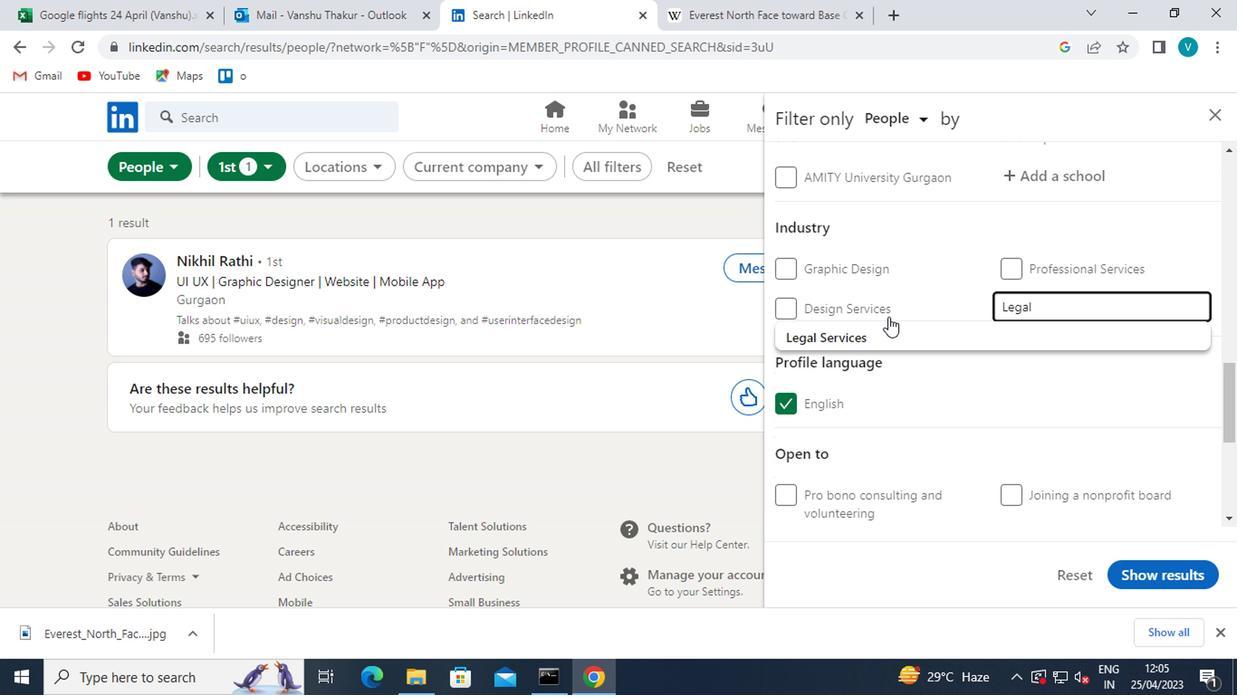 
Action: Mouse pressed left at (872, 339)
Screenshot: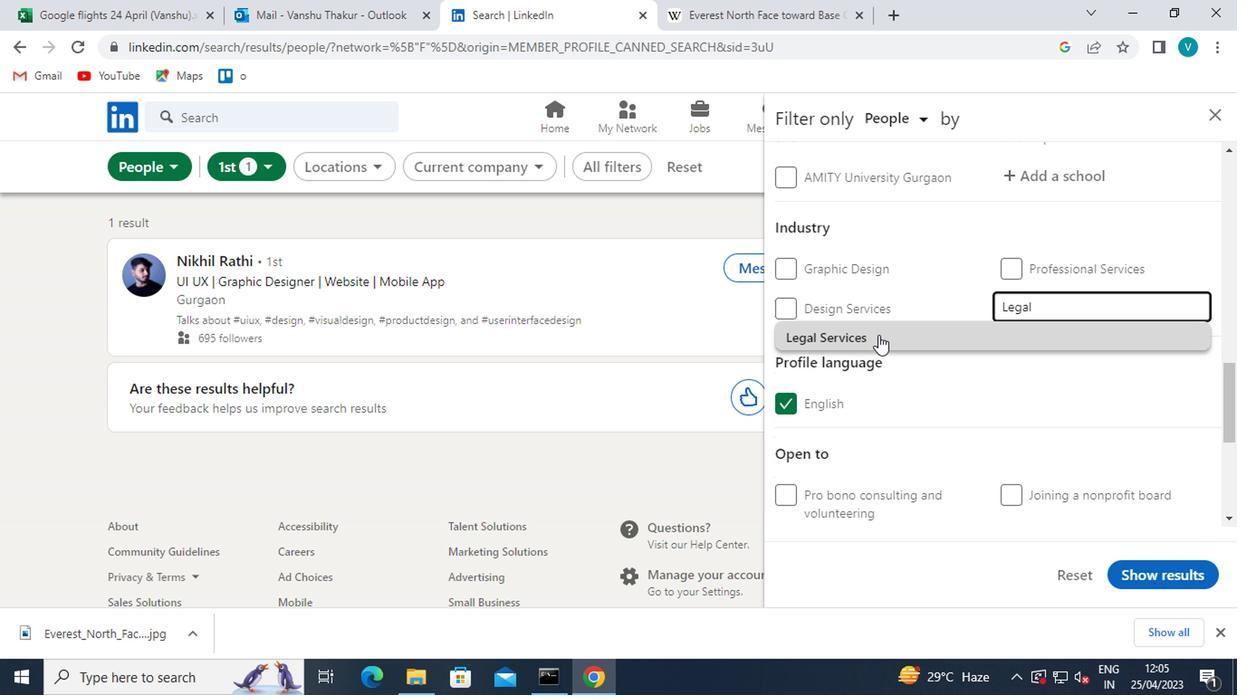
Action: Mouse scrolled (872, 338) with delta (0, 0)
Screenshot: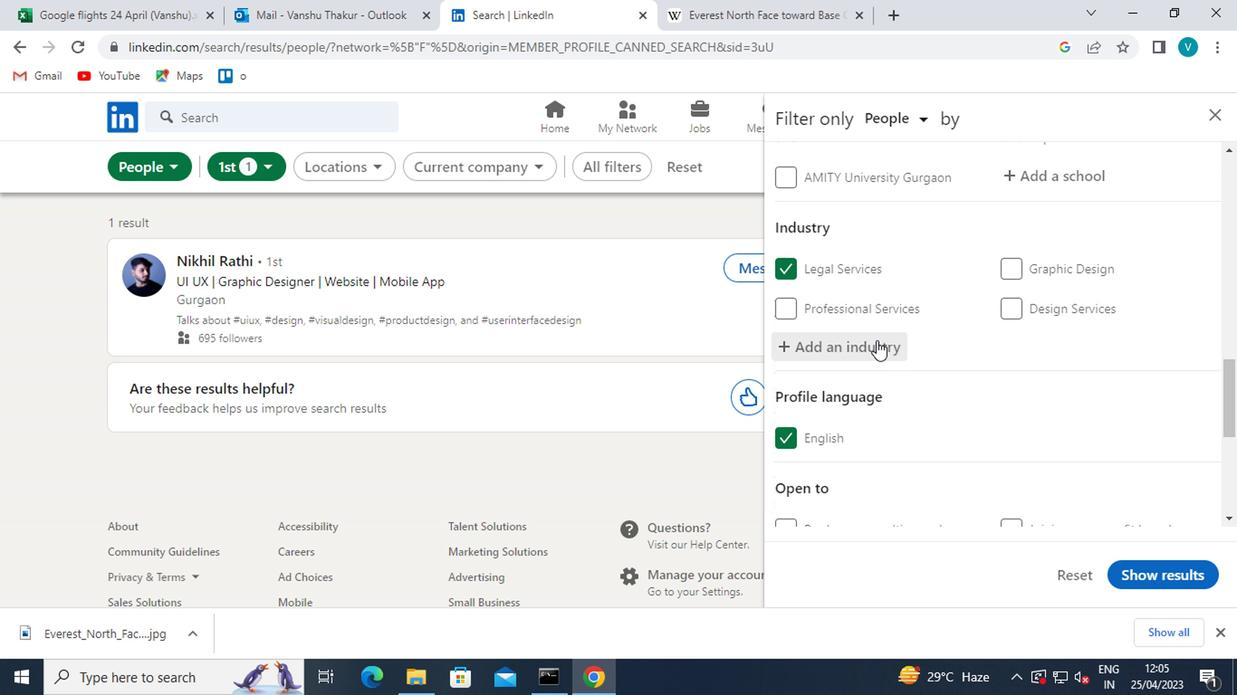 
Action: Mouse scrolled (872, 338) with delta (0, 0)
Screenshot: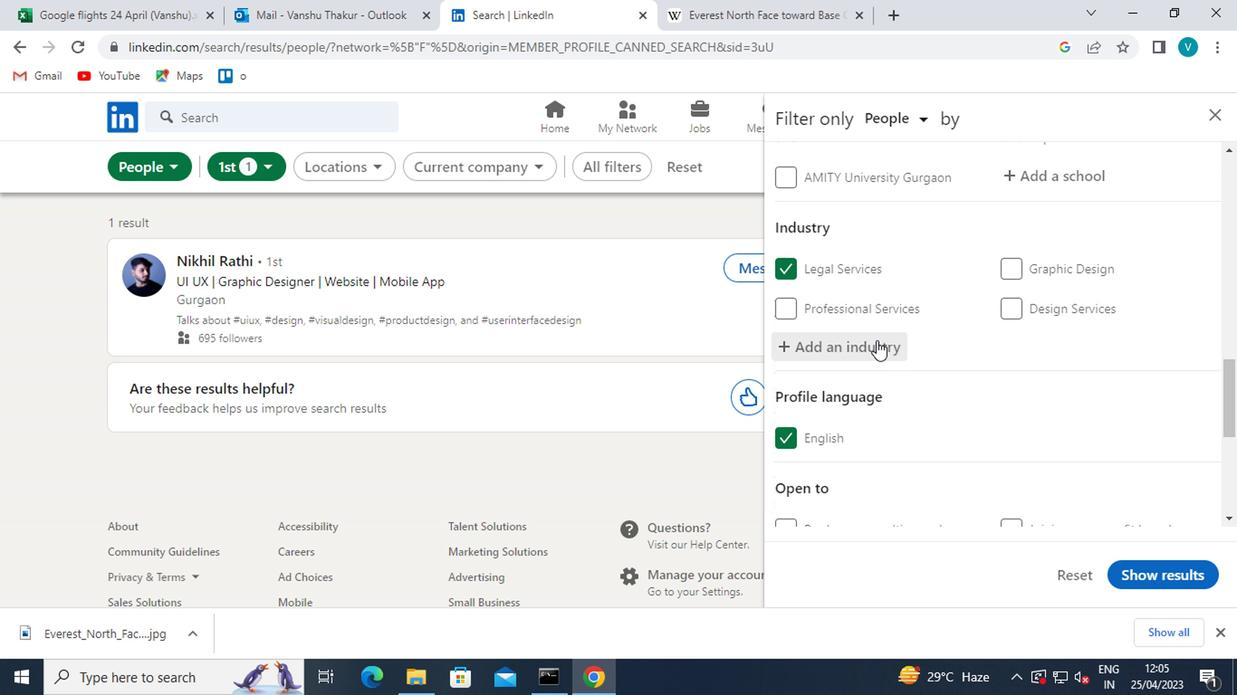 
Action: Mouse scrolled (872, 338) with delta (0, 0)
Screenshot: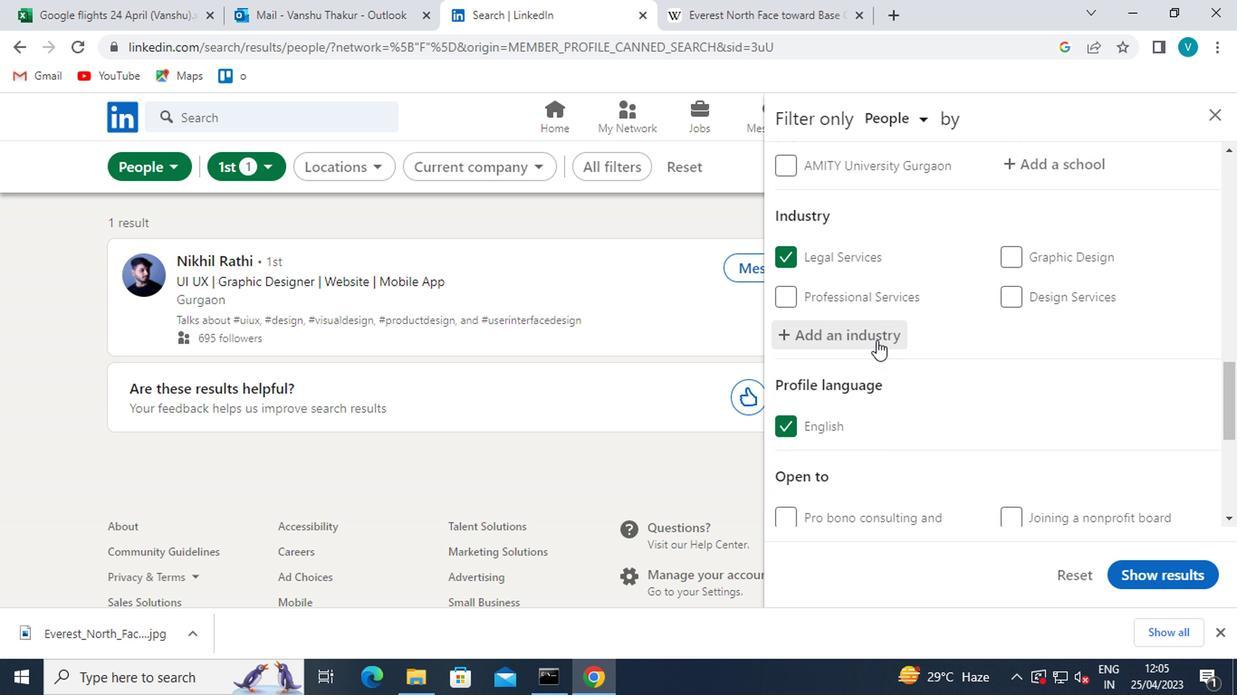 
Action: Mouse moved to (858, 350)
Screenshot: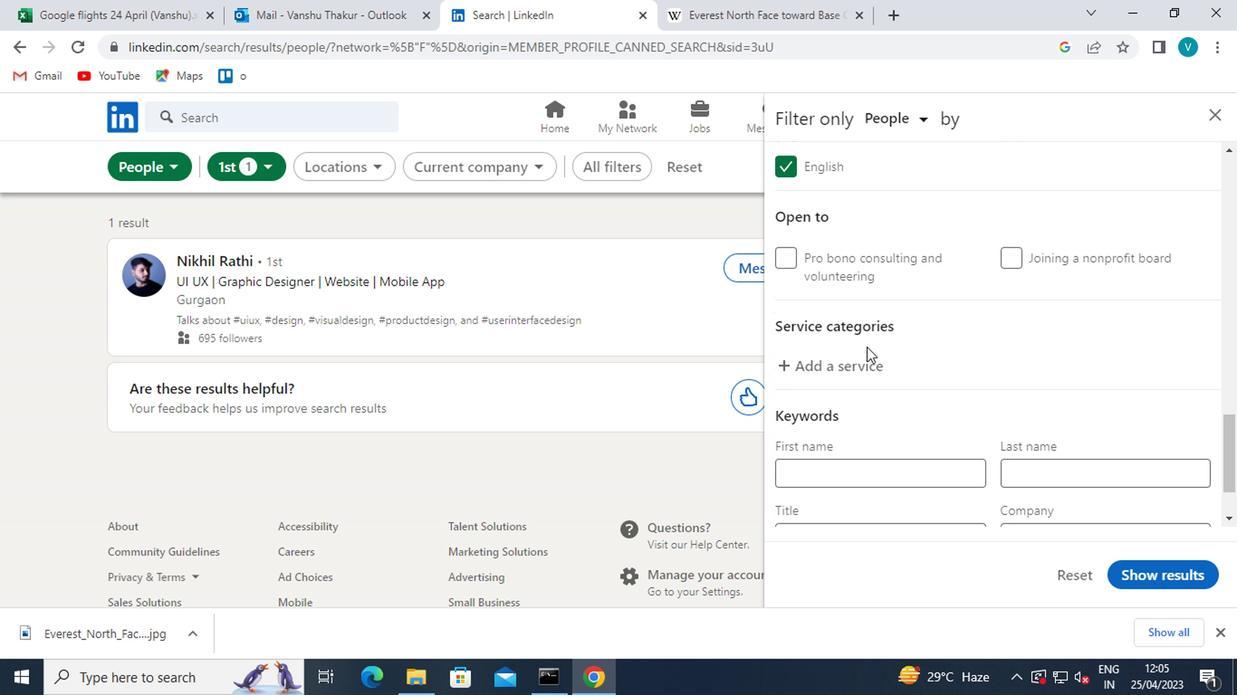 
Action: Mouse pressed left at (858, 350)
Screenshot: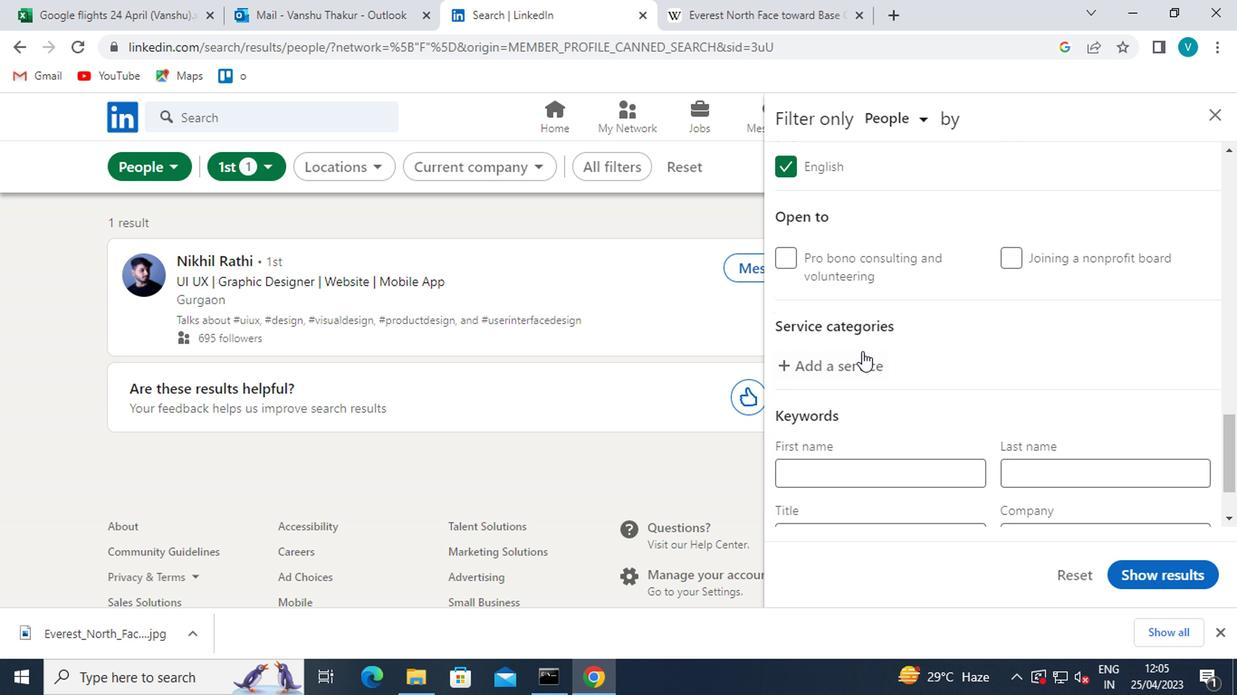 
Action: Mouse moved to (857, 351)
Screenshot: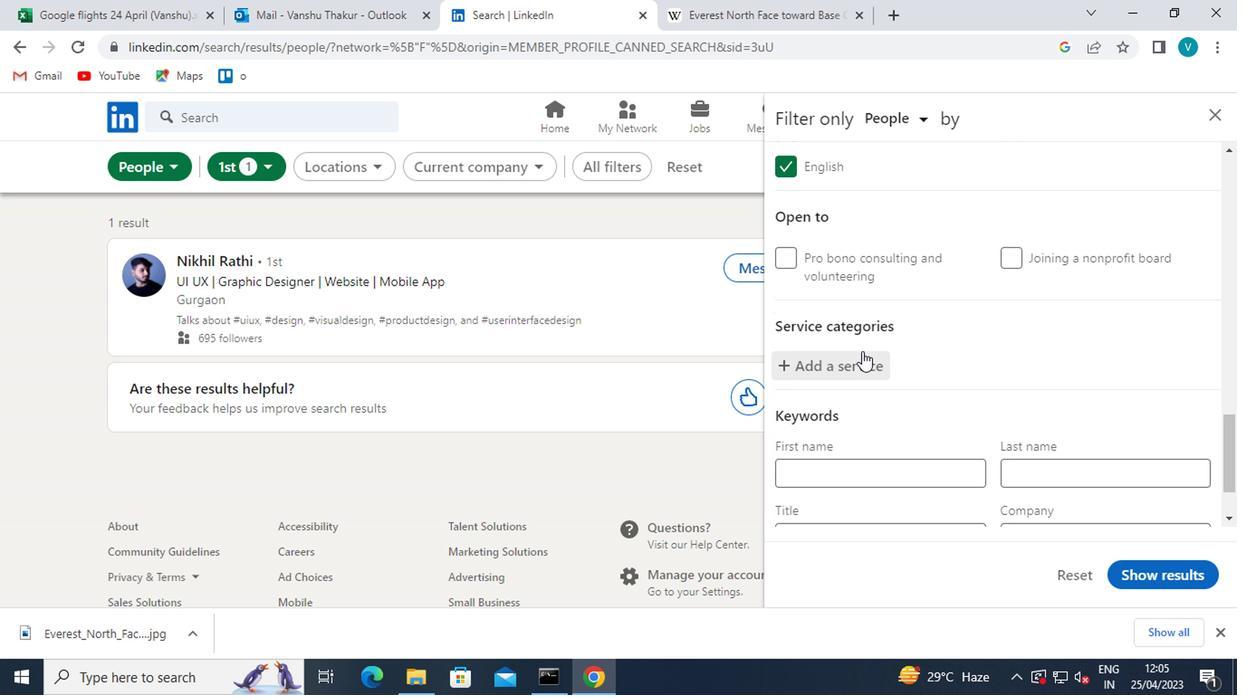 
Action: Key pressed <Key.shift>DAT<Key.space><Key.backspace>A
Screenshot: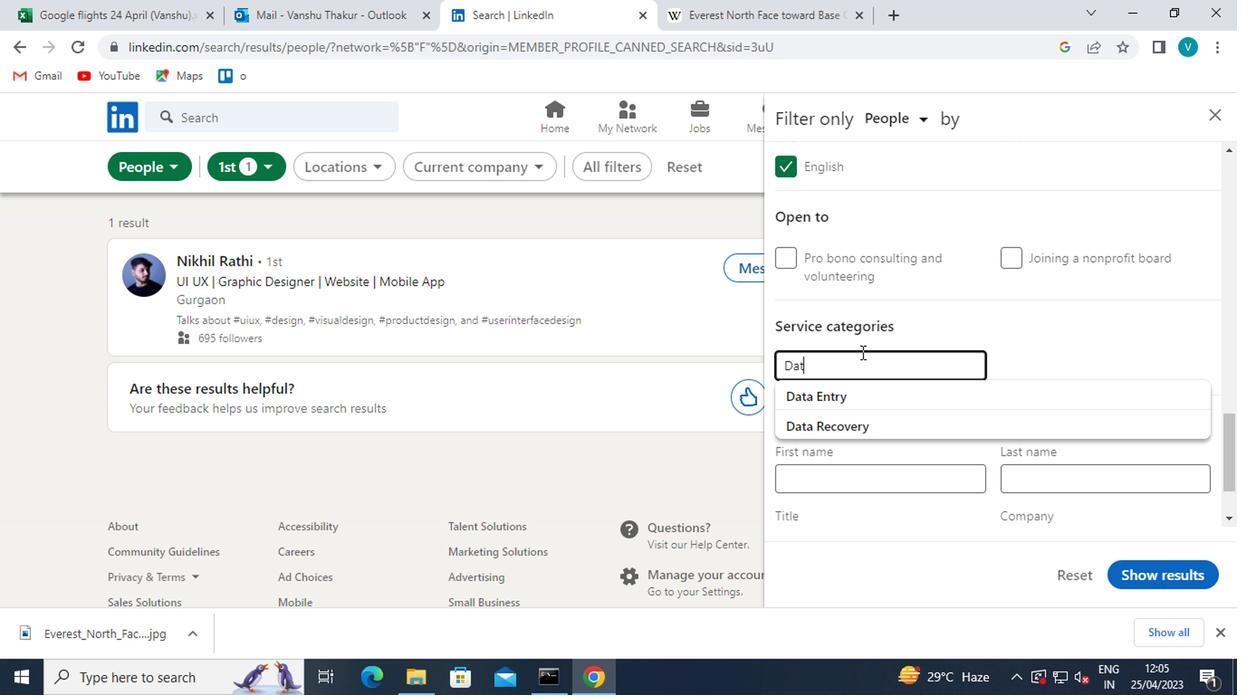 
Action: Mouse moved to (835, 404)
Screenshot: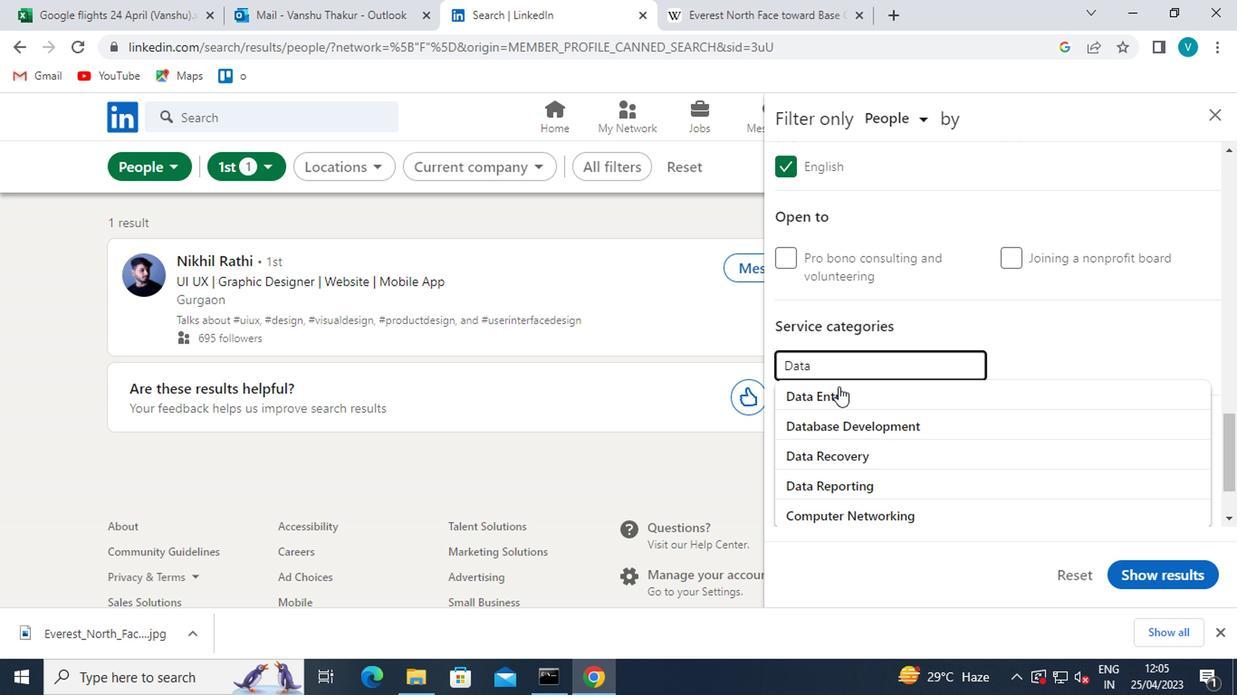 
Action: Mouse pressed left at (835, 404)
Screenshot: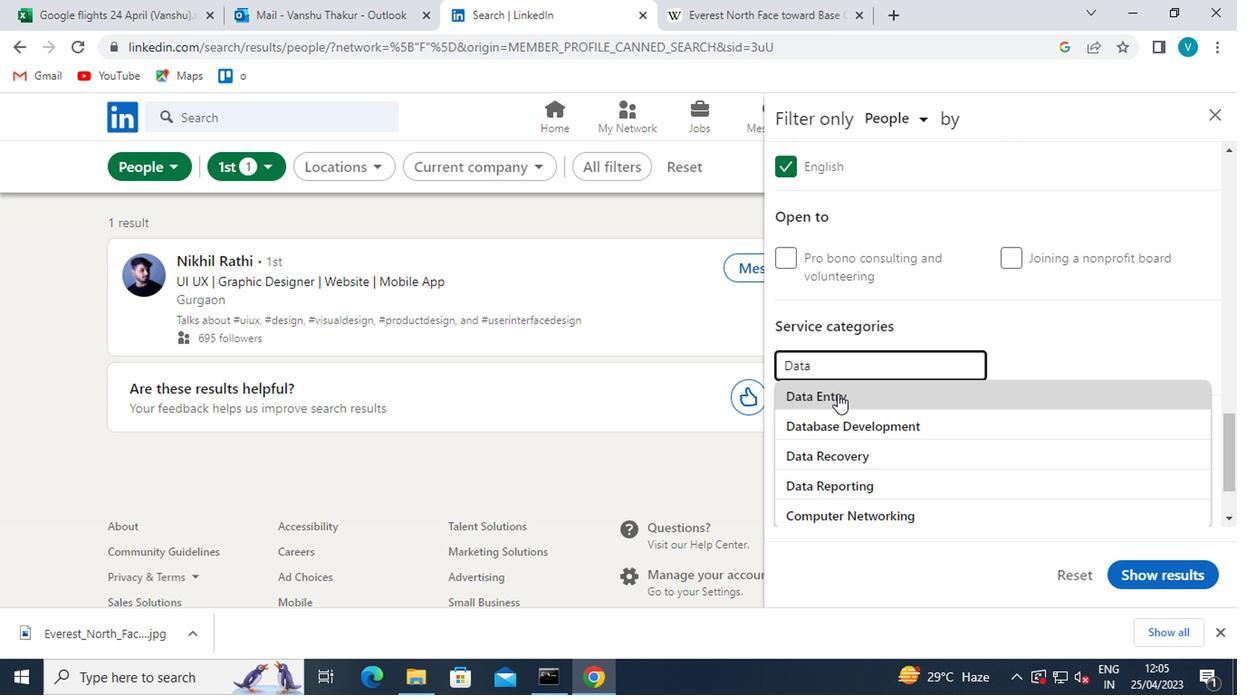 
Action: Mouse moved to (840, 405)
Screenshot: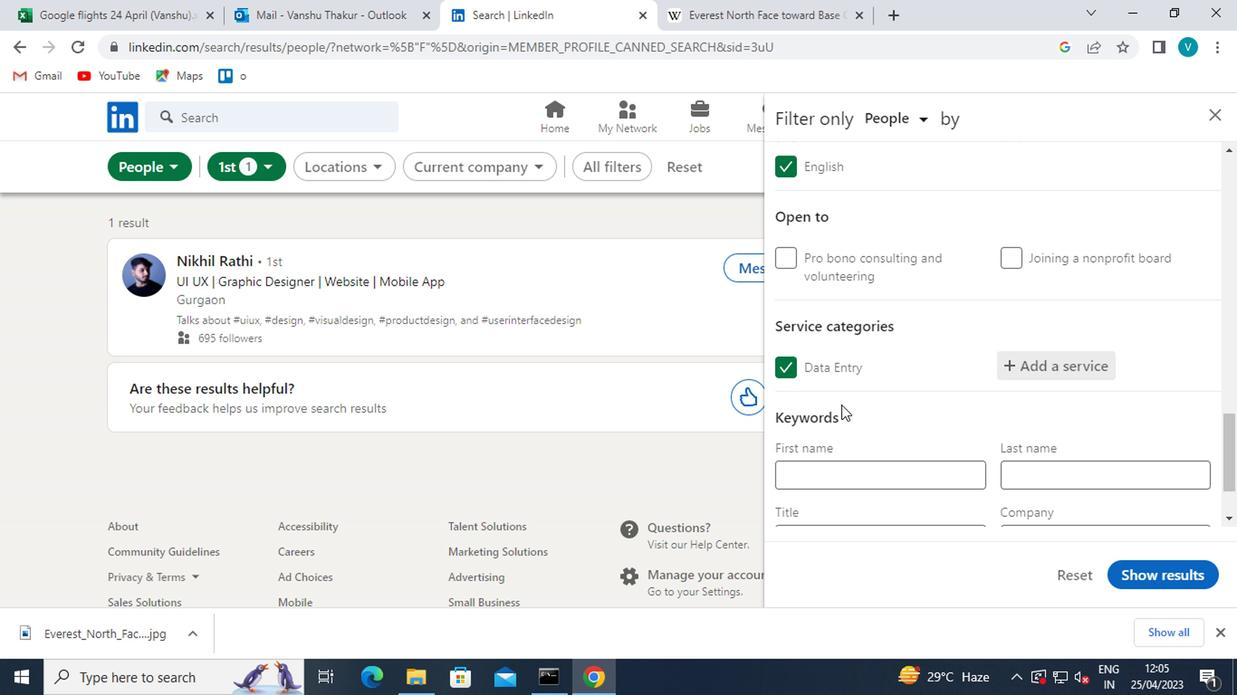 
Action: Mouse scrolled (840, 404) with delta (0, -1)
Screenshot: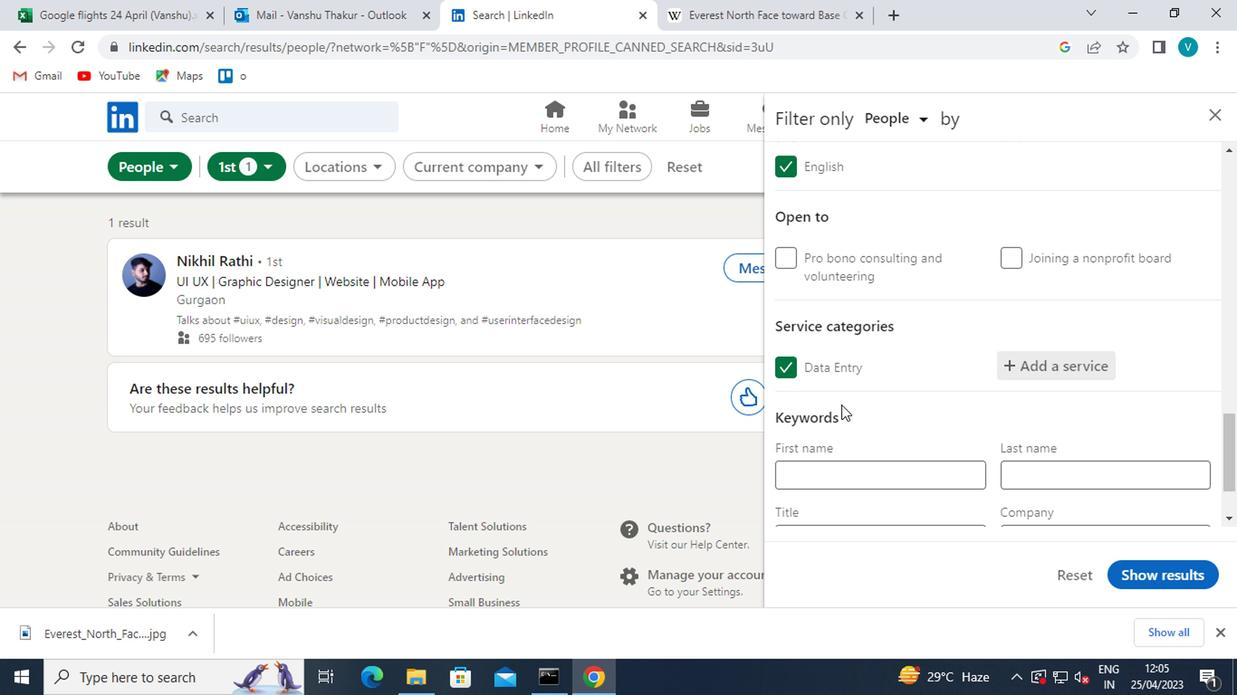 
Action: Mouse moved to (842, 405)
Screenshot: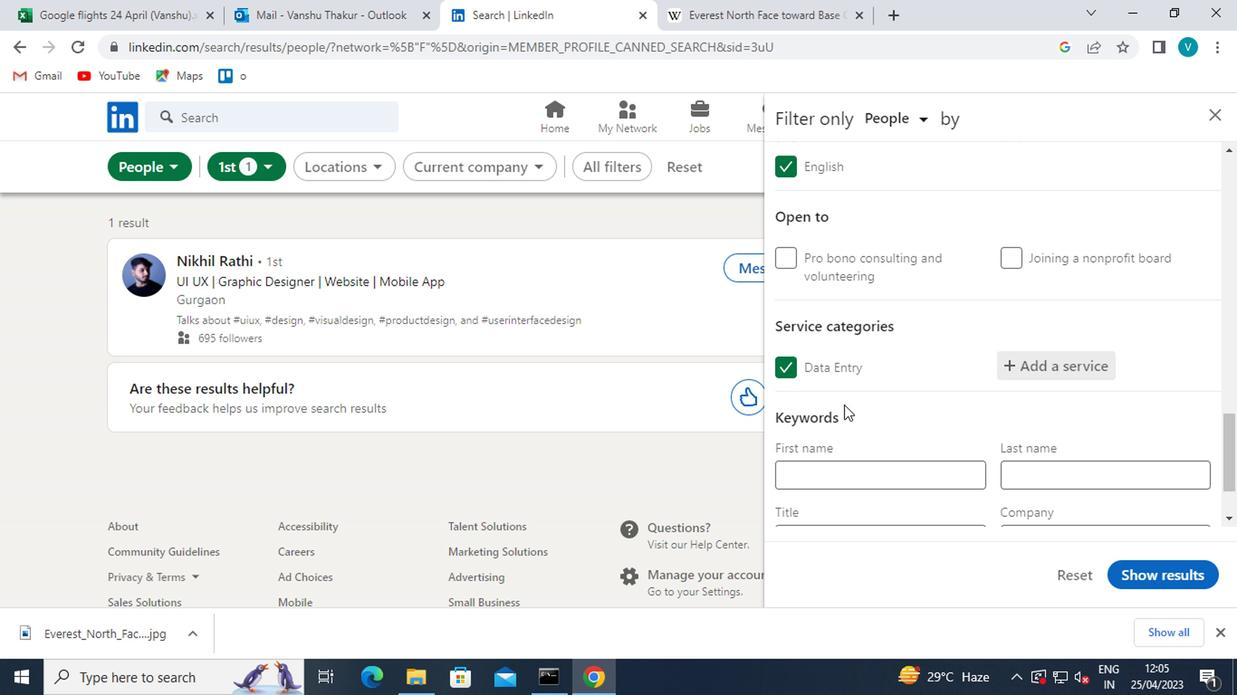 
Action: Mouse scrolled (842, 404) with delta (0, -1)
Screenshot: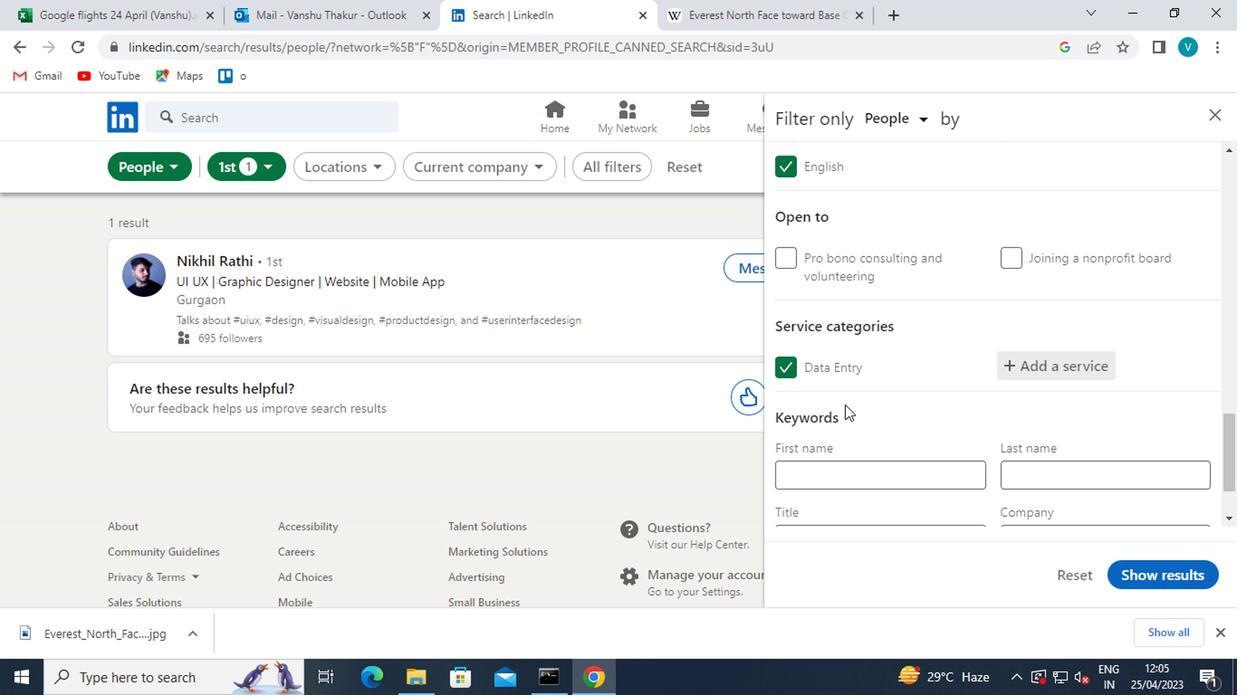 
Action: Mouse scrolled (842, 404) with delta (0, -1)
Screenshot: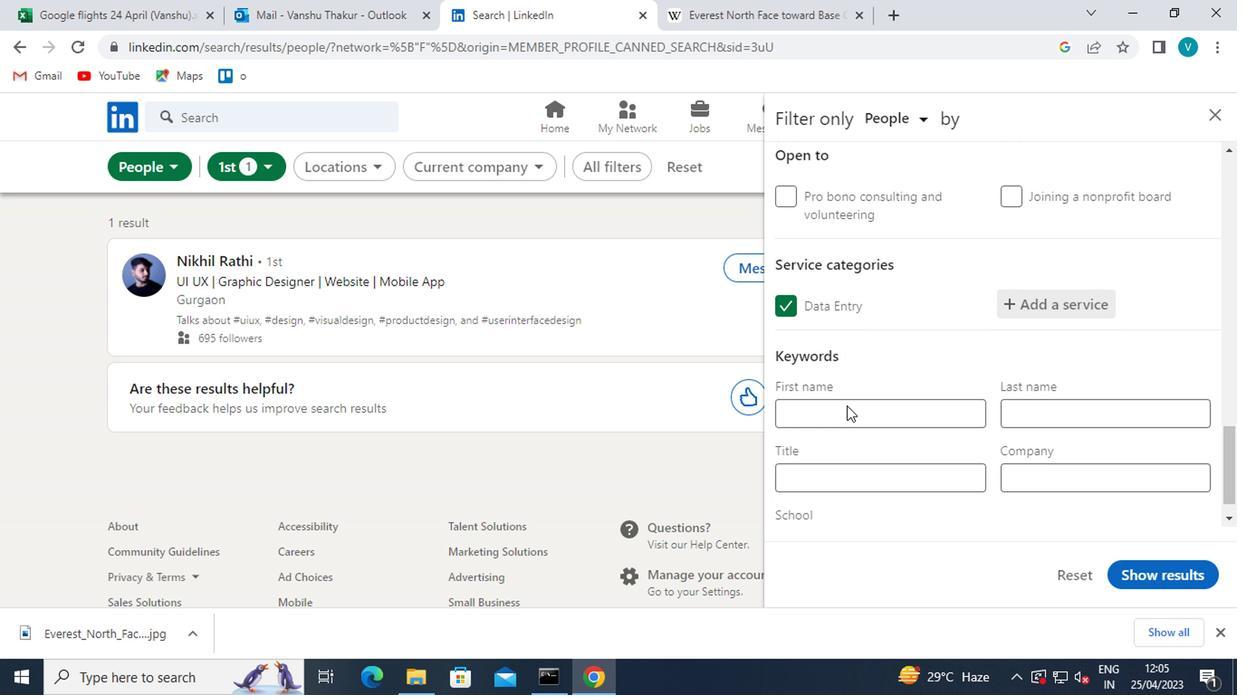 
Action: Mouse moved to (829, 436)
Screenshot: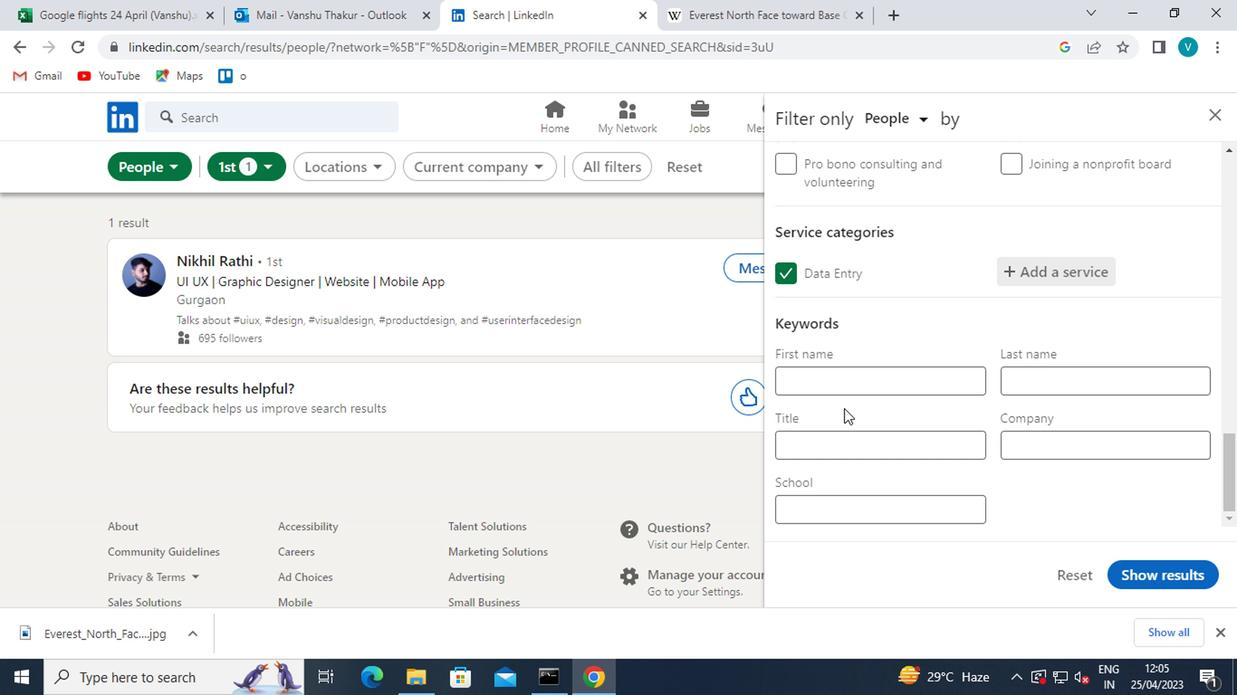 
Action: Mouse pressed left at (829, 436)
Screenshot: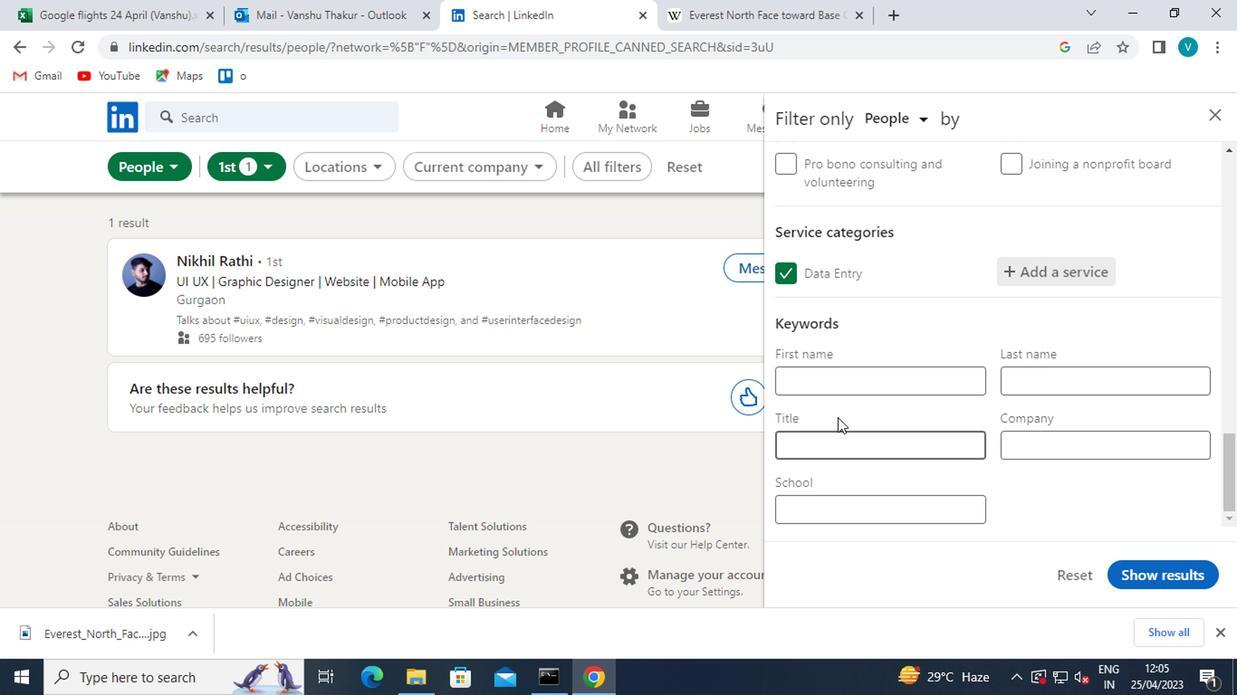 
Action: Mouse moved to (829, 436)
Screenshot: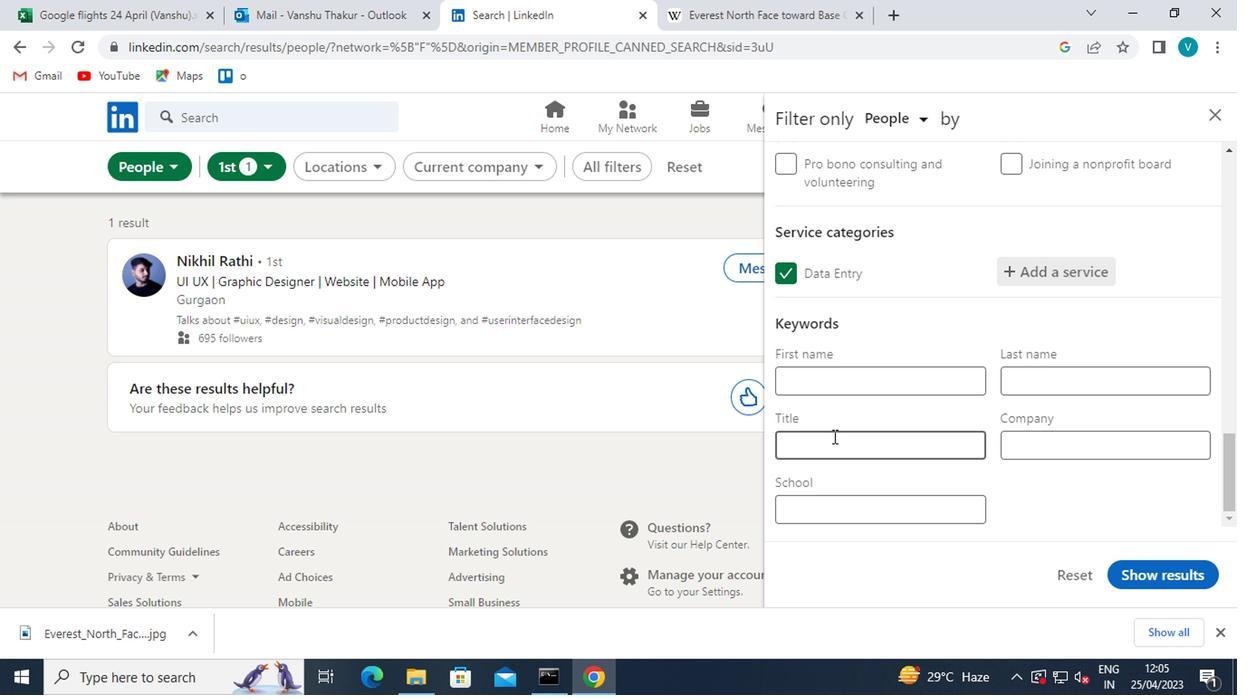 
Action: Key pressed <Key.shift>CRUISE<Key.space><Key.shift>SHIP<Key.space><Key.shift>ATTENDANT
Screenshot: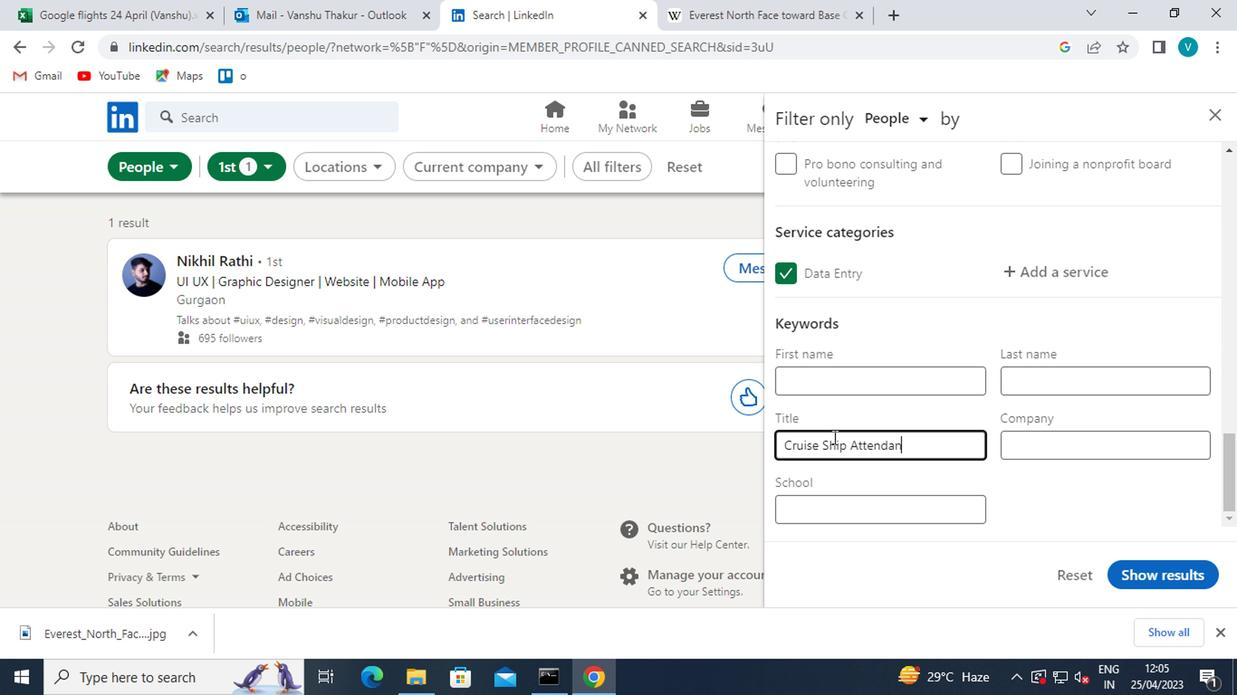 
Action: Mouse moved to (1196, 570)
Screenshot: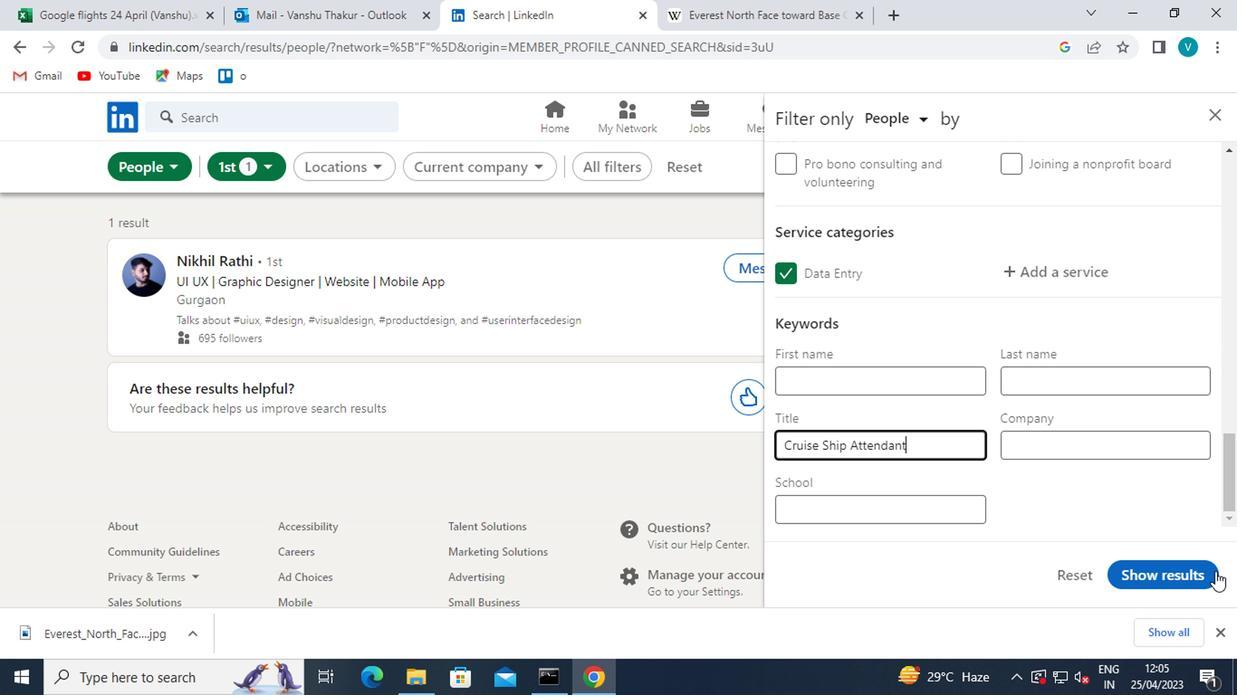 
Action: Mouse pressed left at (1196, 570)
Screenshot: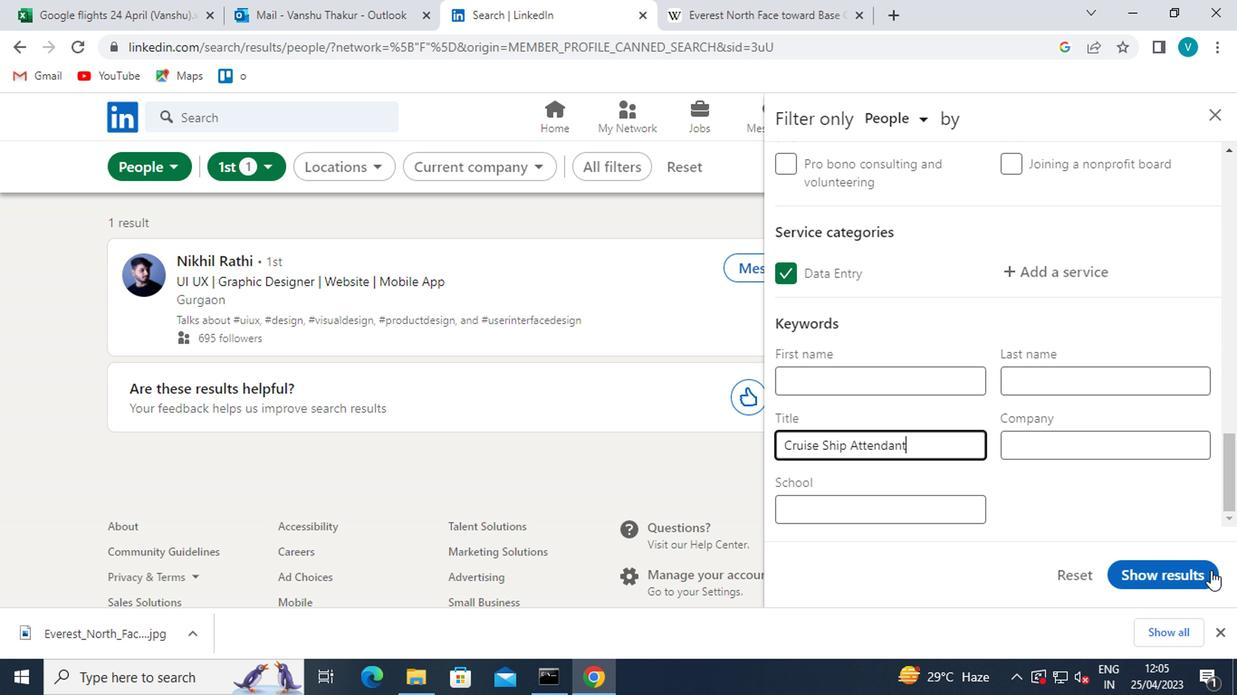 
Action: Mouse moved to (1194, 570)
Screenshot: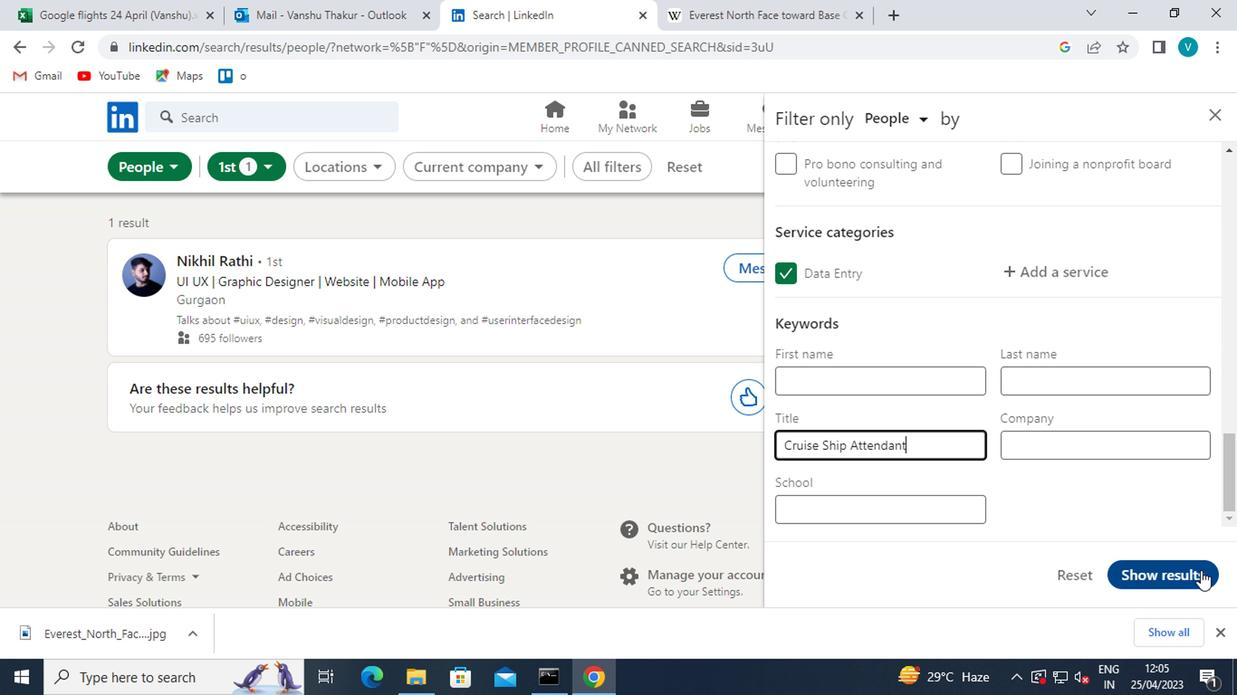 
Action: Key pressed <Key.f8>
Screenshot: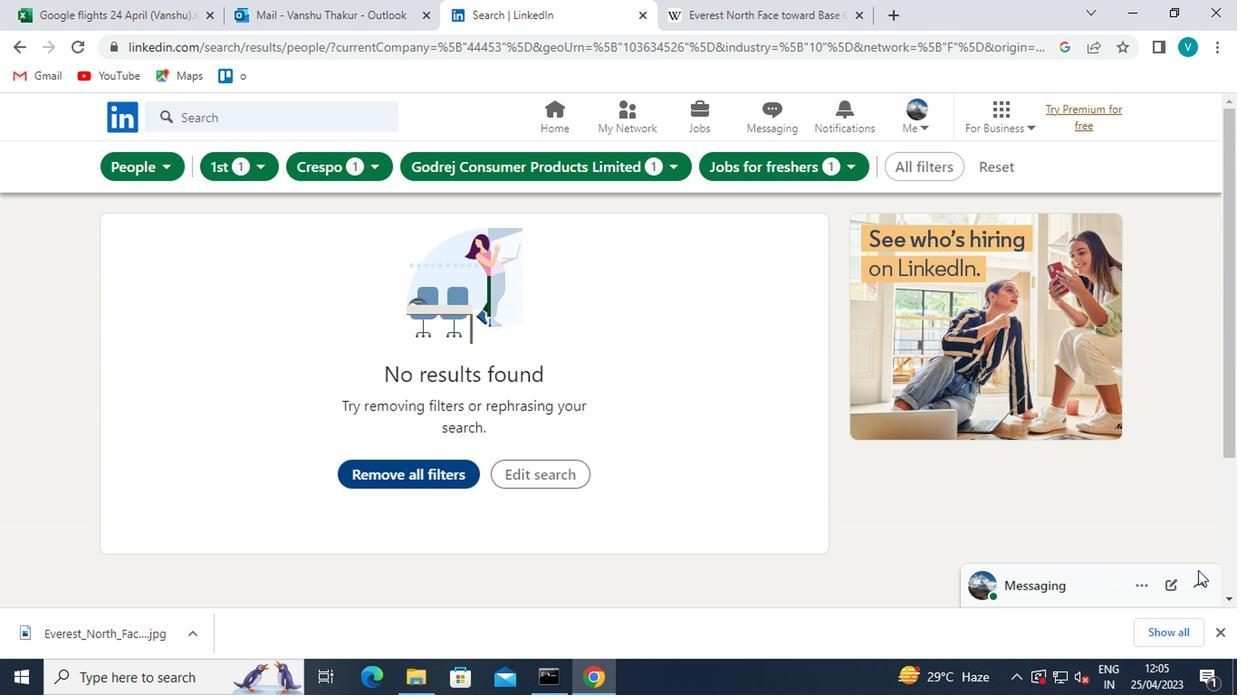 
